 Task: Find a house in St Helens, United Kingdom, for 8 guests from 12th to 16th July, with a price range of ₹10,000 to ₹16,000, including Wifi, TV, and Gym.
Action: Mouse moved to (439, 186)
Screenshot: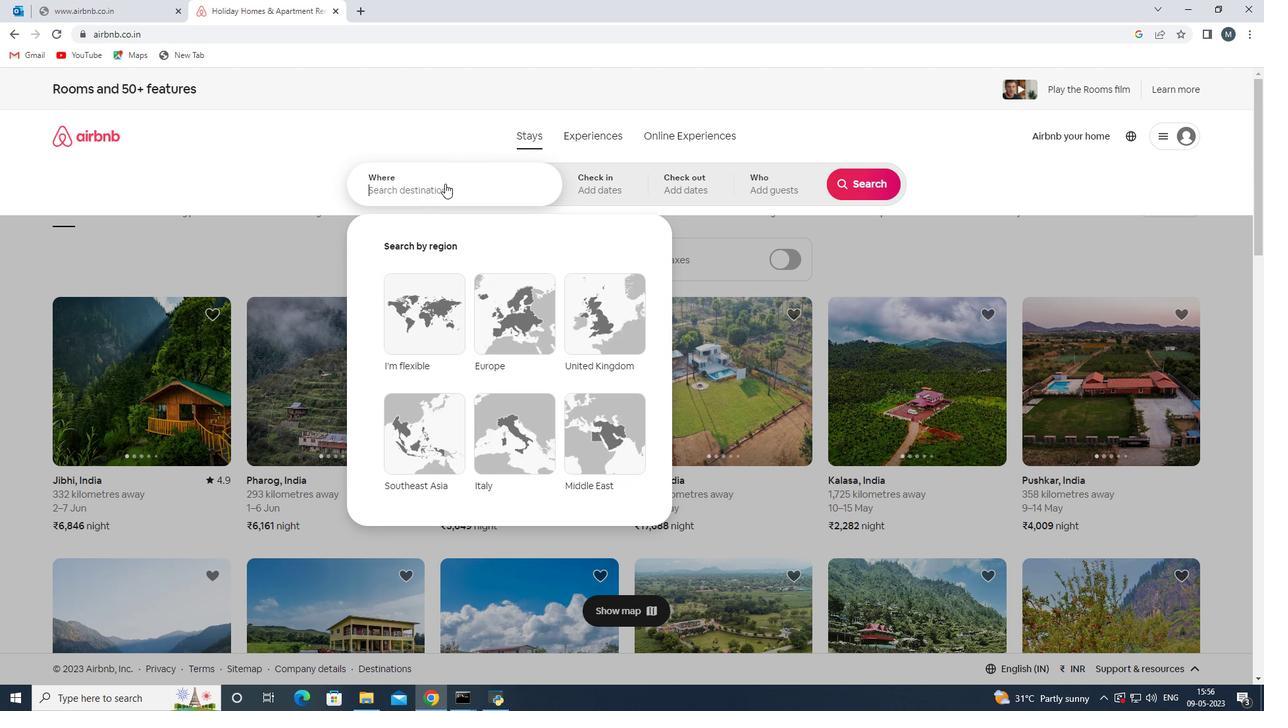 
Action: Mouse pressed left at (439, 186)
Screenshot: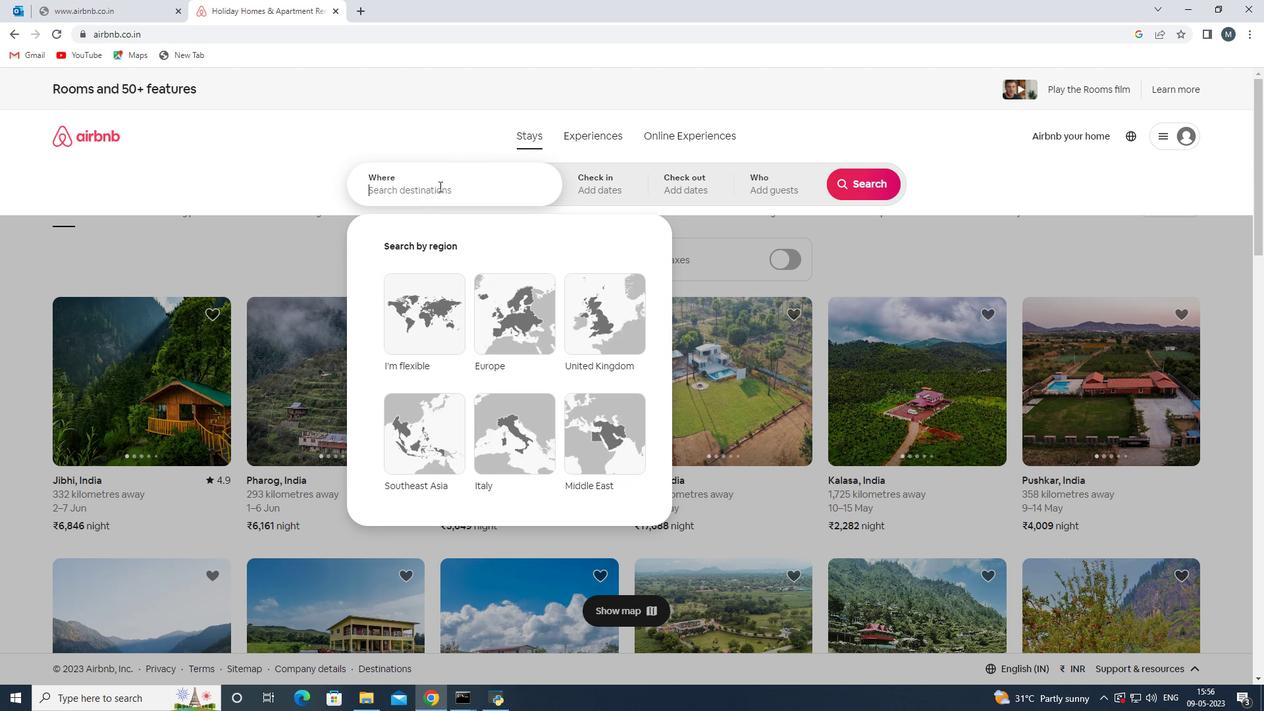 
Action: Mouse moved to (439, 185)
Screenshot: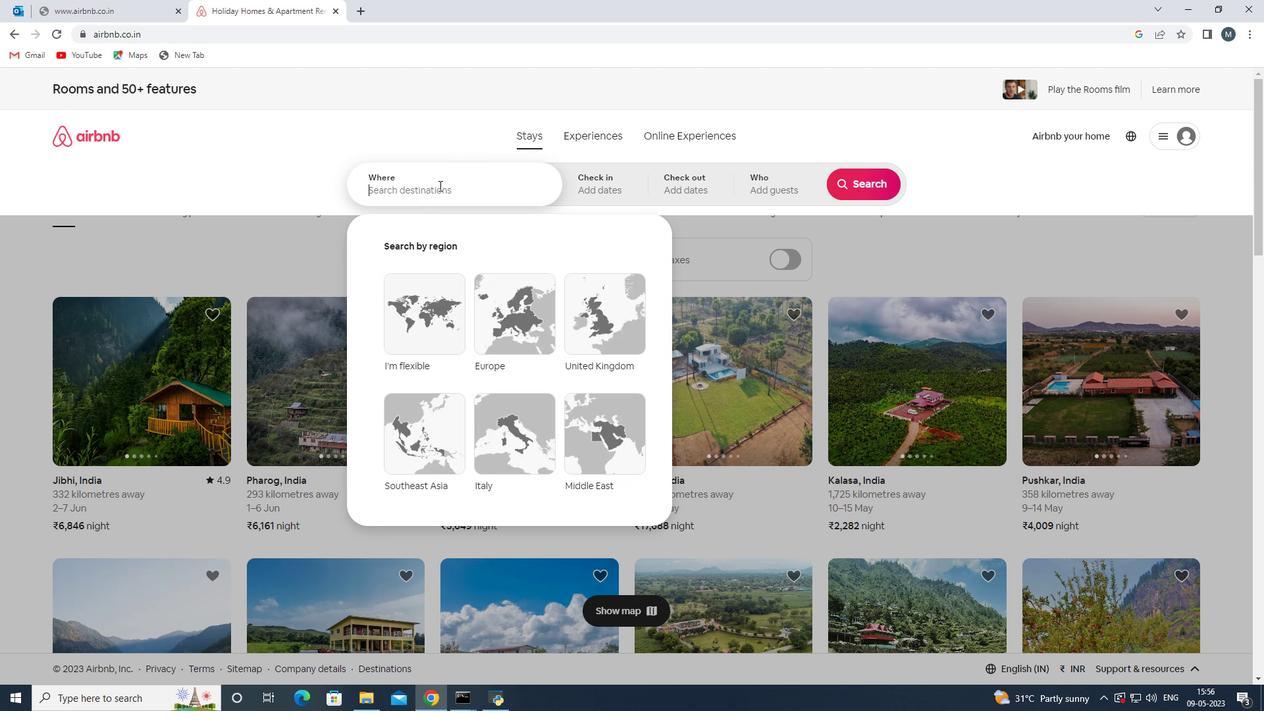 
Action: Key pressed <Key.shift><Key.shift><Key.shift><Key.shift><Key.shift><Key.shift><Key.shift><Key.shift><Key.shift><Key.shift><Key.shift><Key.shift><Key.shift><Key.shift><Key.shift><Key.shift><Key.shift><Key.shift><Key.shift><Key.shift><Key.shift><Key.shift><Key.shift><Key.shift><Key.shift><Key.shift><Key.shift><Key.shift><Key.shift><Key.shift><Key.shift><Key.shift><Key.shift><Key.shift><Key.shift>St<Key.space><Key.shift>Helens,<Key.space><Key.shift>United<Key.space>
Screenshot: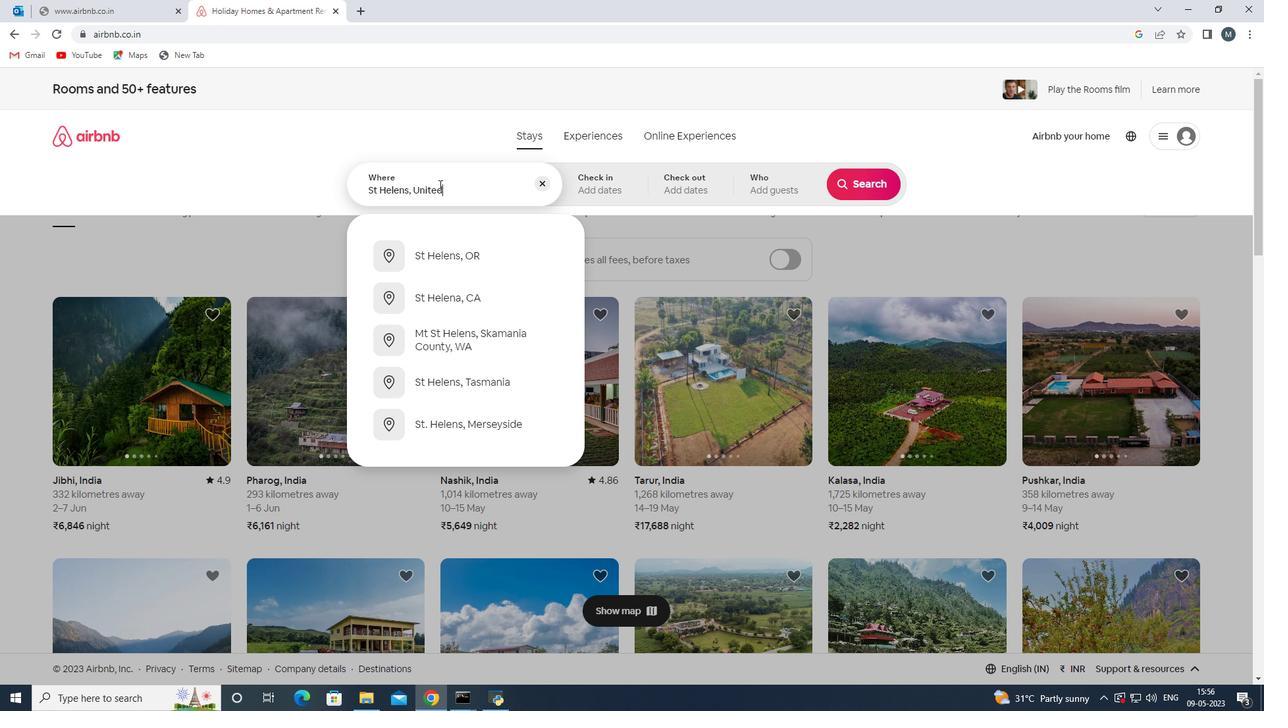 
Action: Mouse moved to (471, 254)
Screenshot: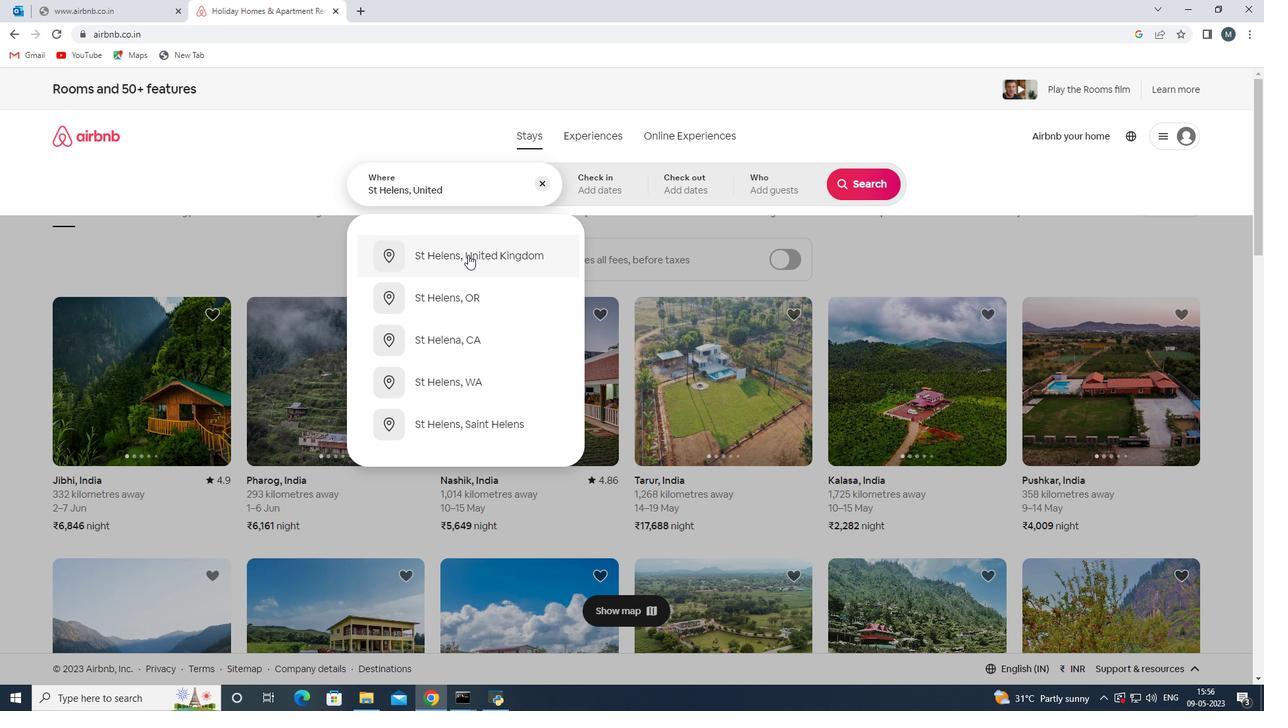 
Action: Mouse pressed left at (471, 254)
Screenshot: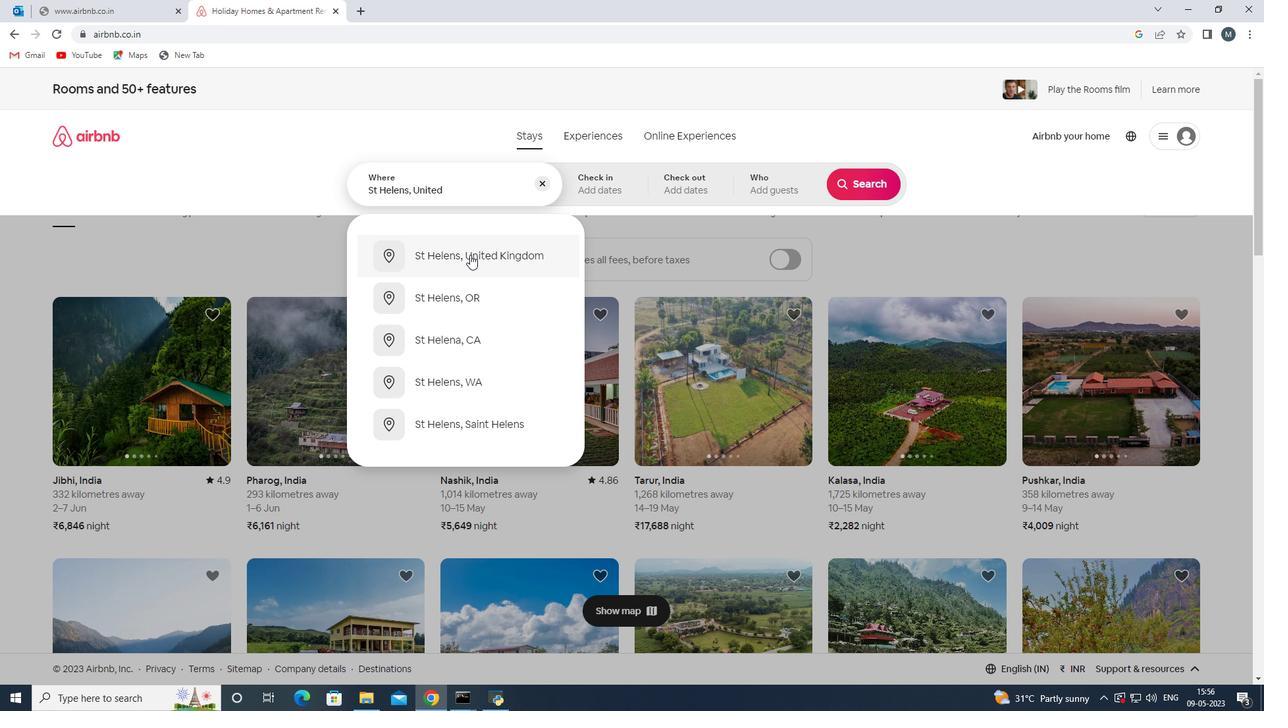 
Action: Mouse moved to (870, 292)
Screenshot: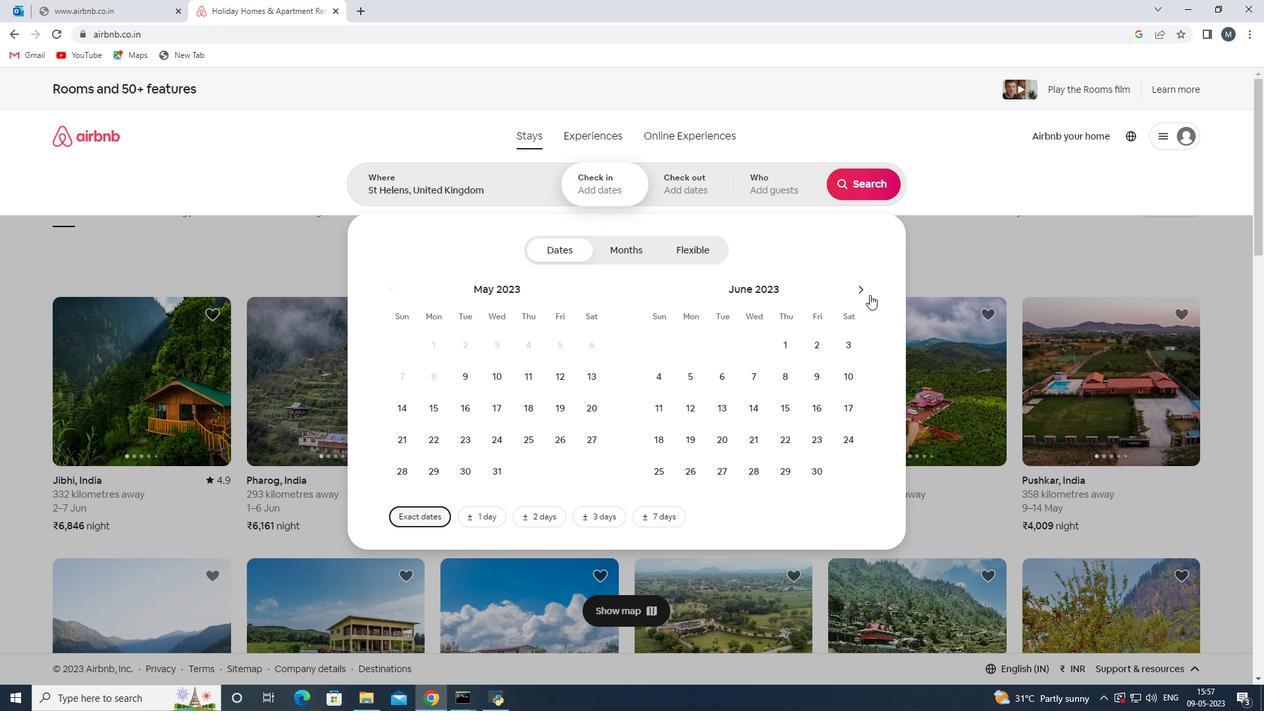 
Action: Mouse pressed left at (870, 292)
Screenshot: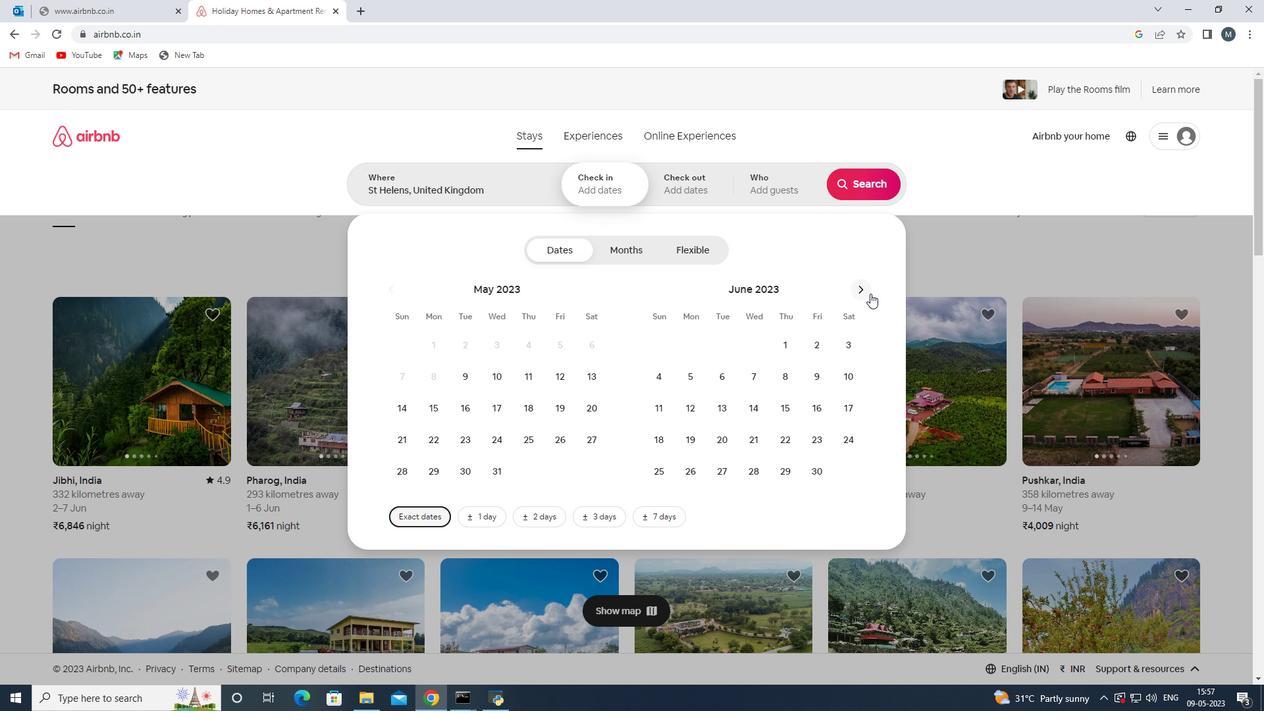 
Action: Mouse moved to (765, 409)
Screenshot: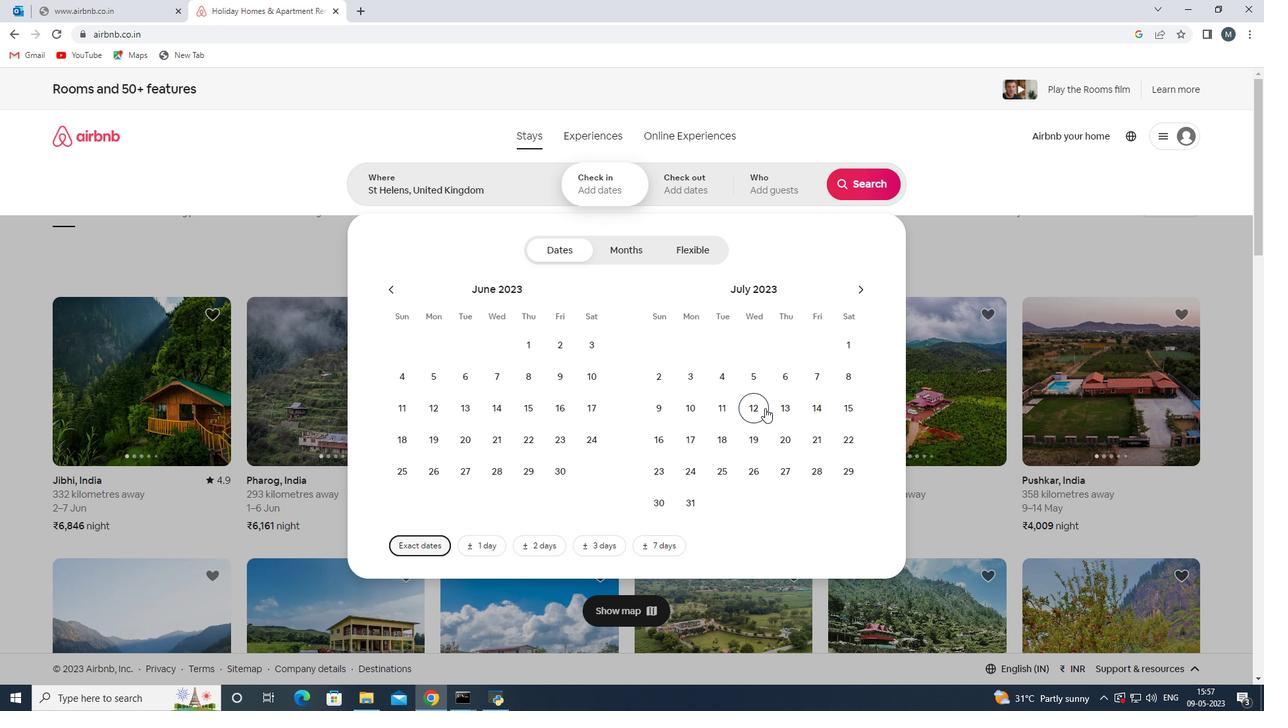 
Action: Mouse pressed left at (765, 409)
Screenshot: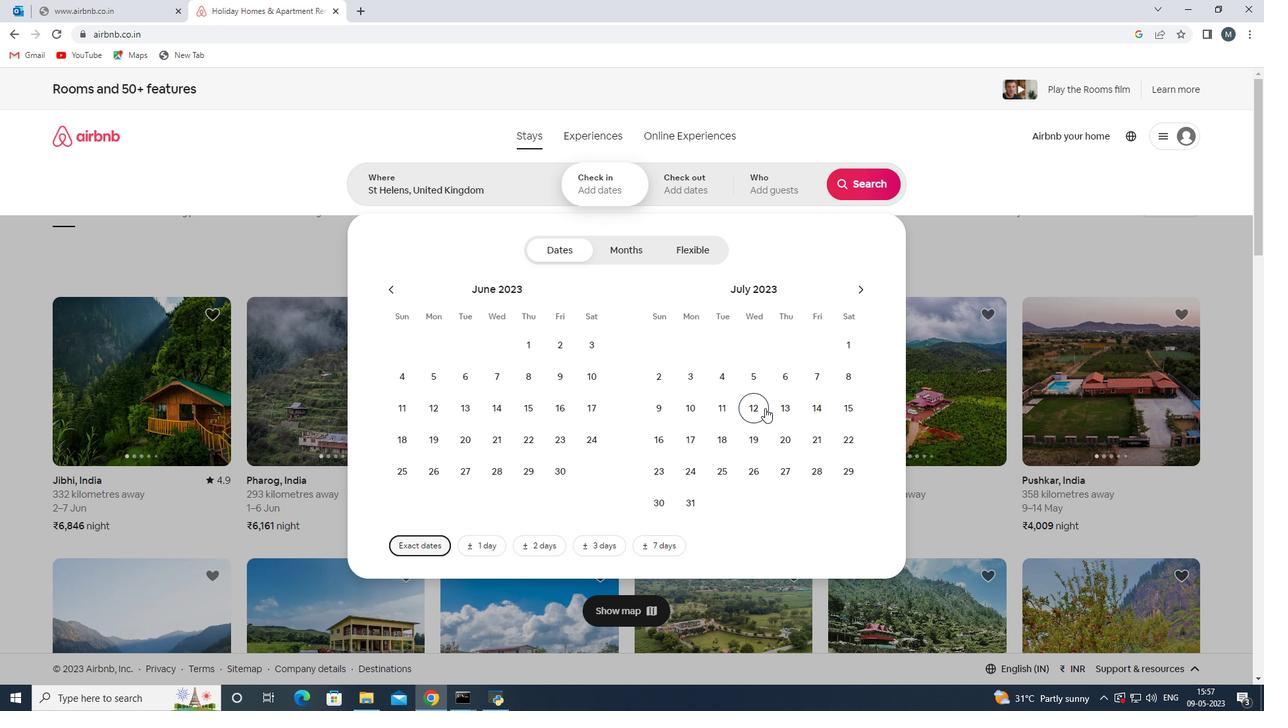 
Action: Mouse moved to (650, 442)
Screenshot: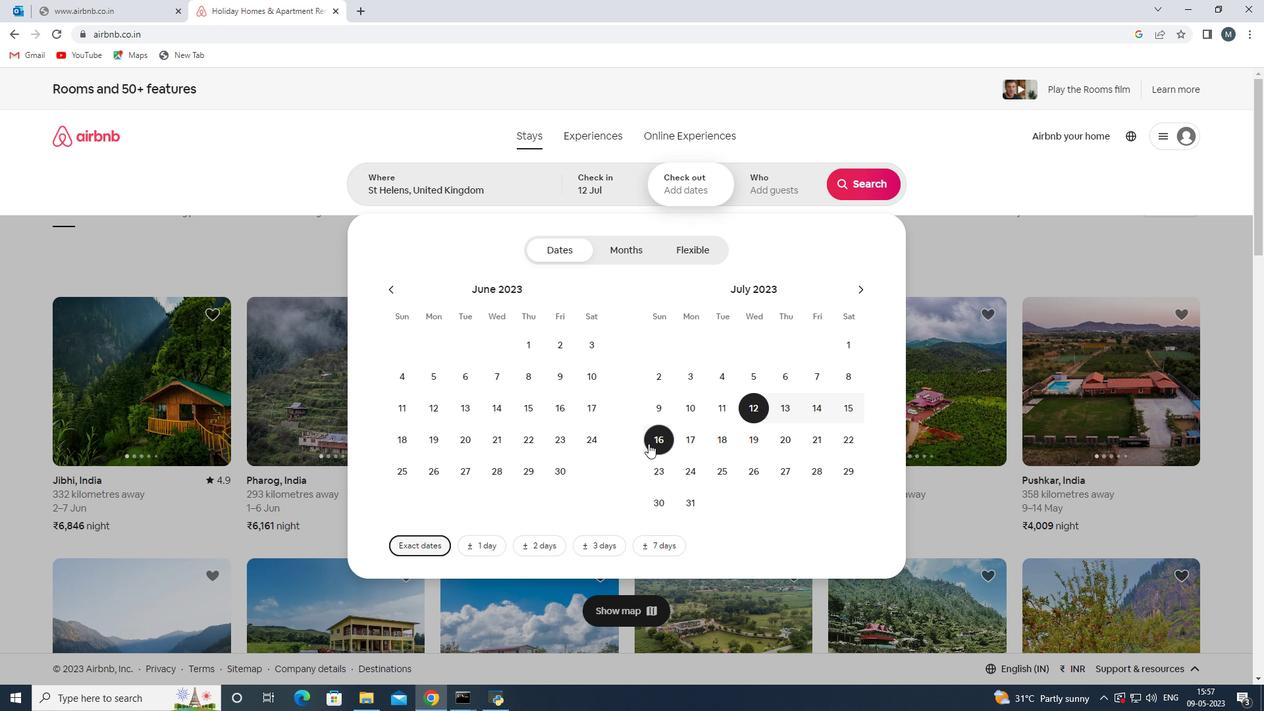 
Action: Mouse pressed left at (650, 442)
Screenshot: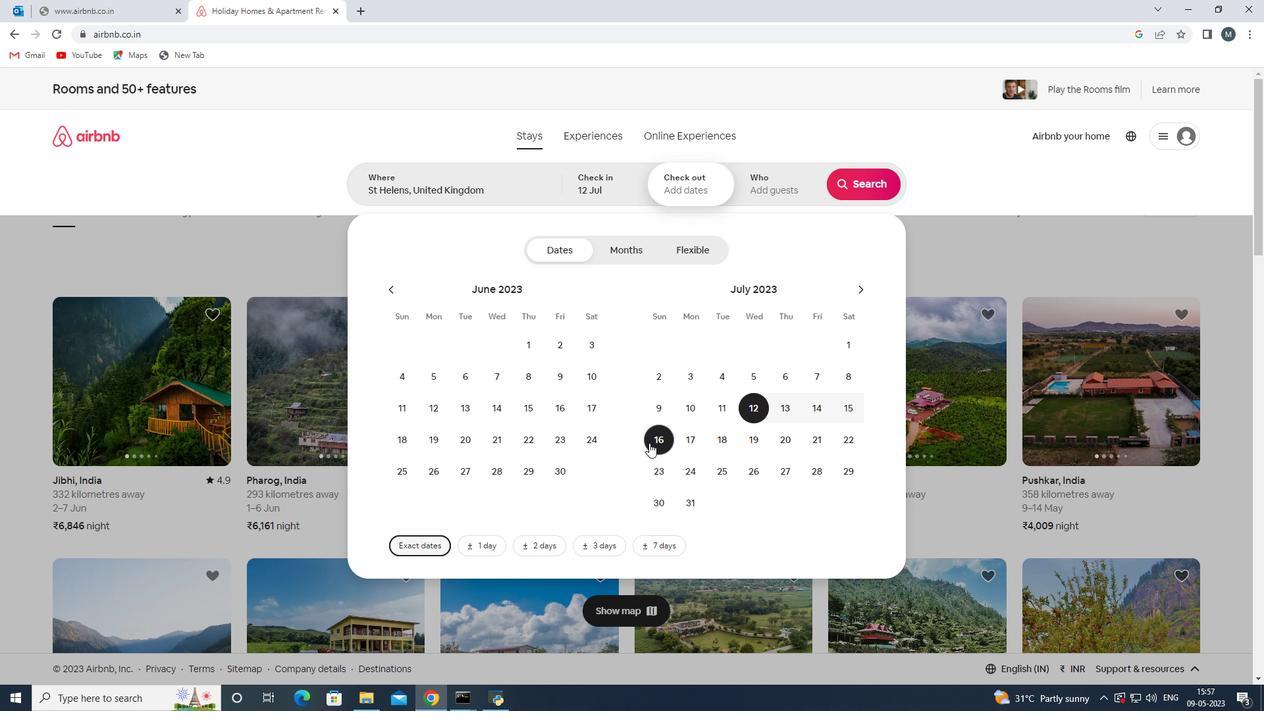 
Action: Mouse moved to (783, 181)
Screenshot: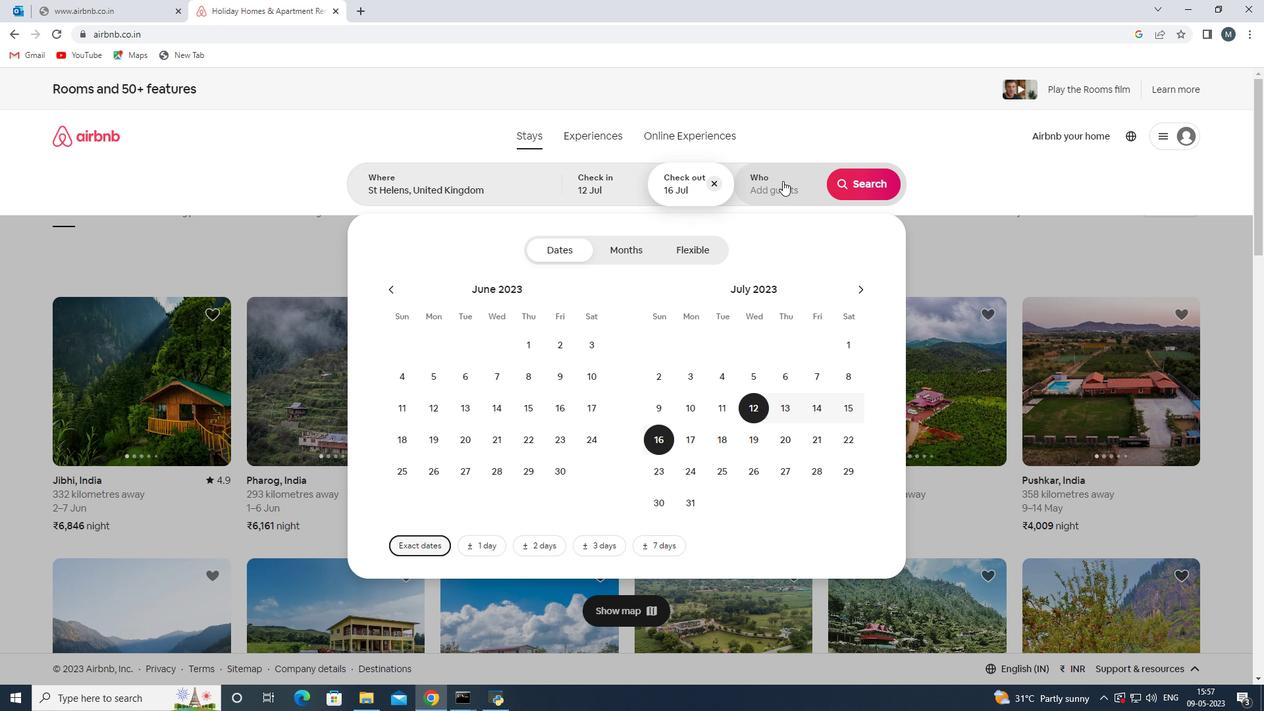 
Action: Mouse pressed left at (783, 181)
Screenshot: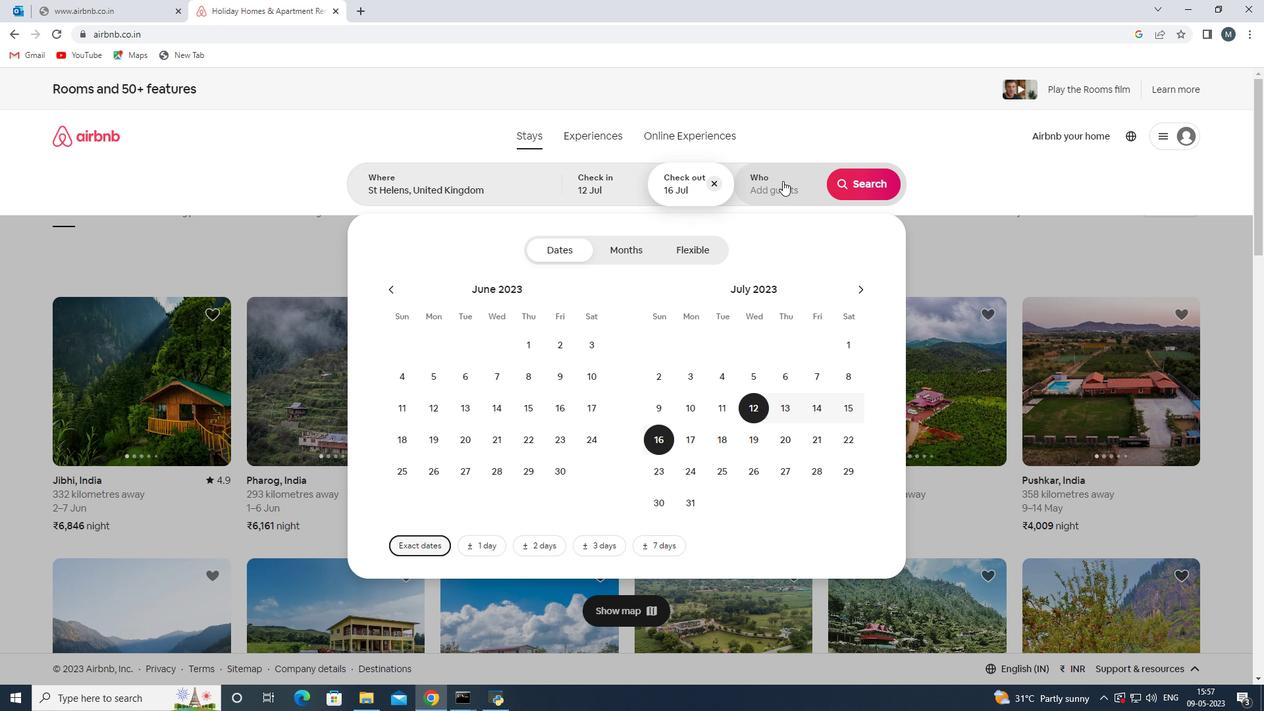 
Action: Mouse moved to (866, 258)
Screenshot: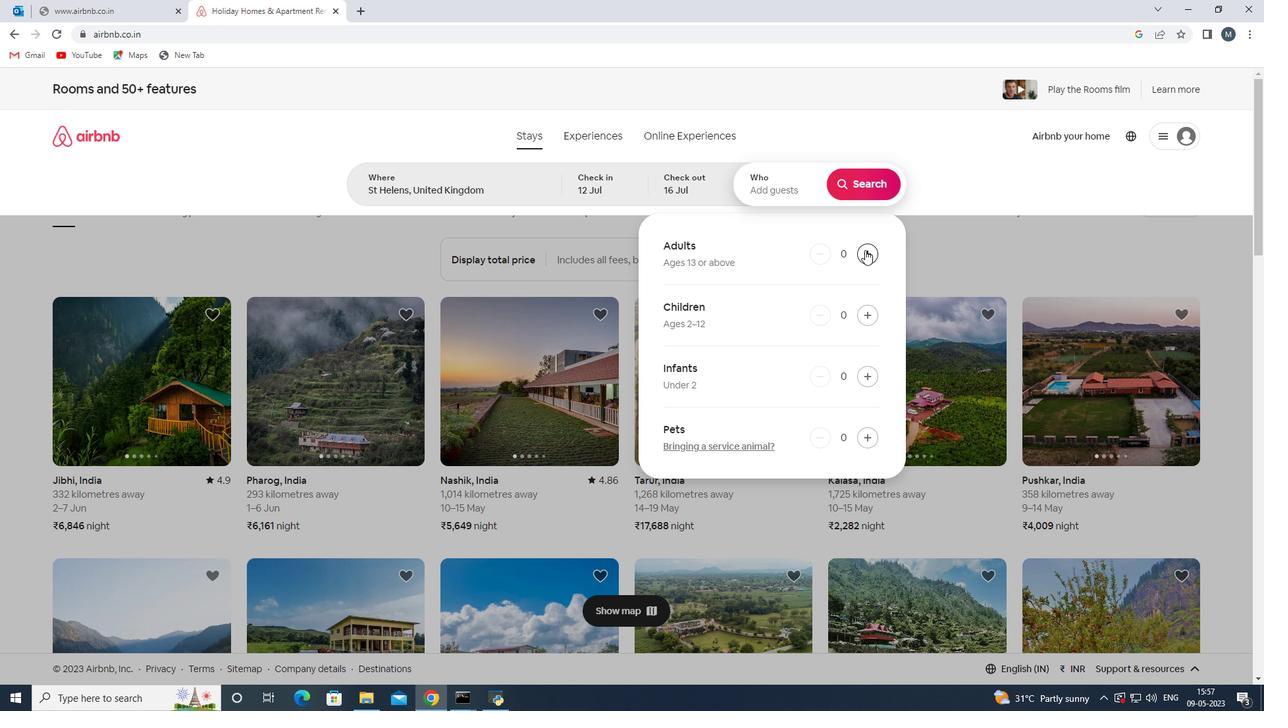 
Action: Mouse pressed left at (866, 258)
Screenshot: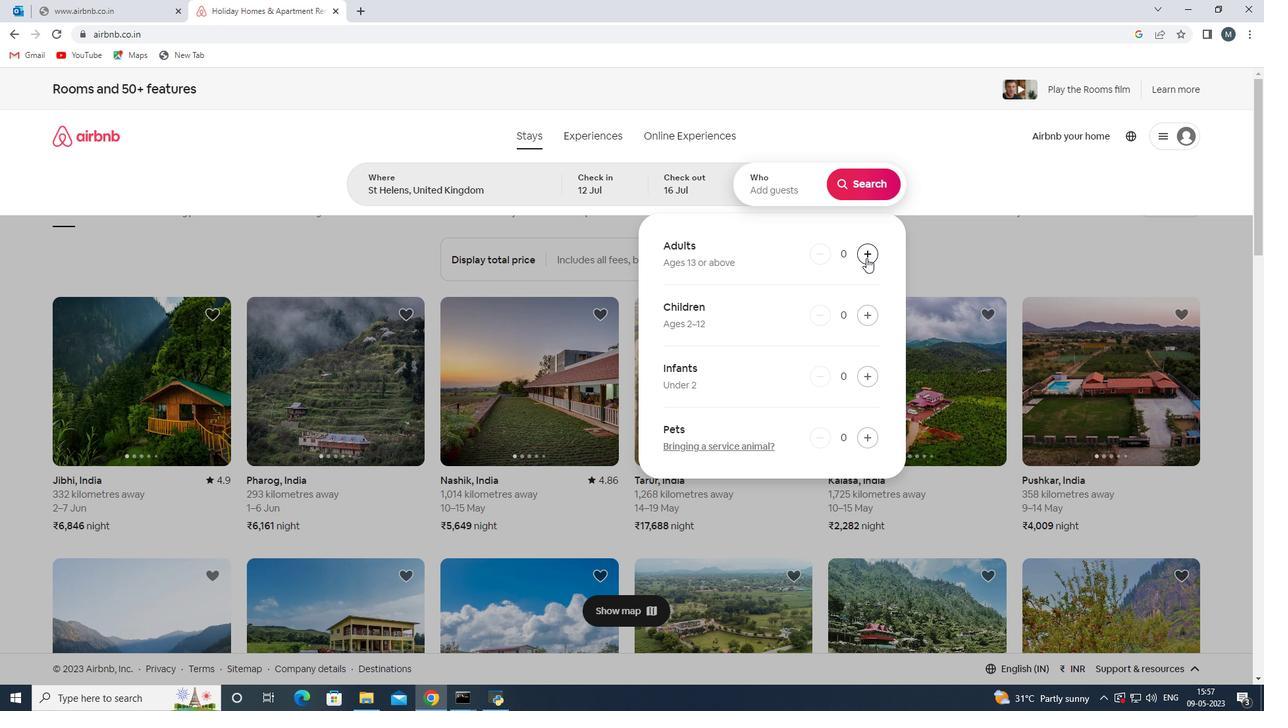
Action: Mouse pressed left at (866, 258)
Screenshot: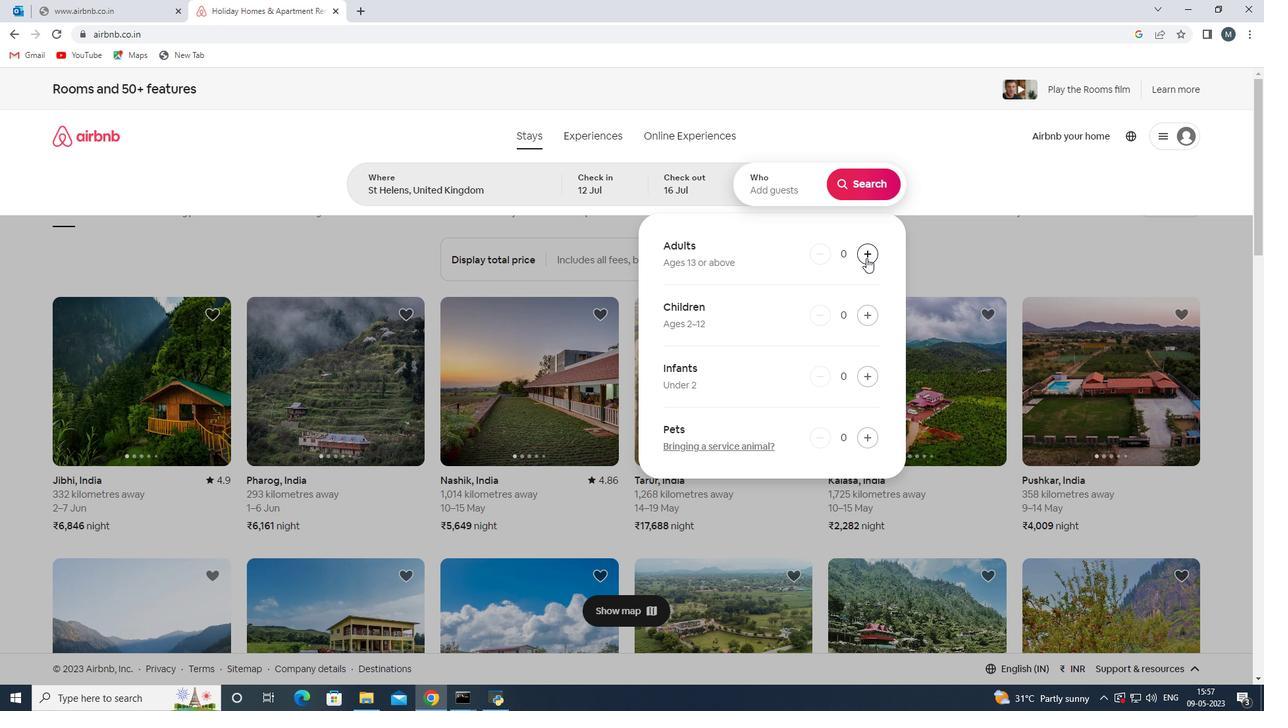 
Action: Mouse moved to (866, 258)
Screenshot: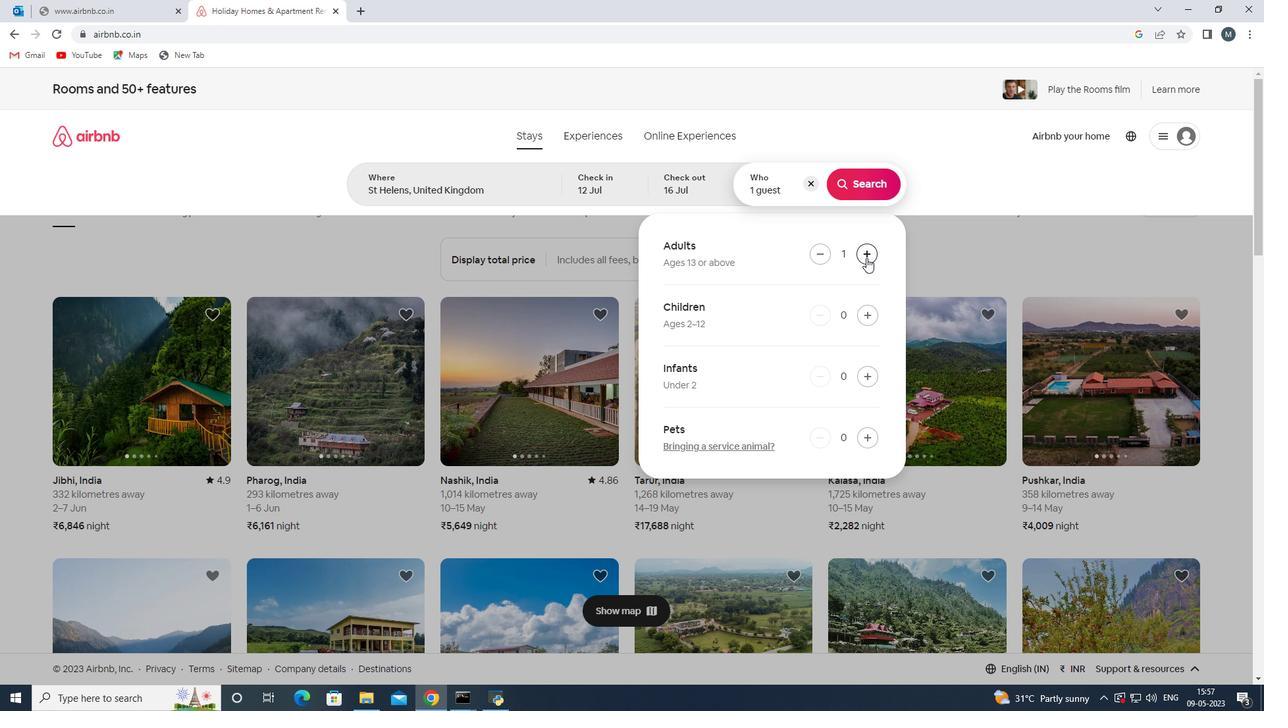 
Action: Mouse pressed left at (866, 258)
Screenshot: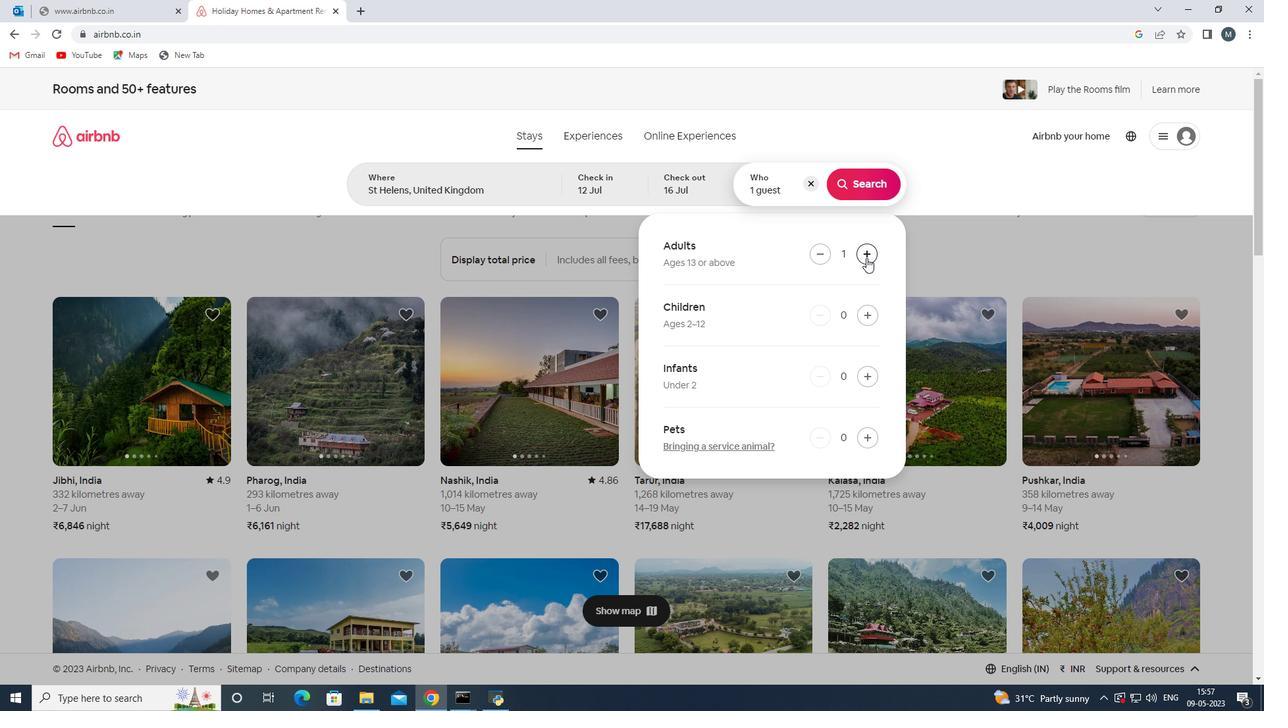 
Action: Mouse moved to (867, 258)
Screenshot: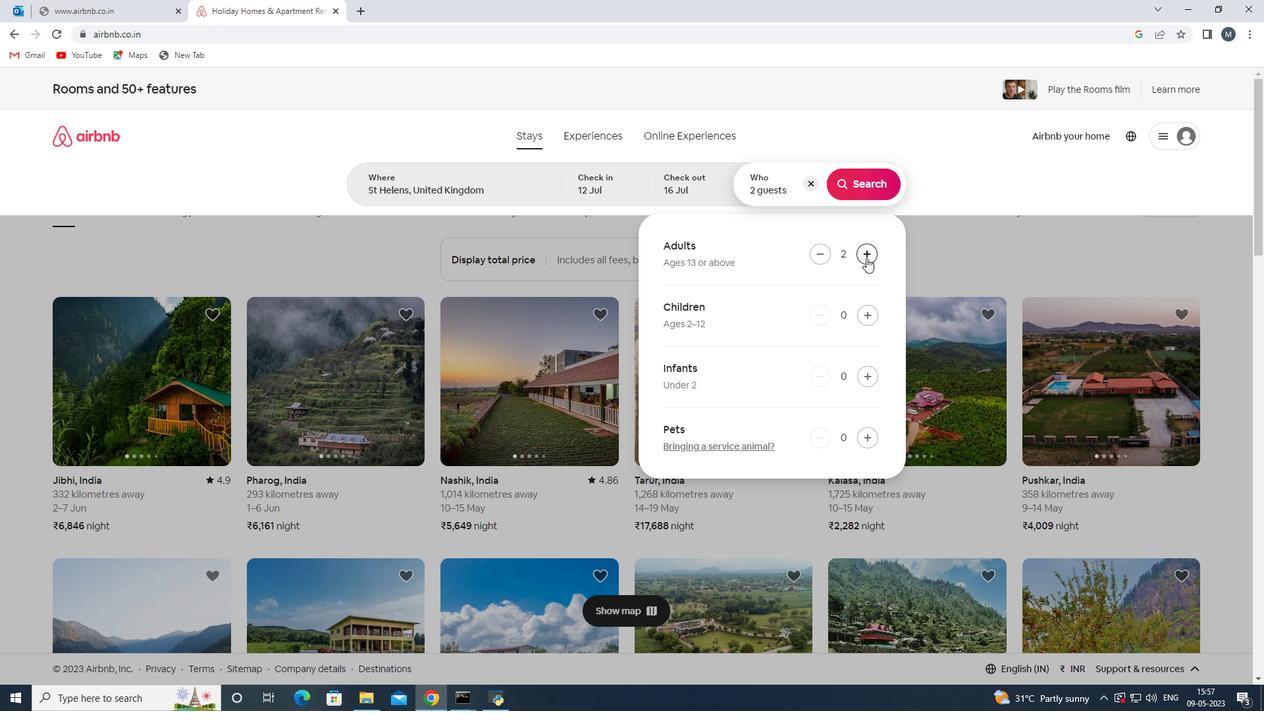 
Action: Mouse pressed left at (867, 258)
Screenshot: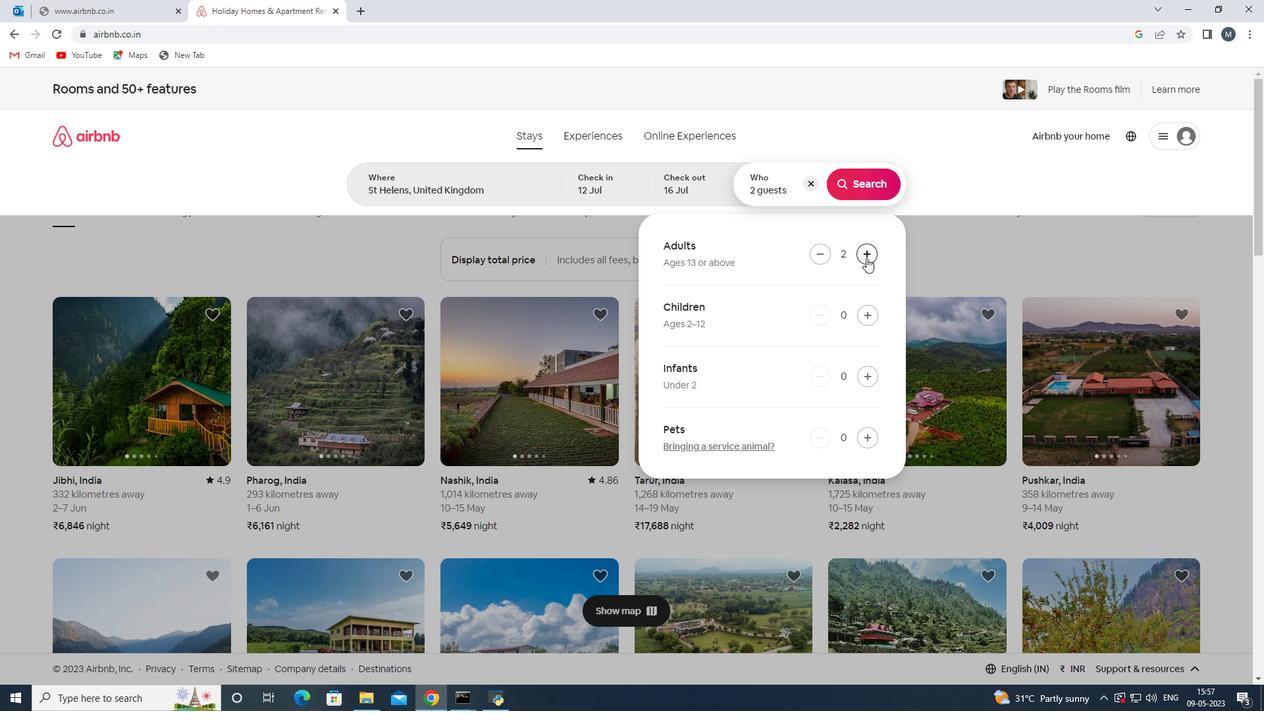 
Action: Mouse pressed left at (867, 258)
Screenshot: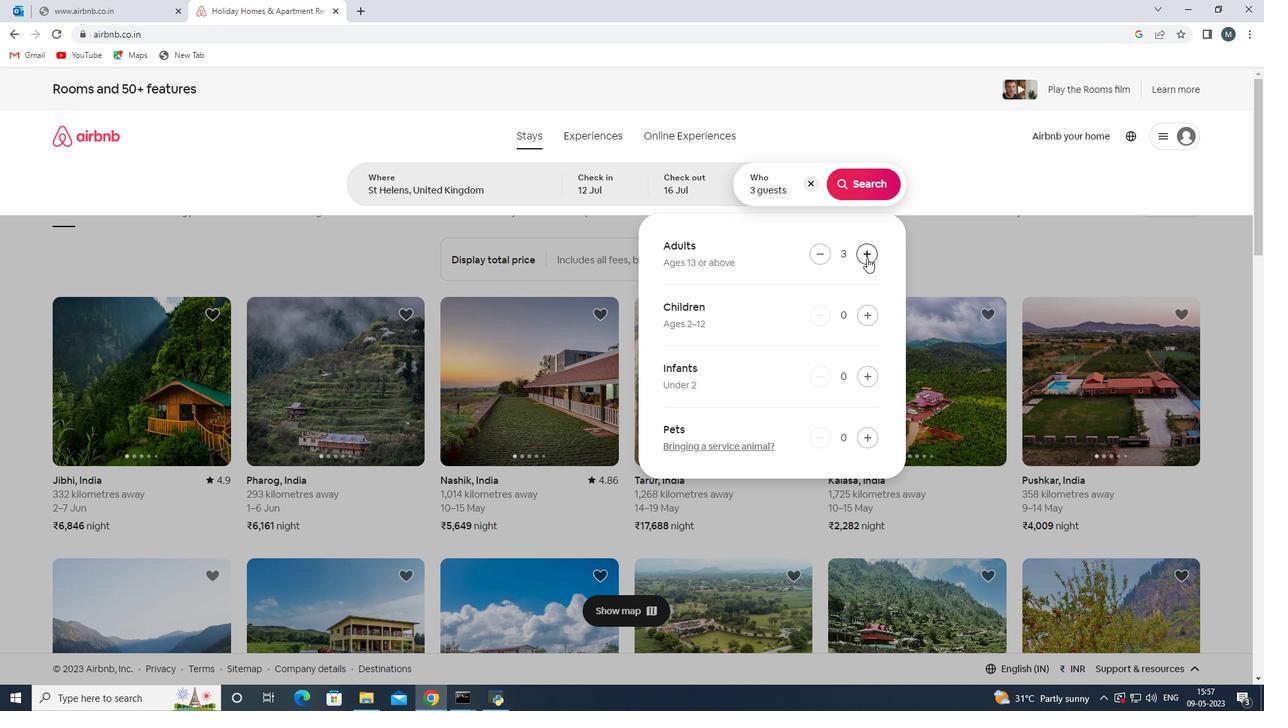 
Action: Mouse moved to (868, 258)
Screenshot: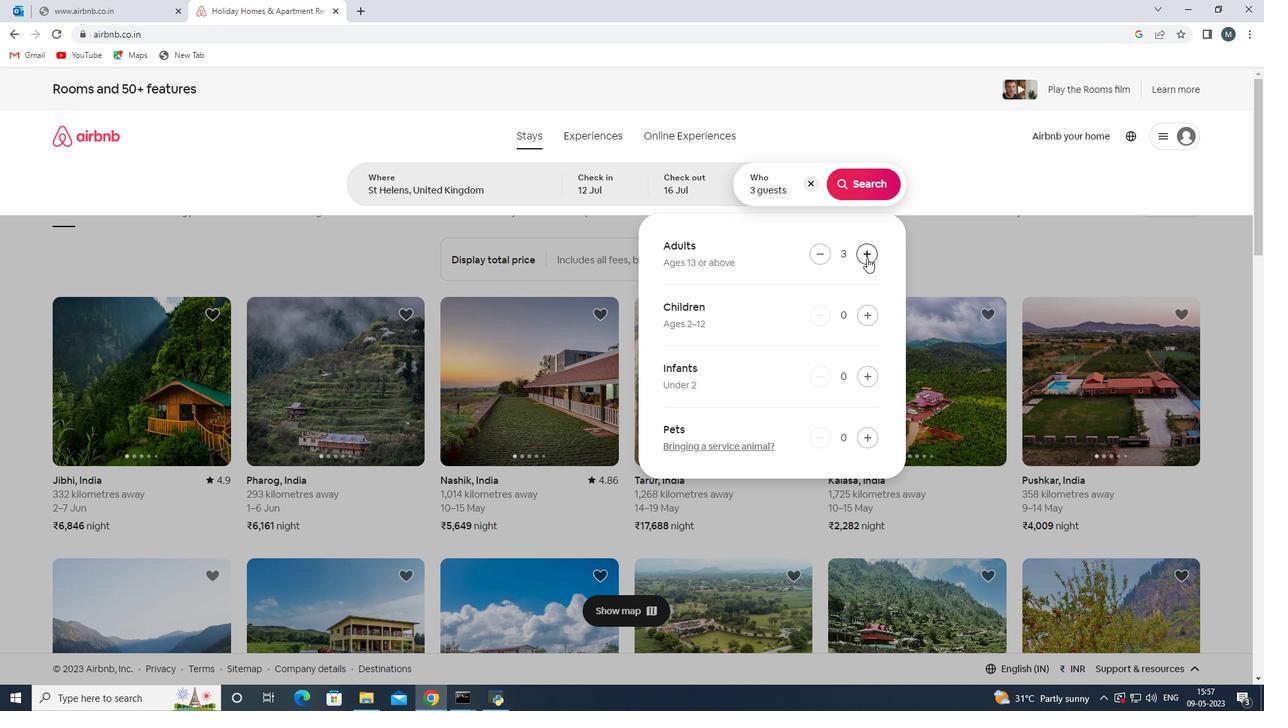 
Action: Mouse pressed left at (868, 258)
Screenshot: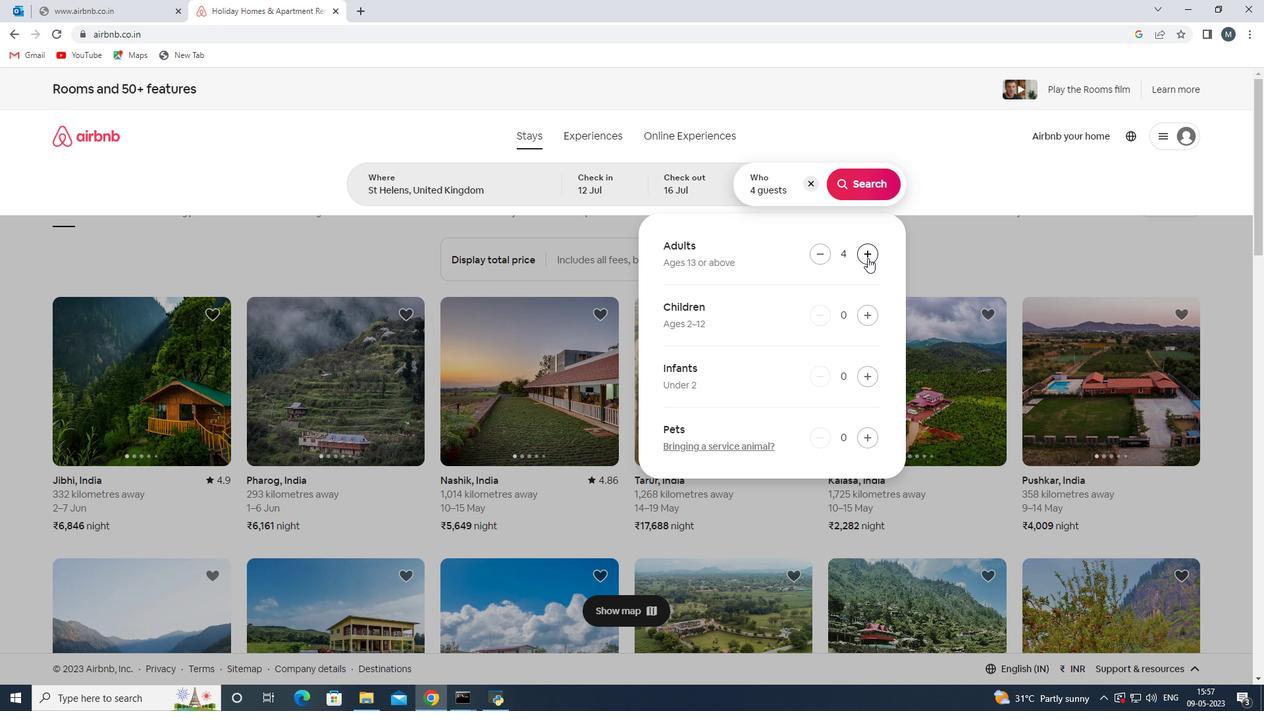 
Action: Mouse pressed left at (868, 258)
Screenshot: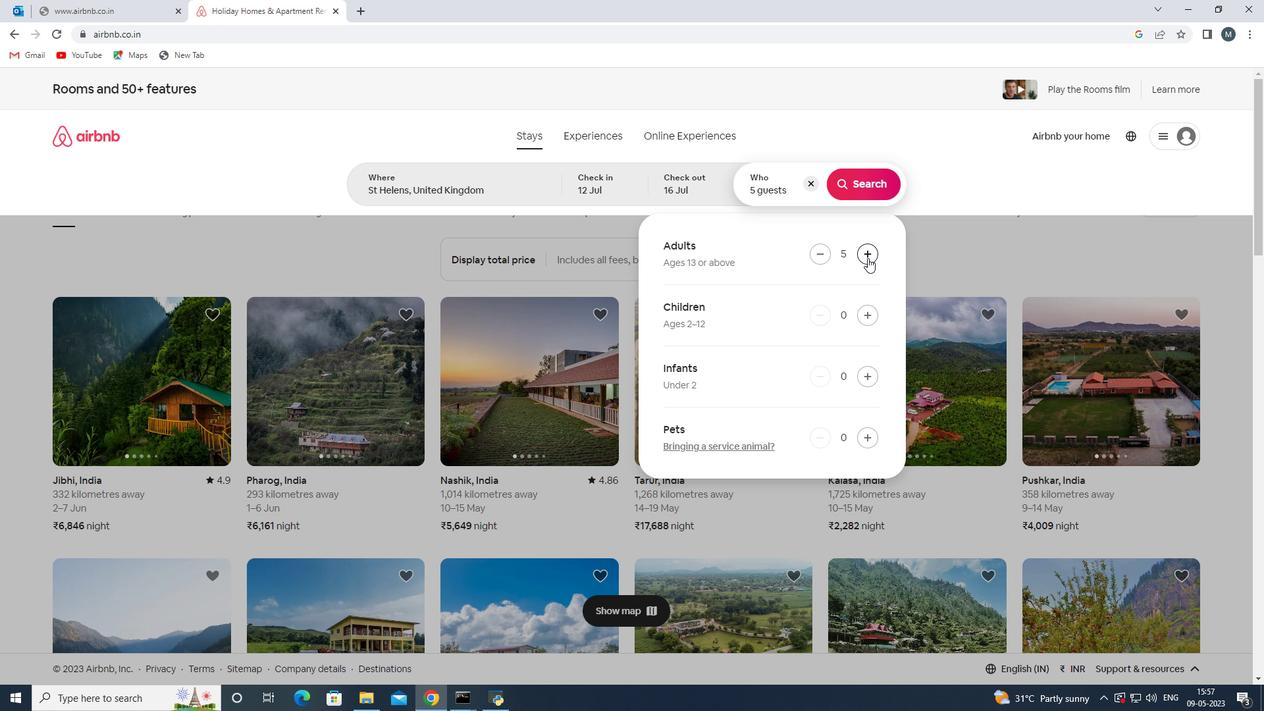 
Action: Mouse moved to (868, 258)
Screenshot: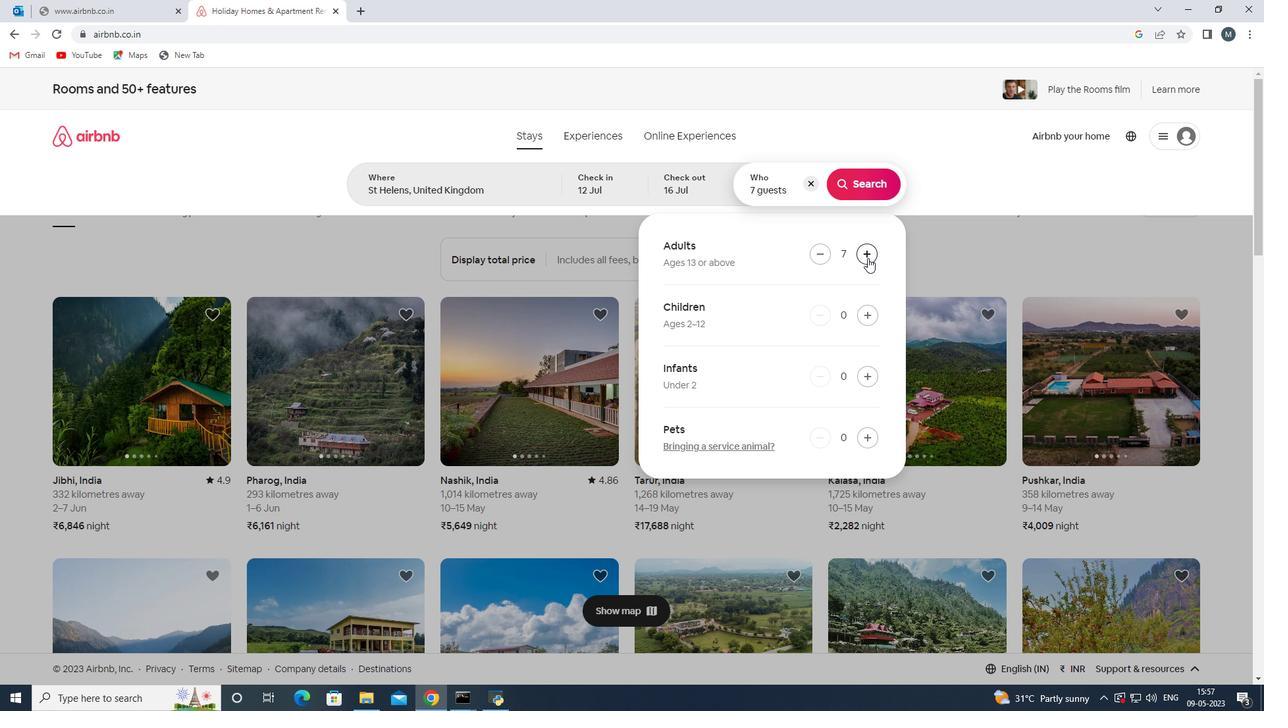
Action: Mouse pressed left at (868, 258)
Screenshot: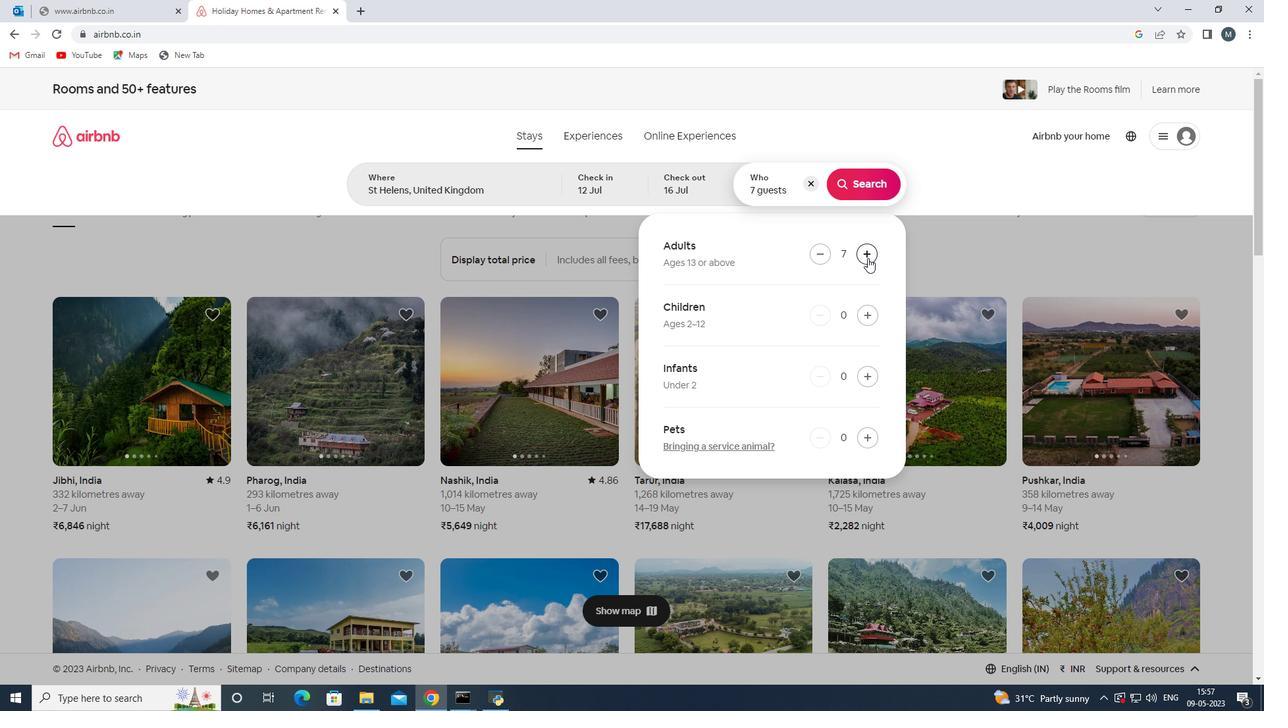 
Action: Mouse moved to (864, 189)
Screenshot: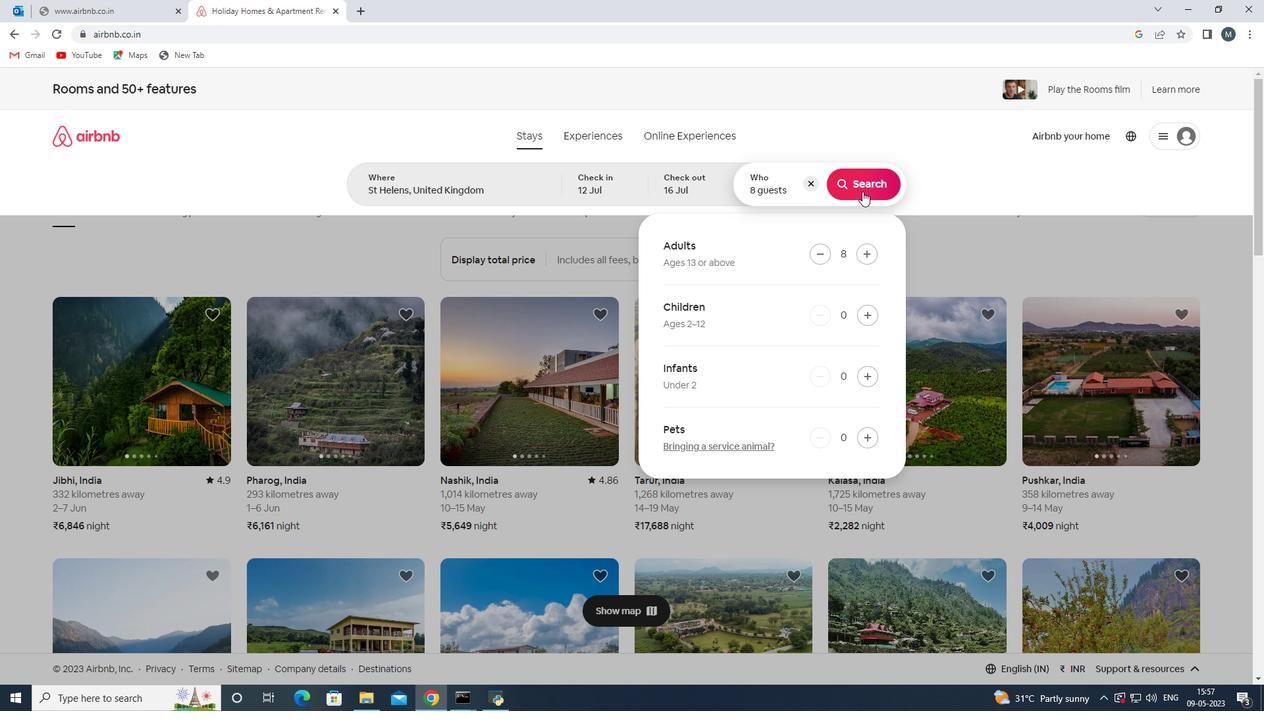 
Action: Mouse pressed left at (864, 189)
Screenshot: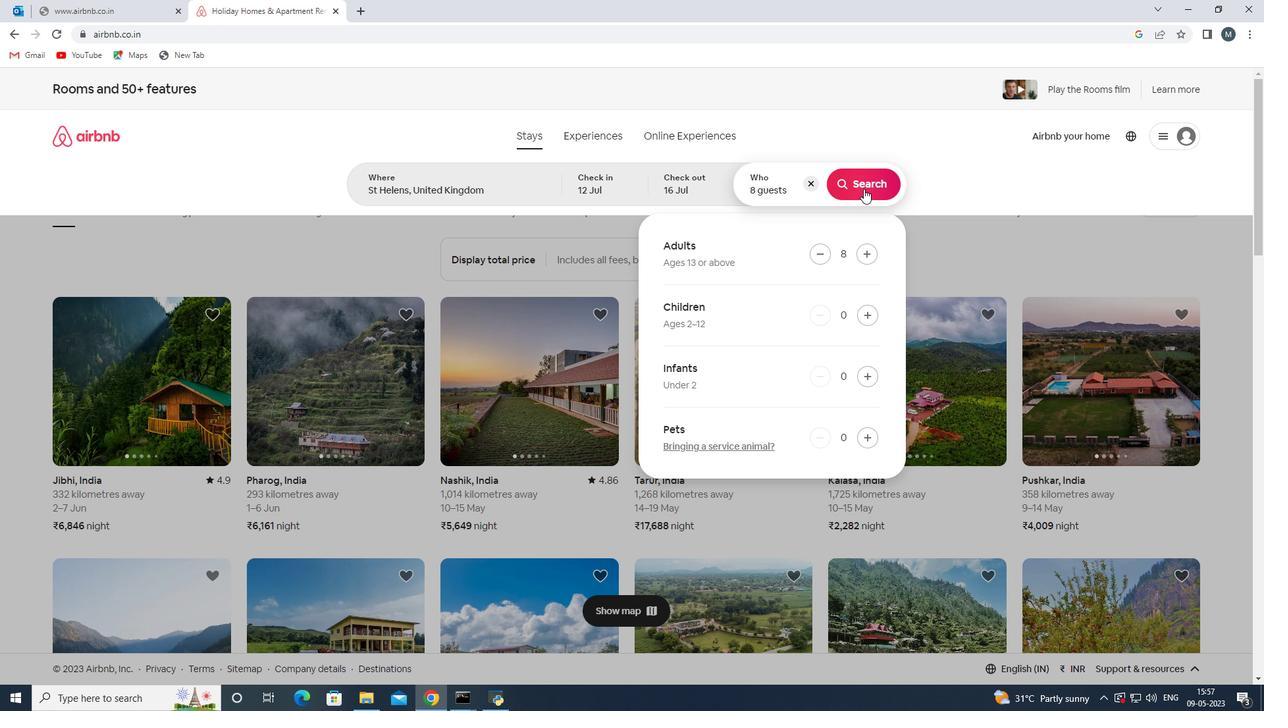 
Action: Mouse moved to (1205, 148)
Screenshot: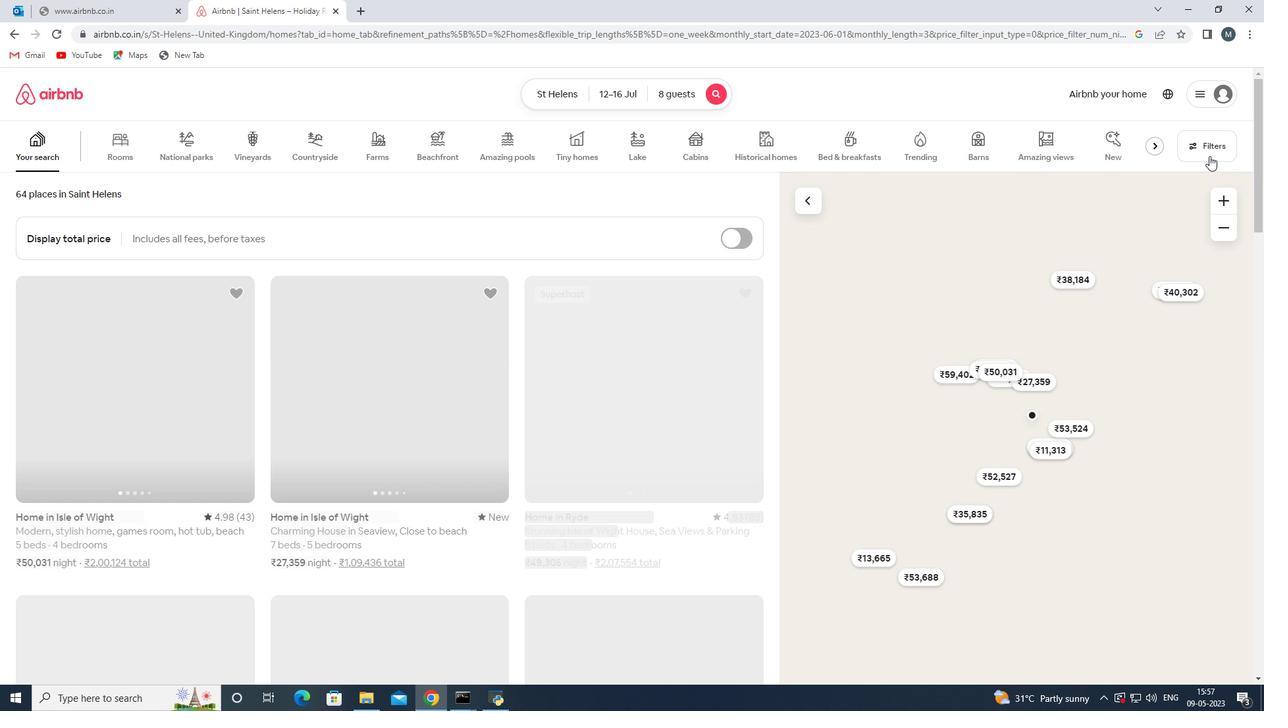 
Action: Mouse pressed left at (1205, 148)
Screenshot: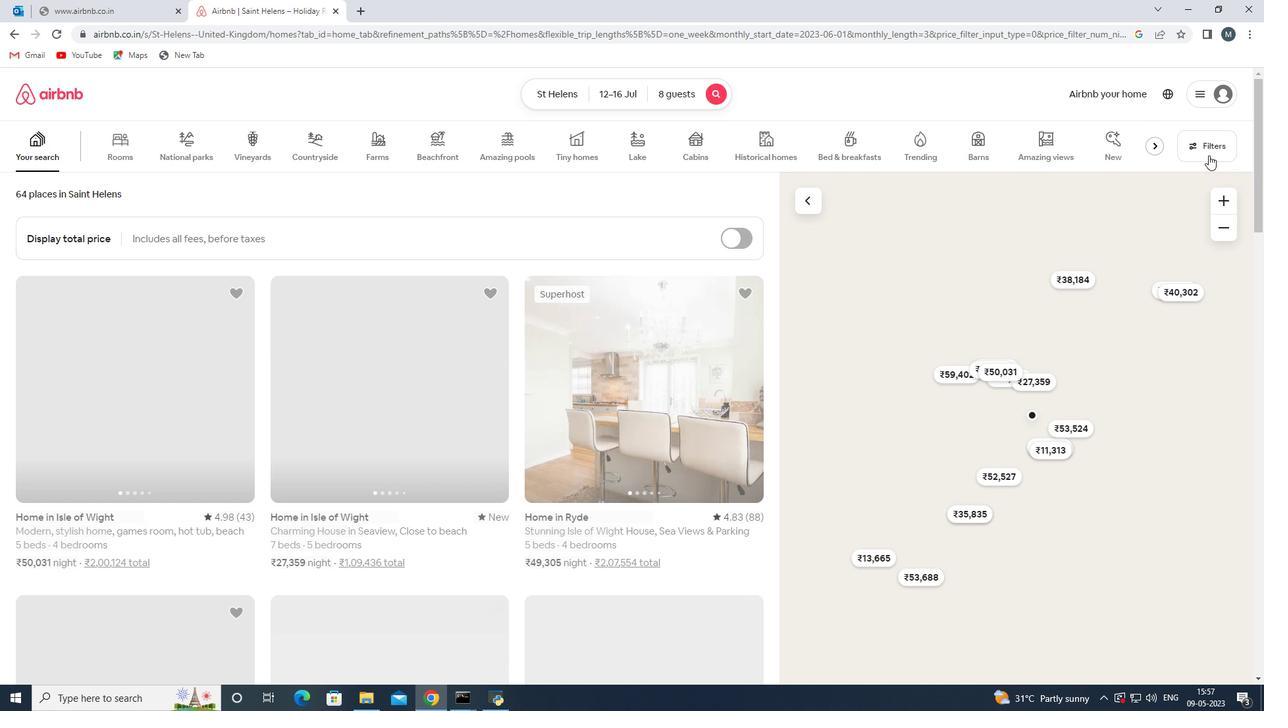 
Action: Mouse moved to (478, 467)
Screenshot: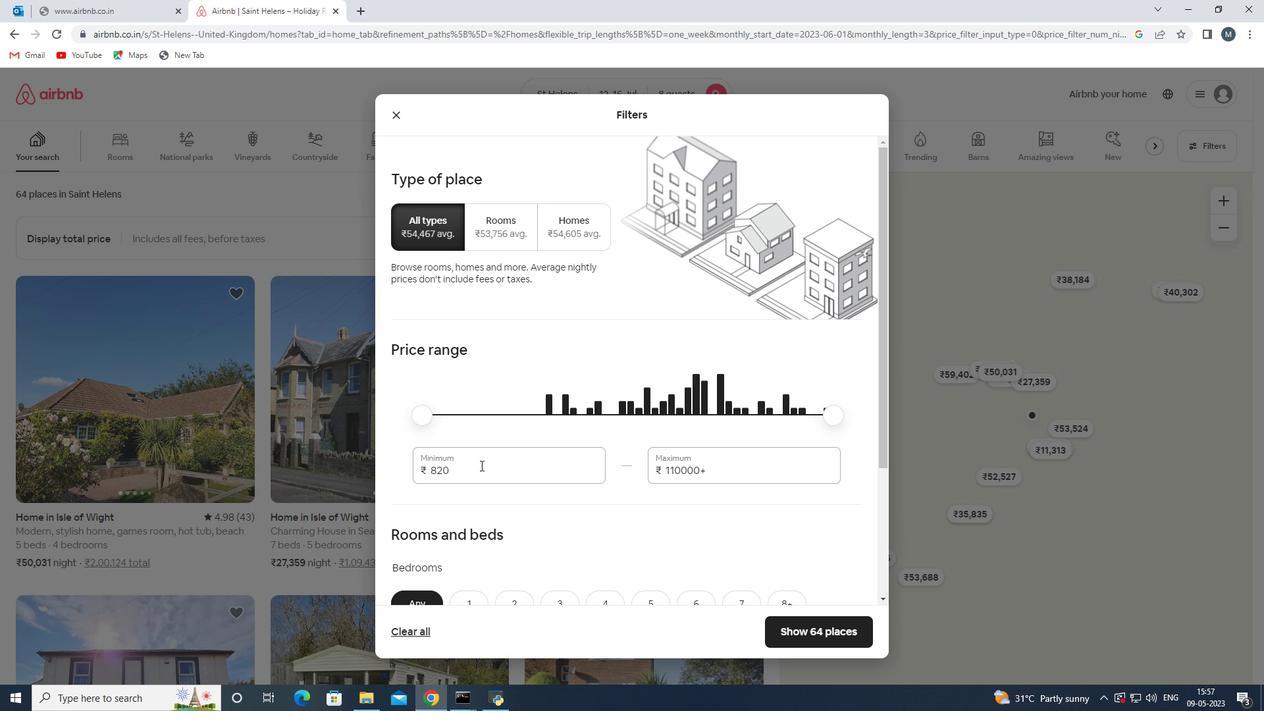 
Action: Mouse pressed left at (478, 467)
Screenshot: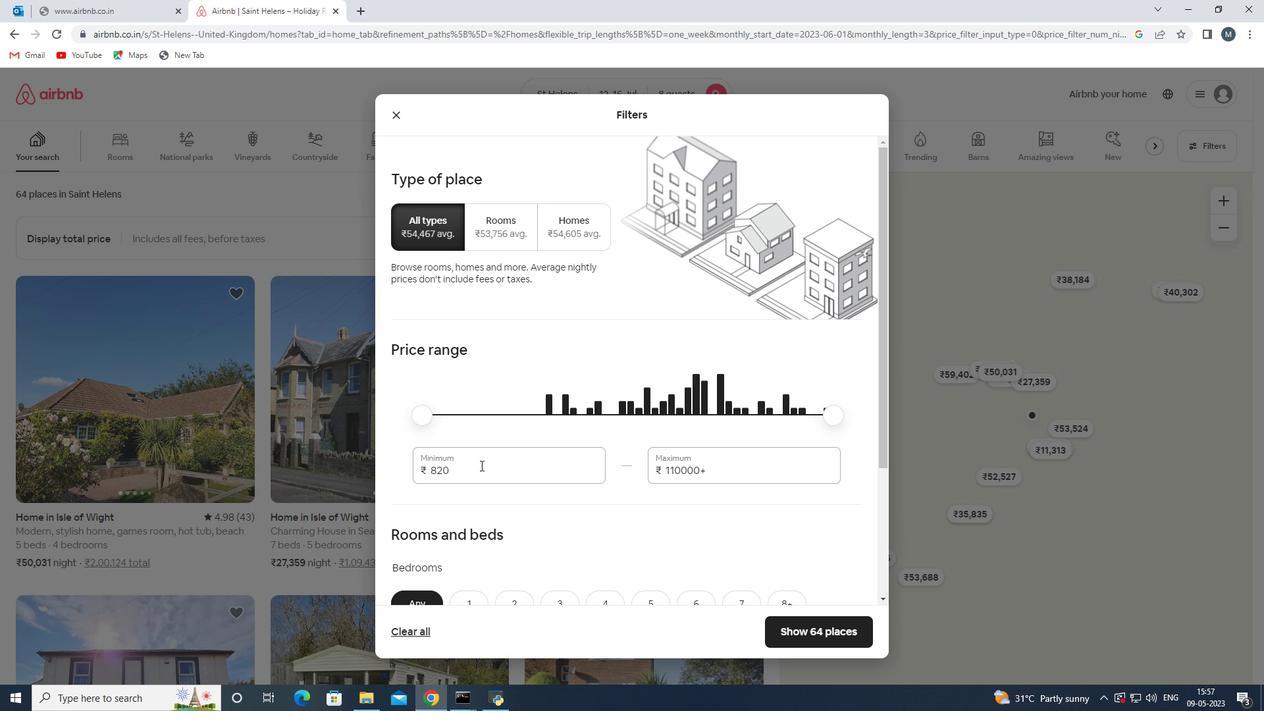 
Action: Mouse moved to (478, 469)
Screenshot: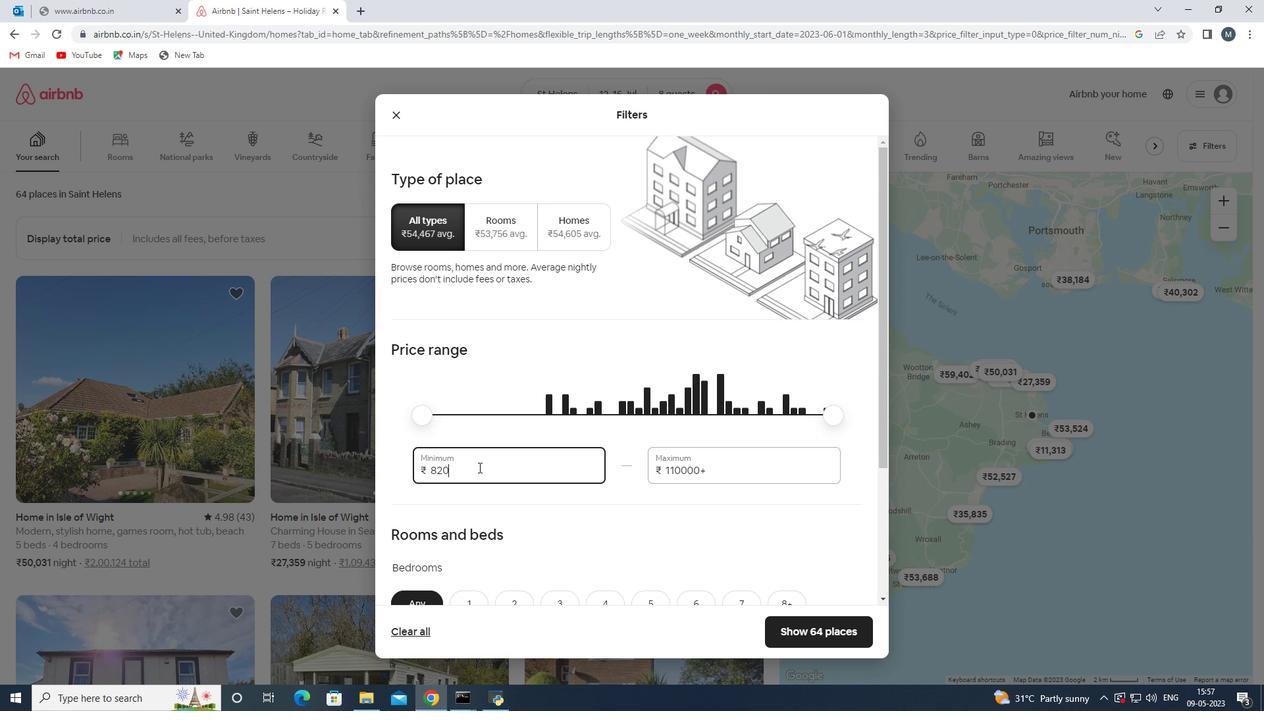 
Action: Mouse pressed left at (478, 469)
Screenshot: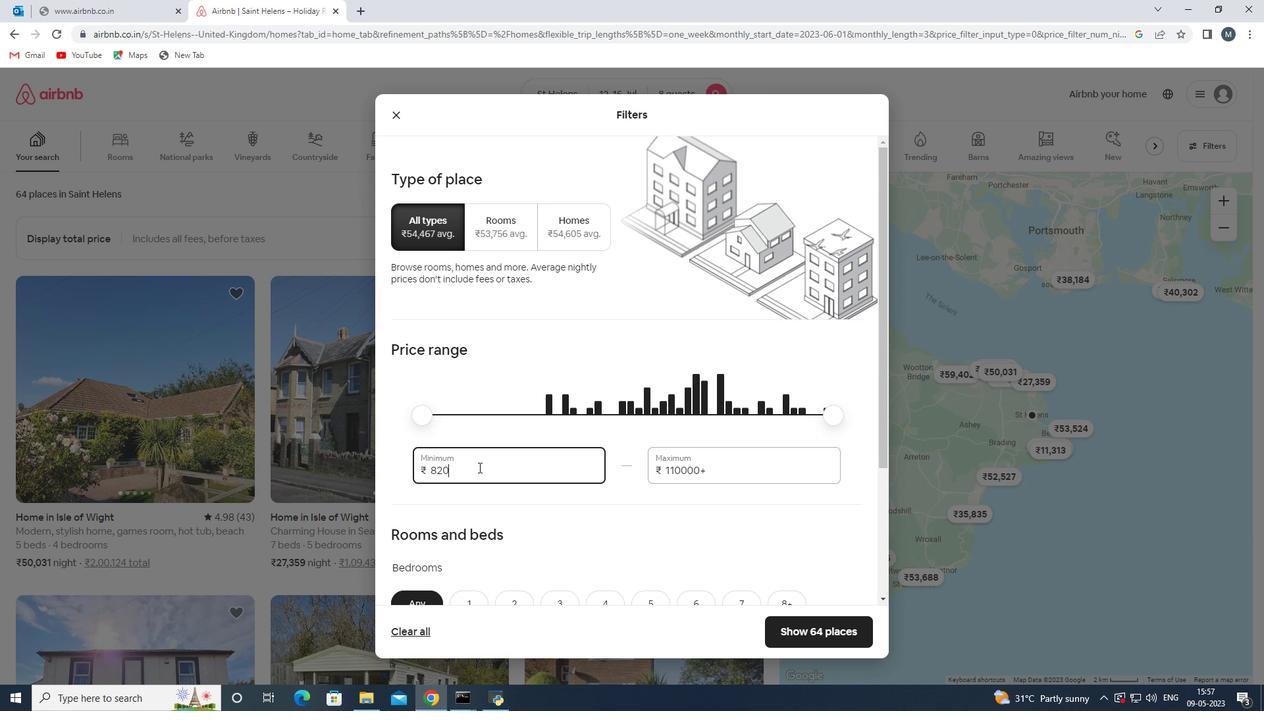 
Action: Mouse moved to (426, 470)
Screenshot: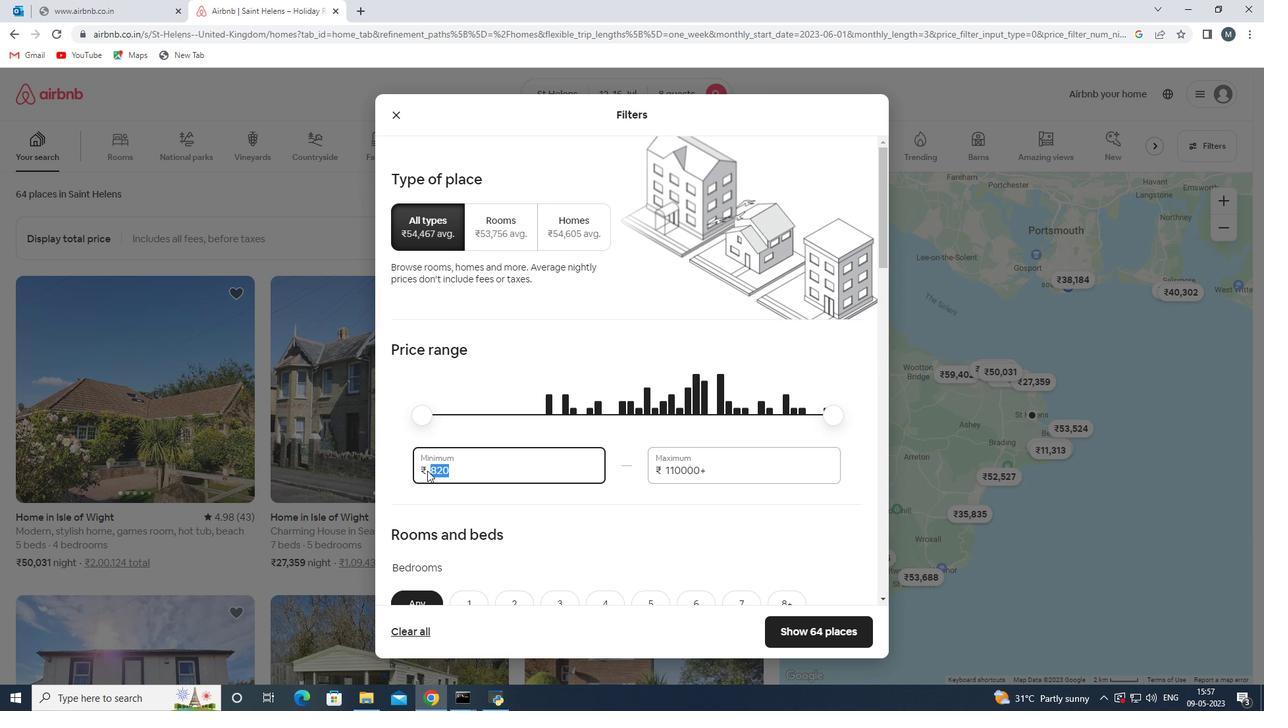 
Action: Key pressed 10000
Screenshot: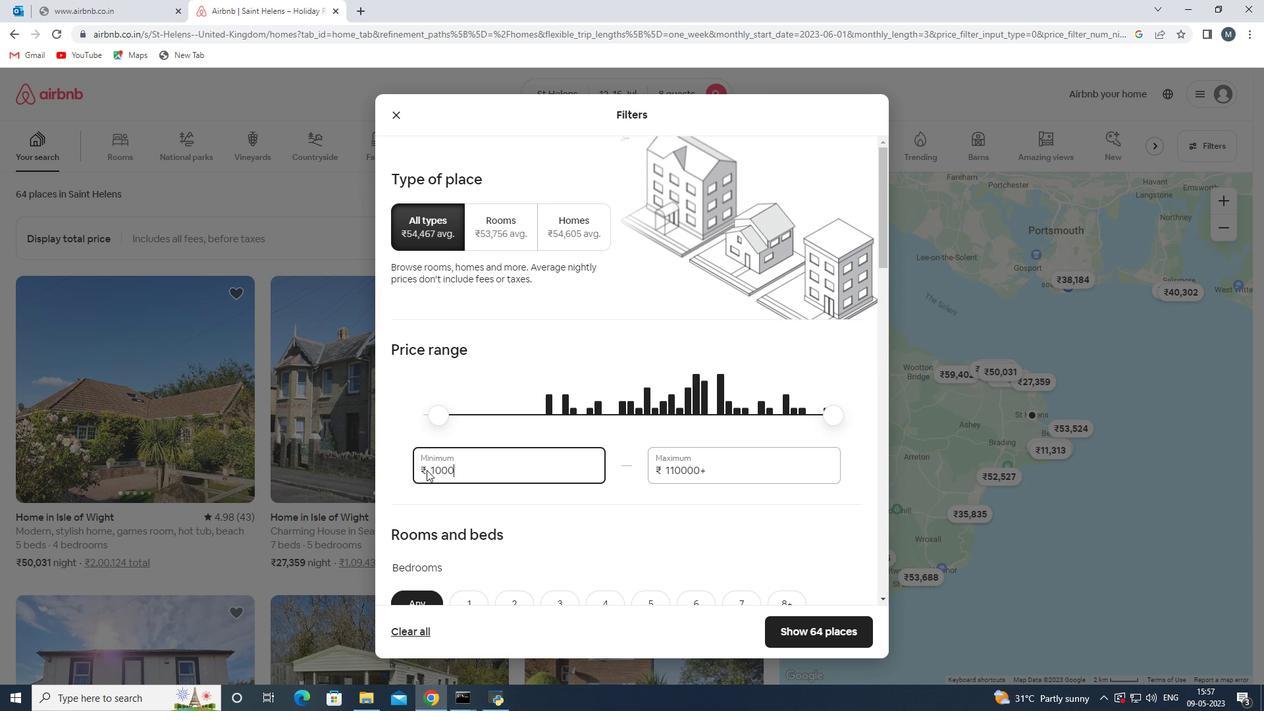 
Action: Mouse moved to (708, 467)
Screenshot: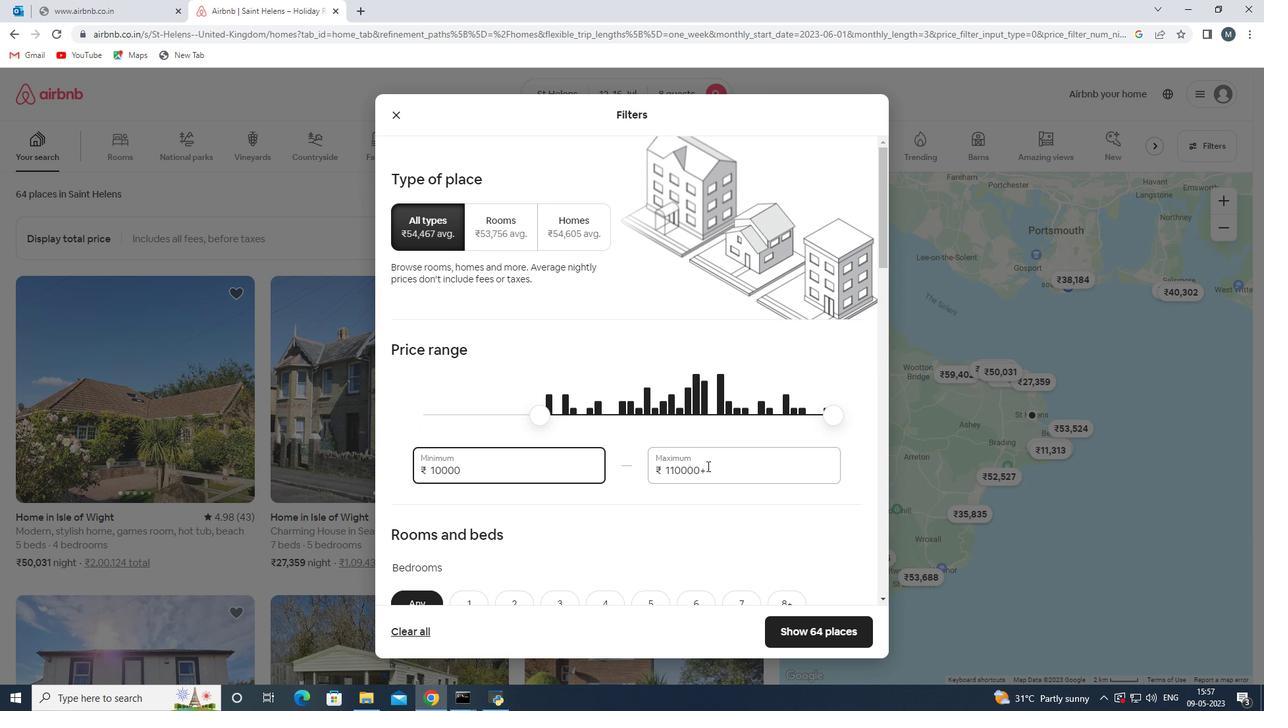 
Action: Mouse pressed left at (708, 467)
Screenshot: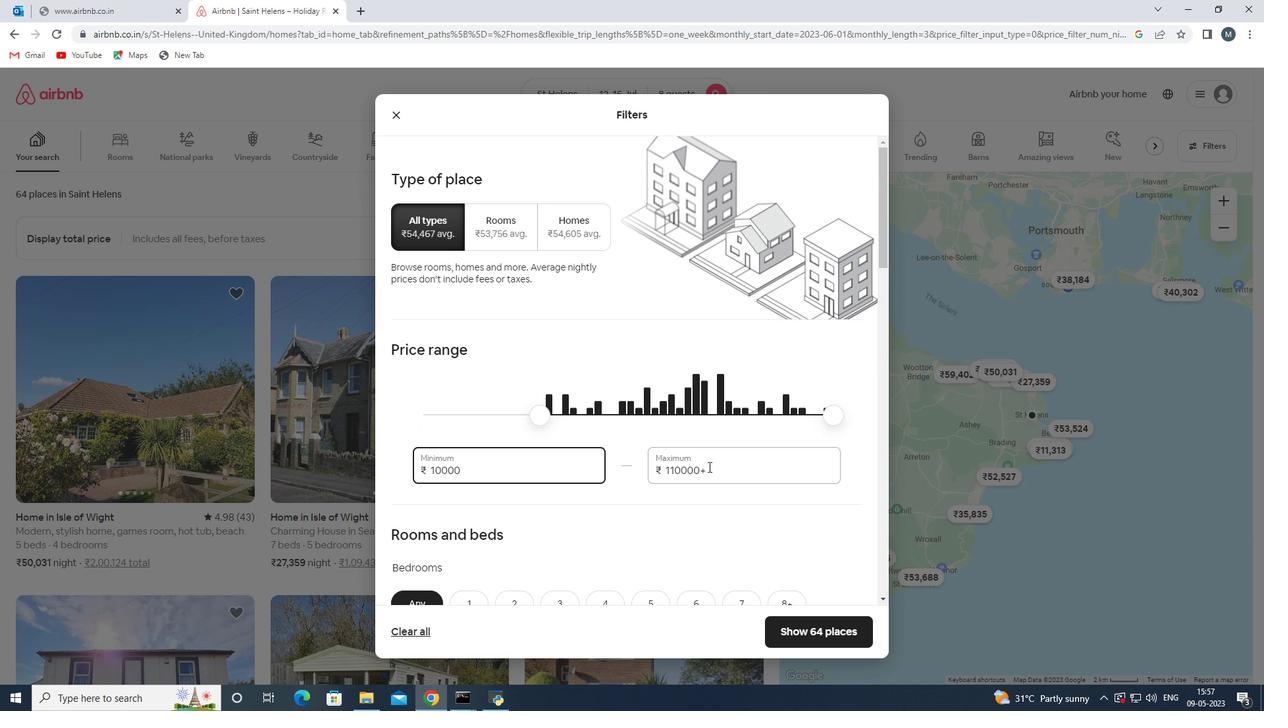 
Action: Mouse moved to (658, 479)
Screenshot: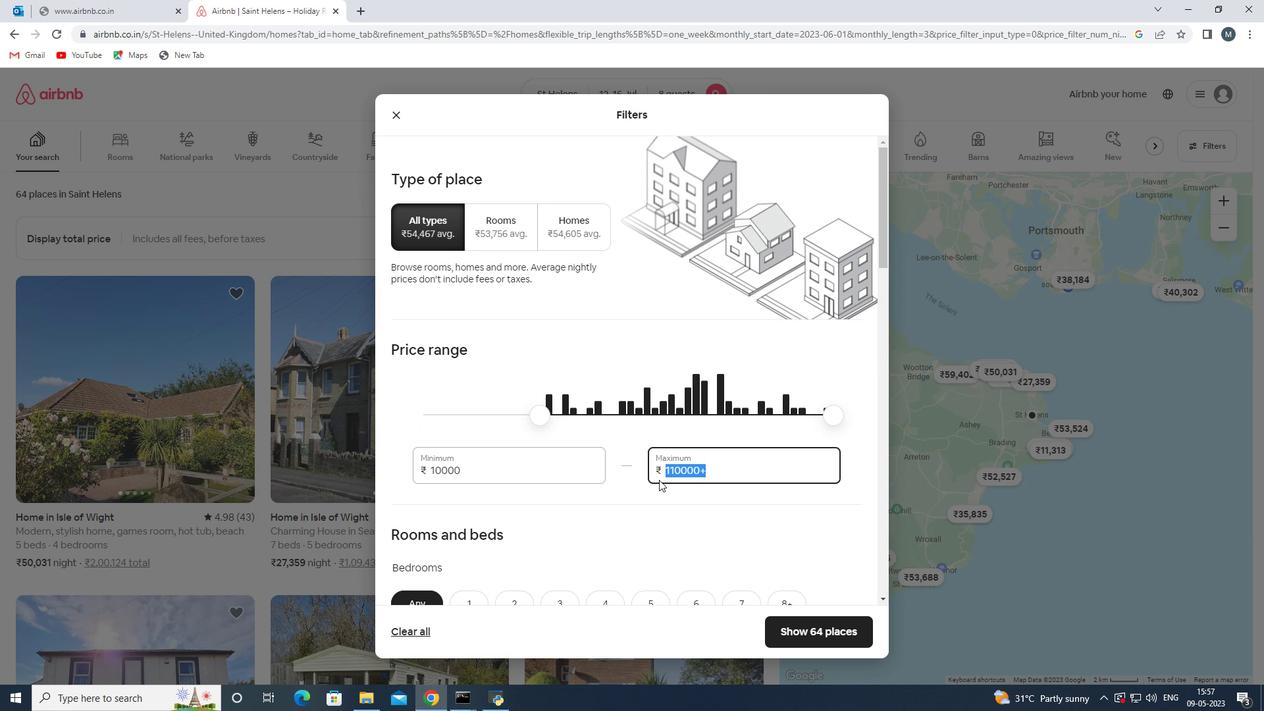 
Action: Key pressed 16000
Screenshot: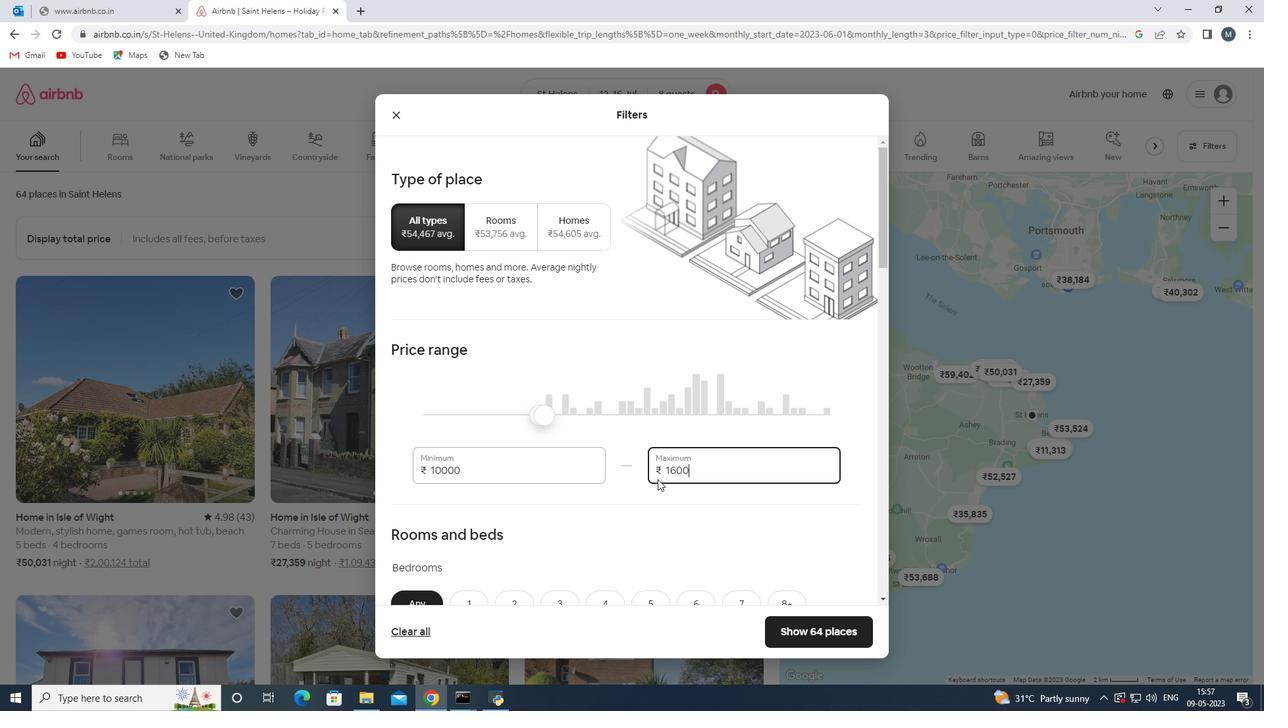 
Action: Mouse moved to (618, 442)
Screenshot: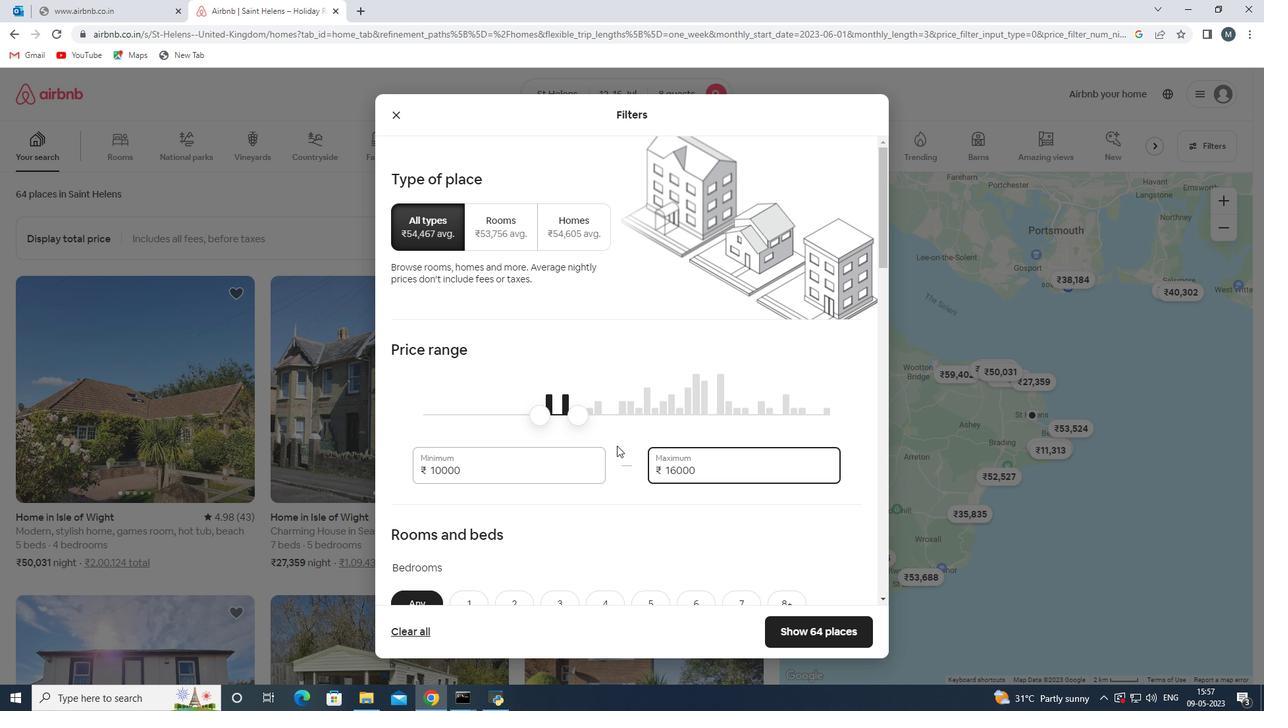 
Action: Mouse scrolled (618, 442) with delta (0, 0)
Screenshot: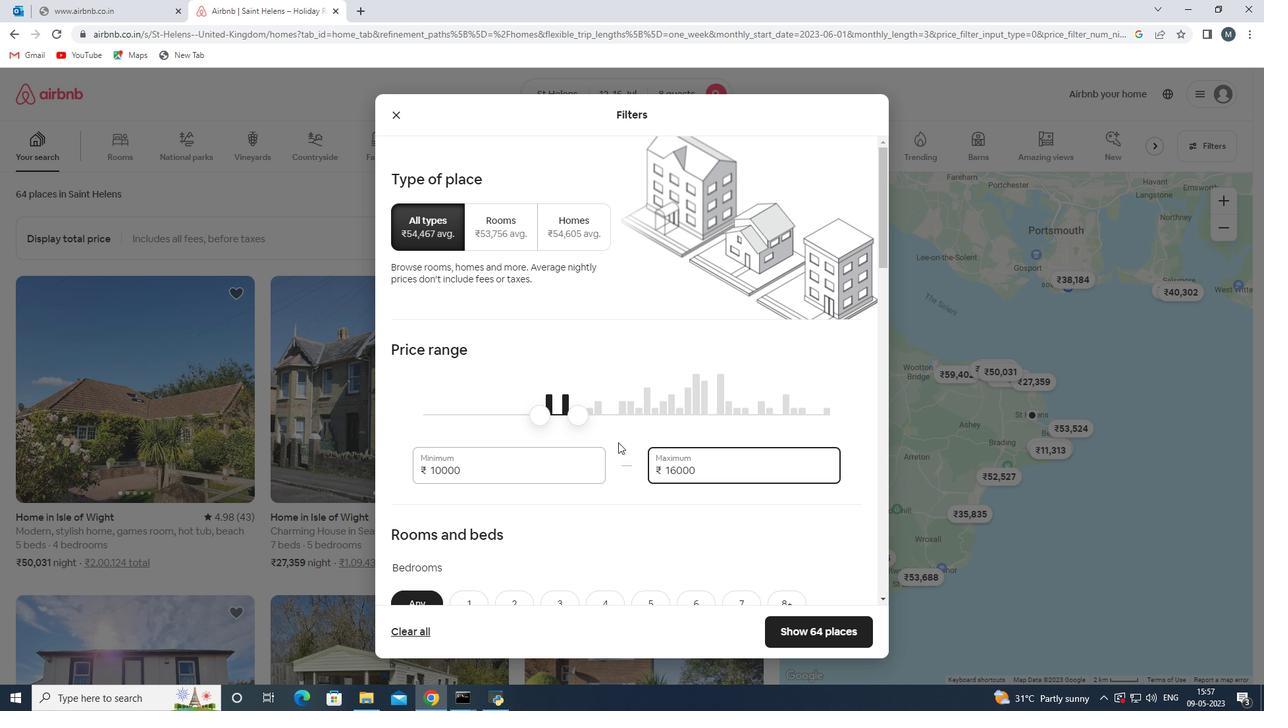 
Action: Mouse moved to (621, 432)
Screenshot: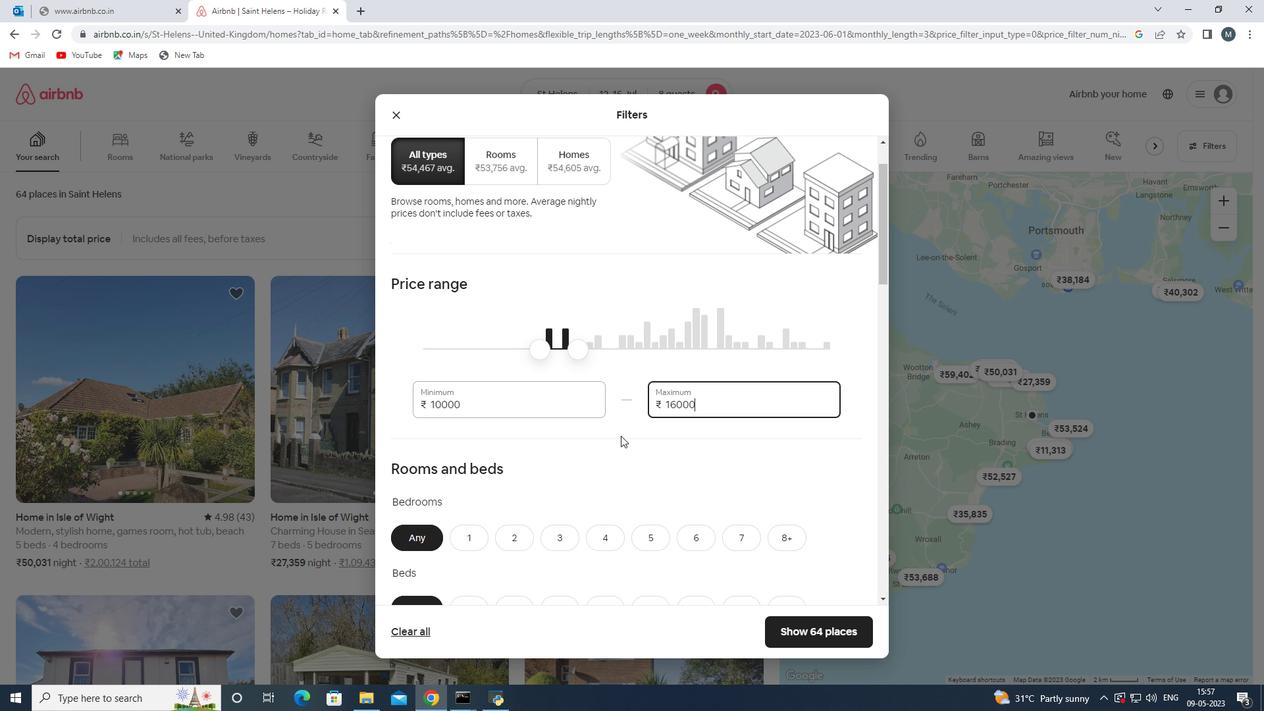 
Action: Mouse scrolled (621, 432) with delta (0, 0)
Screenshot: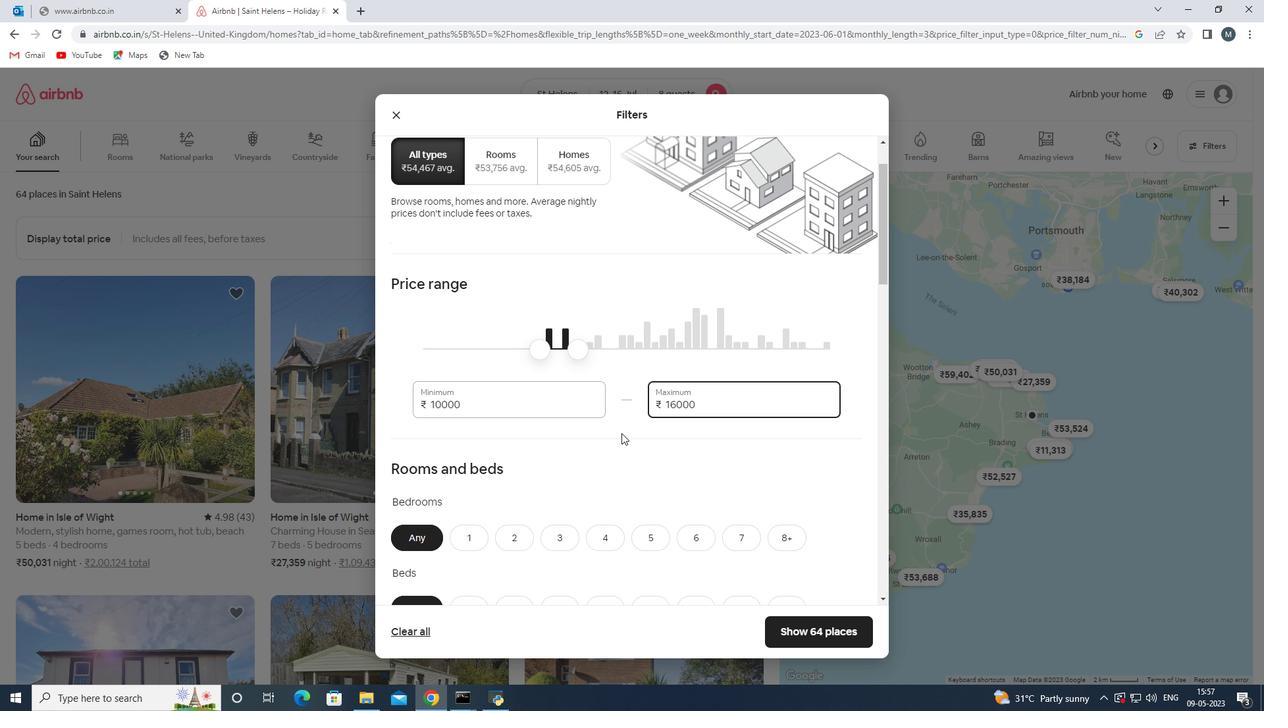 
Action: Mouse moved to (621, 432)
Screenshot: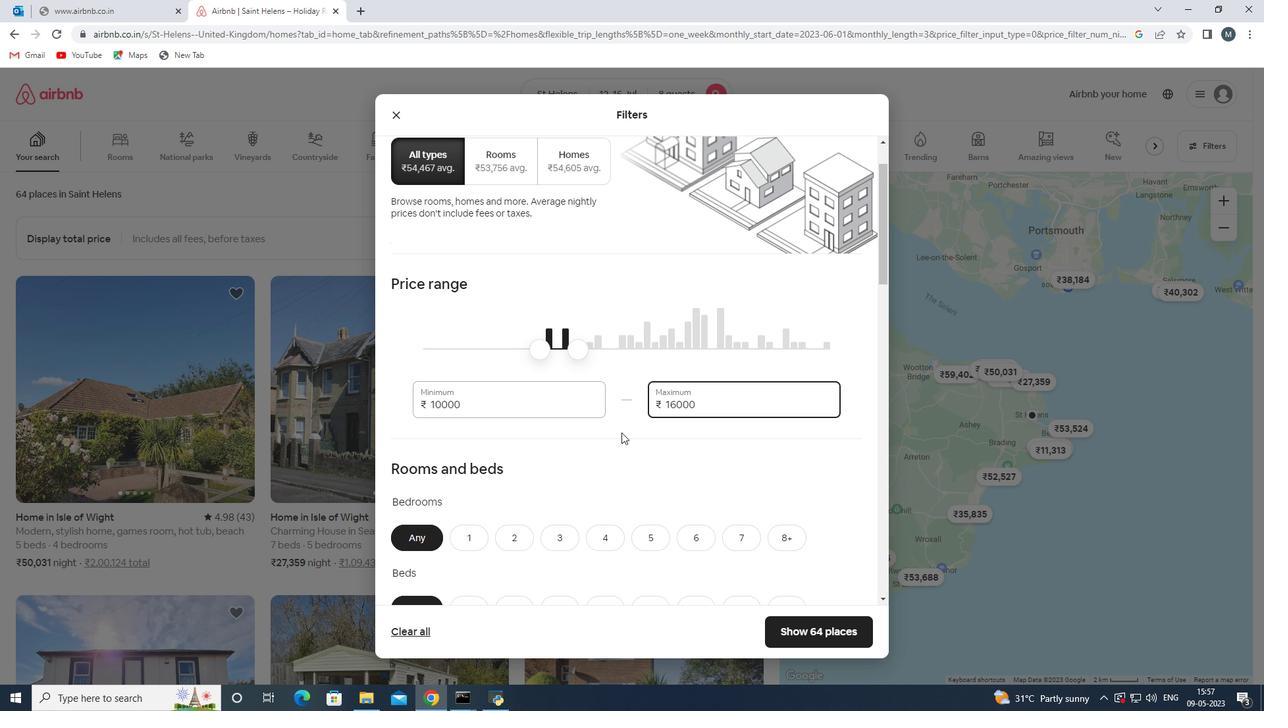 
Action: Mouse scrolled (621, 432) with delta (0, 0)
Screenshot: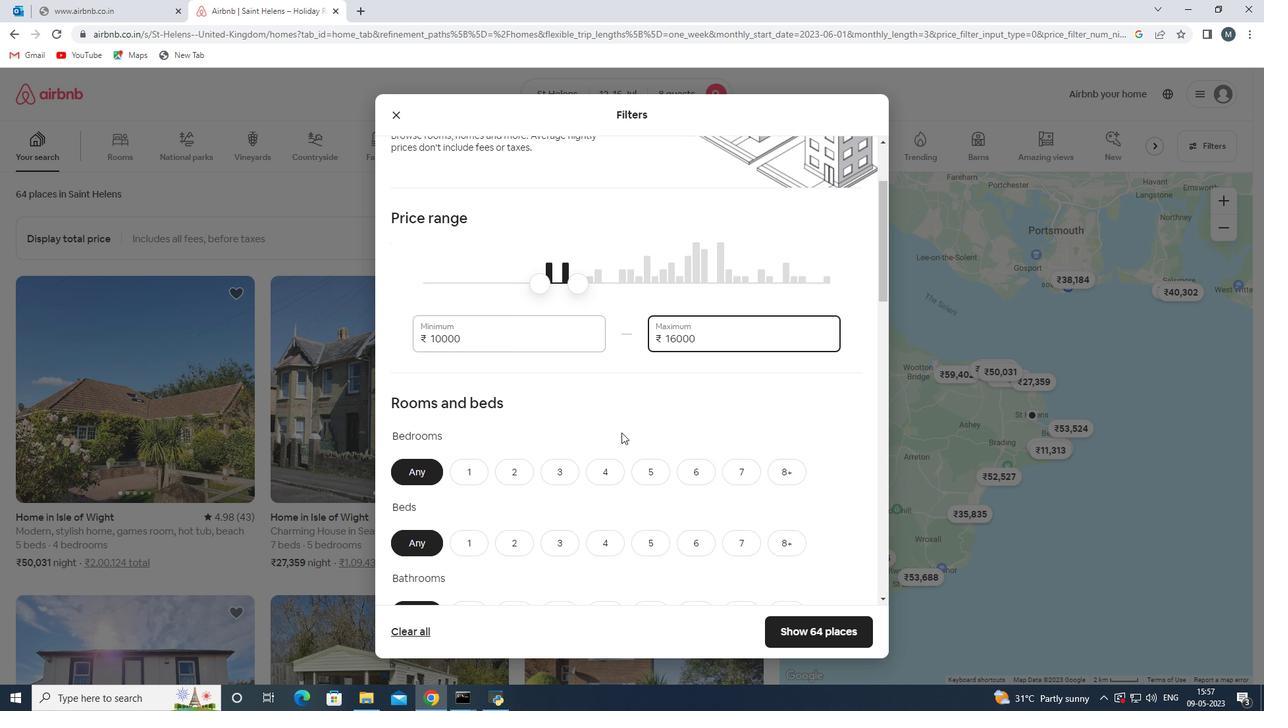 
Action: Mouse moved to (789, 402)
Screenshot: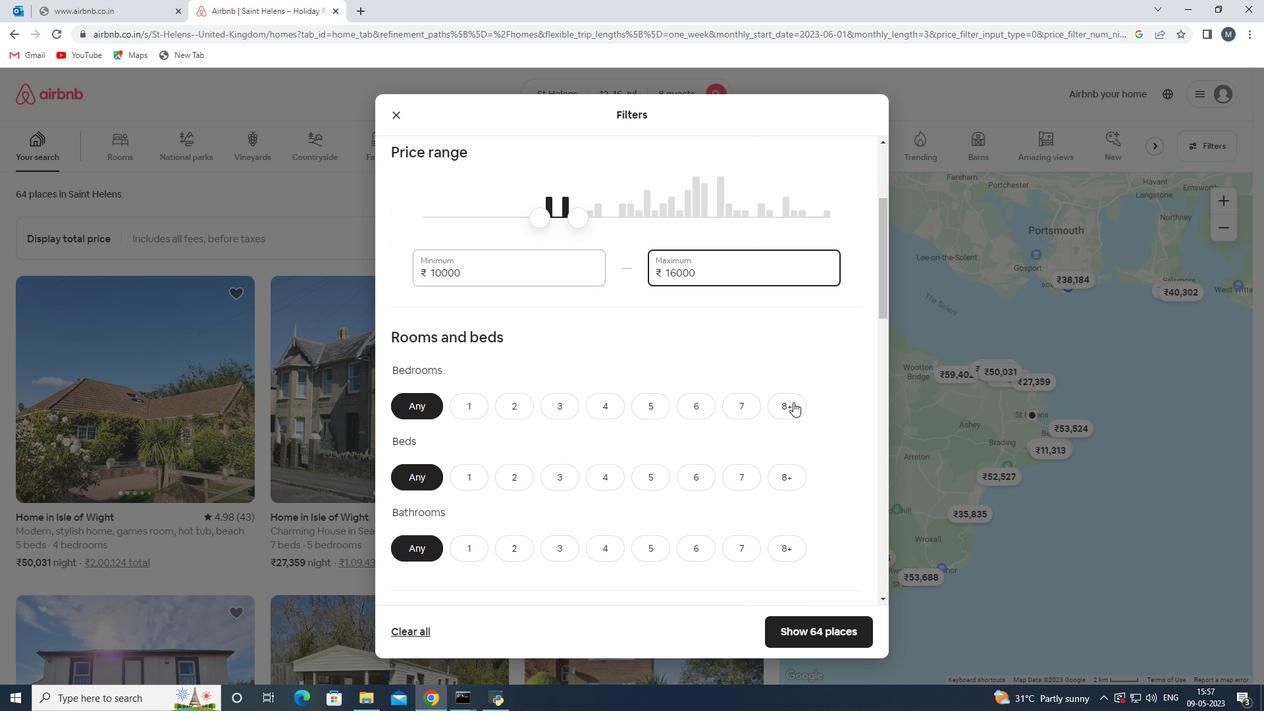 
Action: Mouse pressed left at (789, 402)
Screenshot: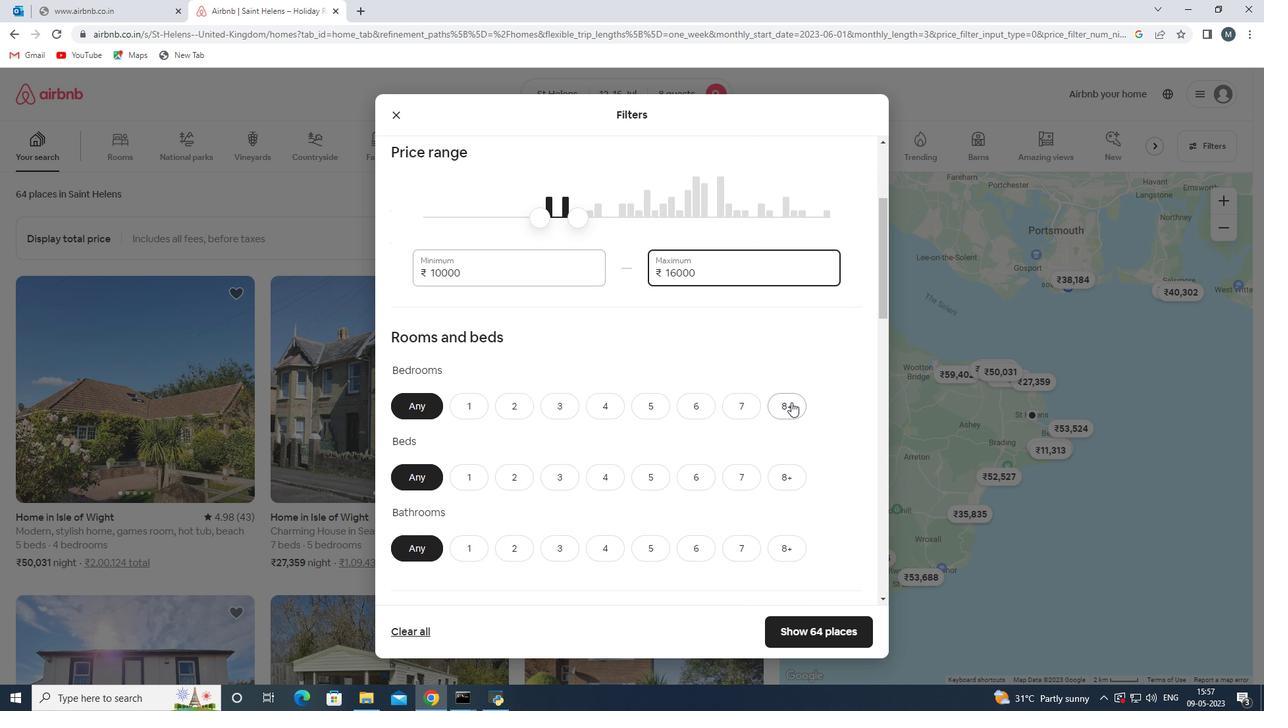 
Action: Mouse moved to (791, 474)
Screenshot: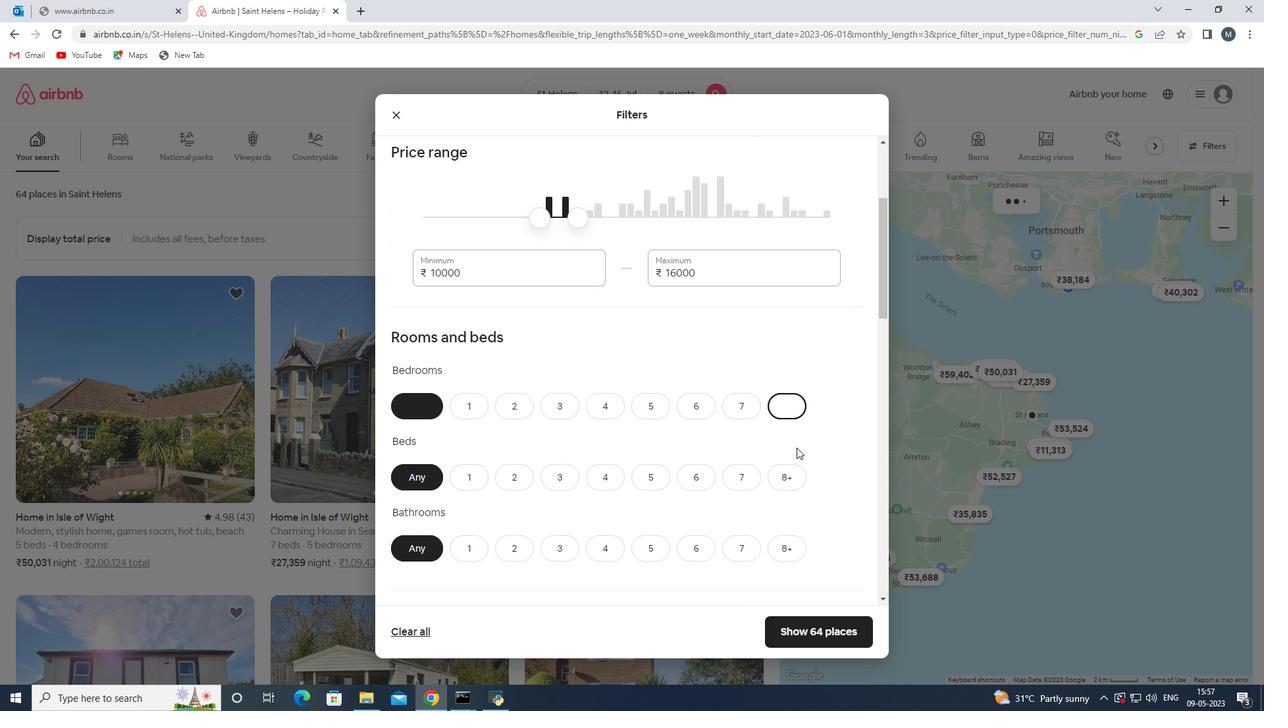 
Action: Mouse pressed left at (791, 474)
Screenshot: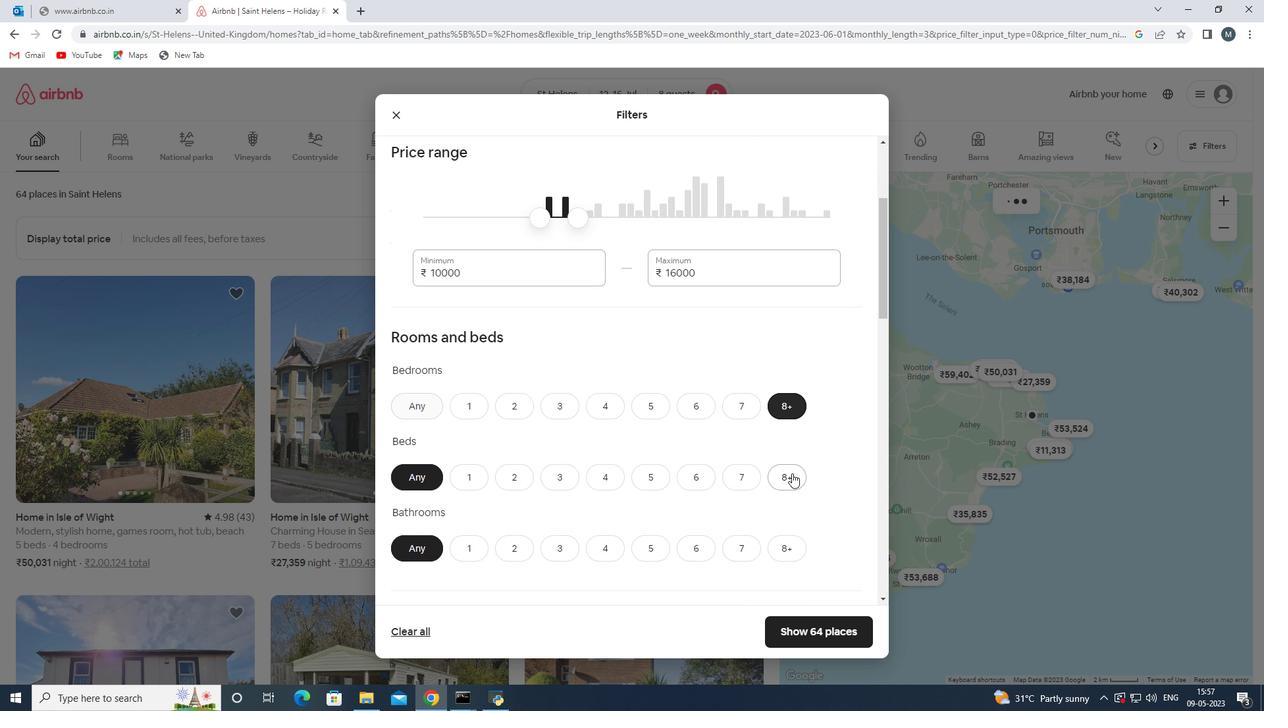 
Action: Mouse moved to (756, 447)
Screenshot: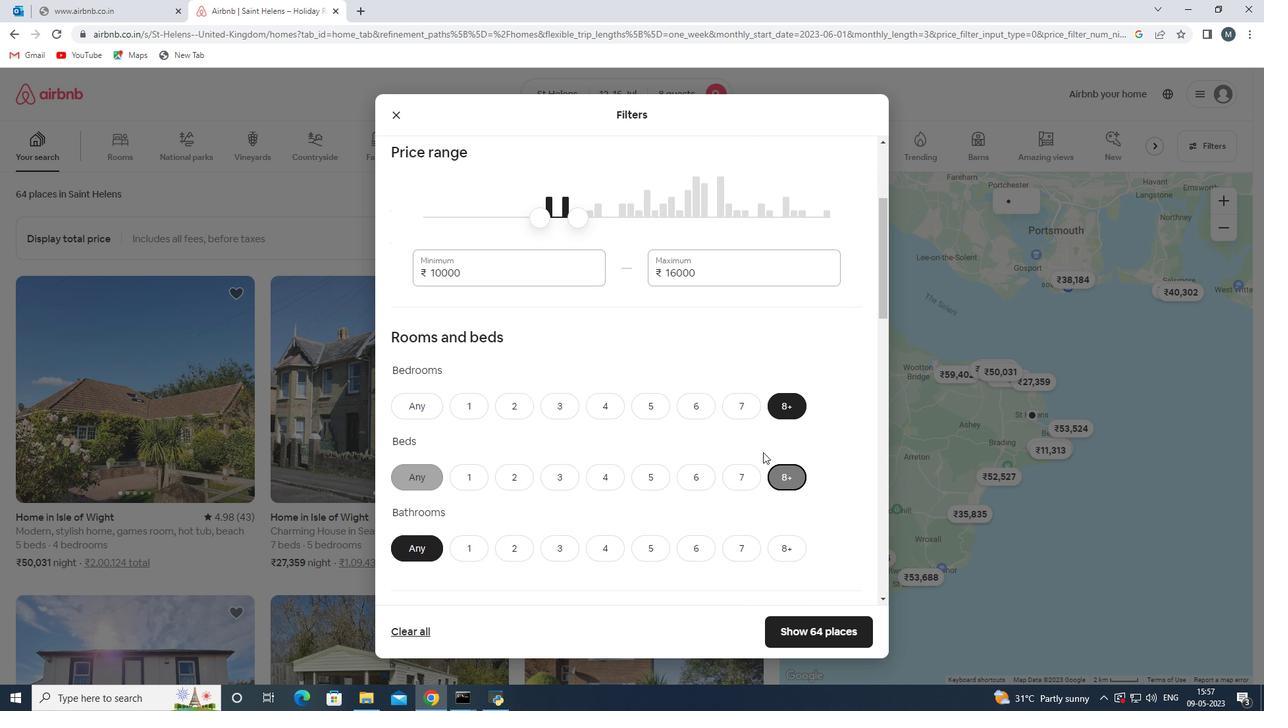 
Action: Mouse scrolled (756, 447) with delta (0, 0)
Screenshot: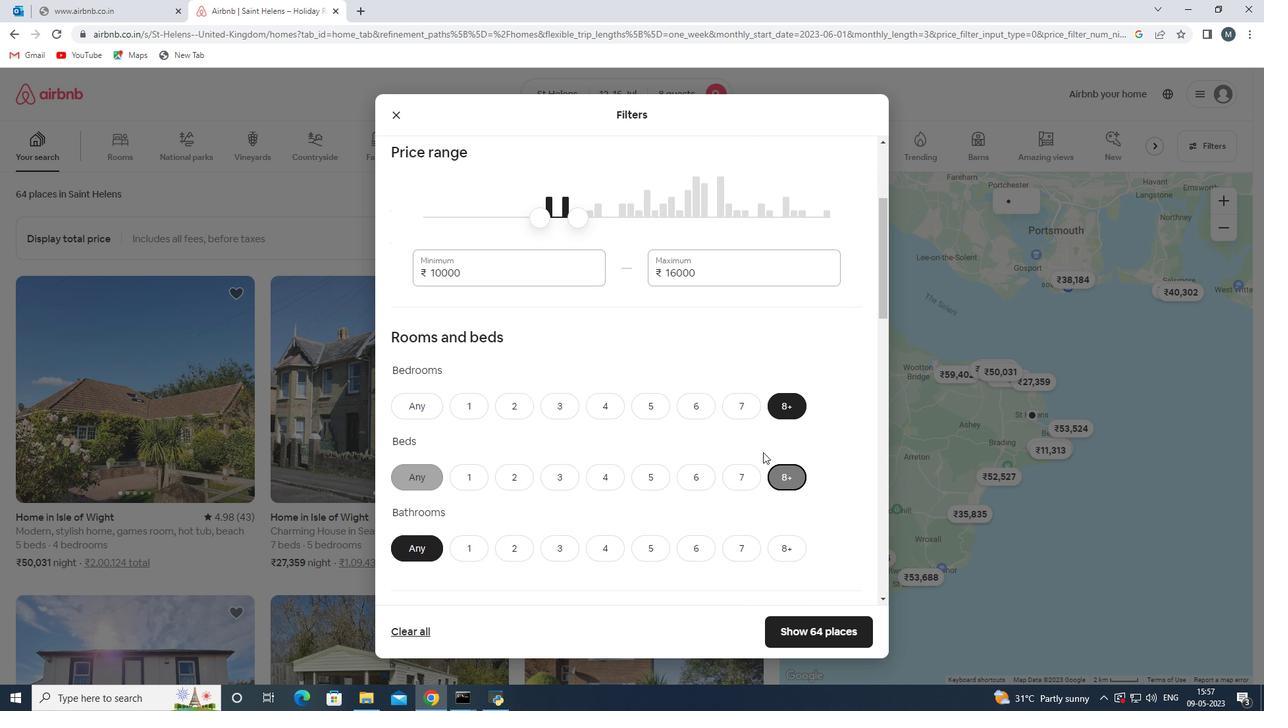 
Action: Mouse moved to (784, 472)
Screenshot: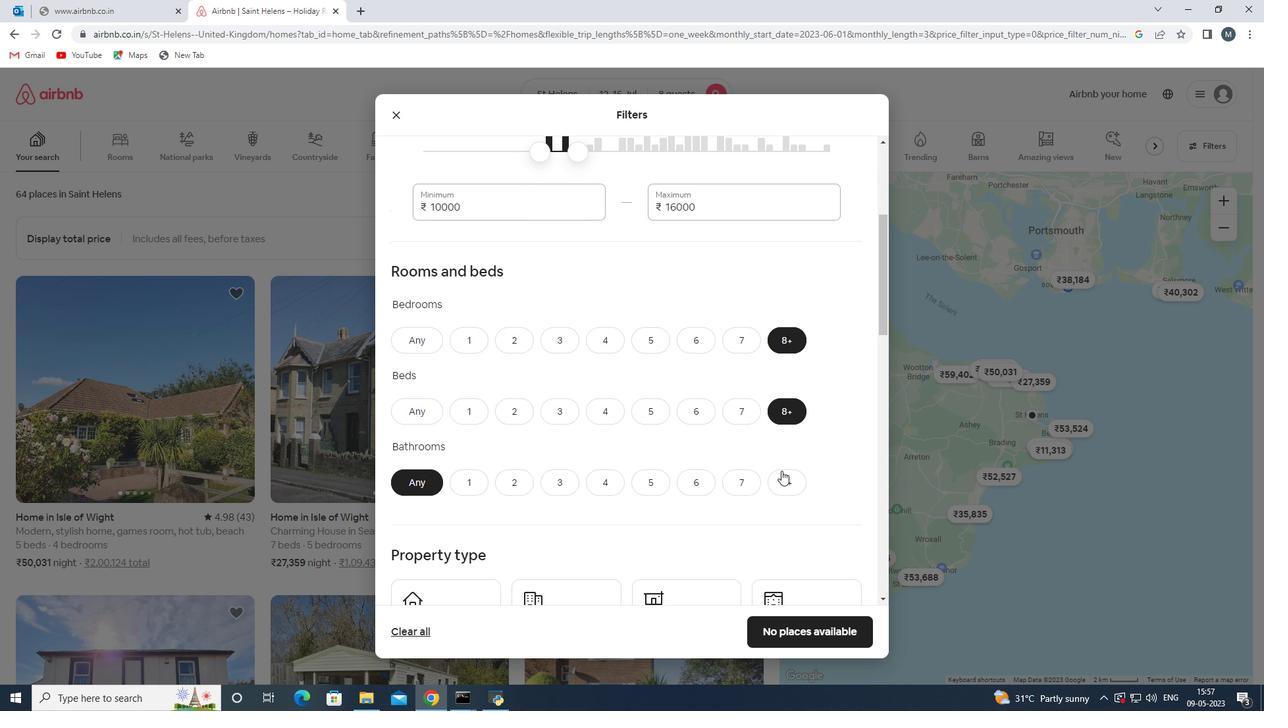 
Action: Mouse pressed left at (784, 472)
Screenshot: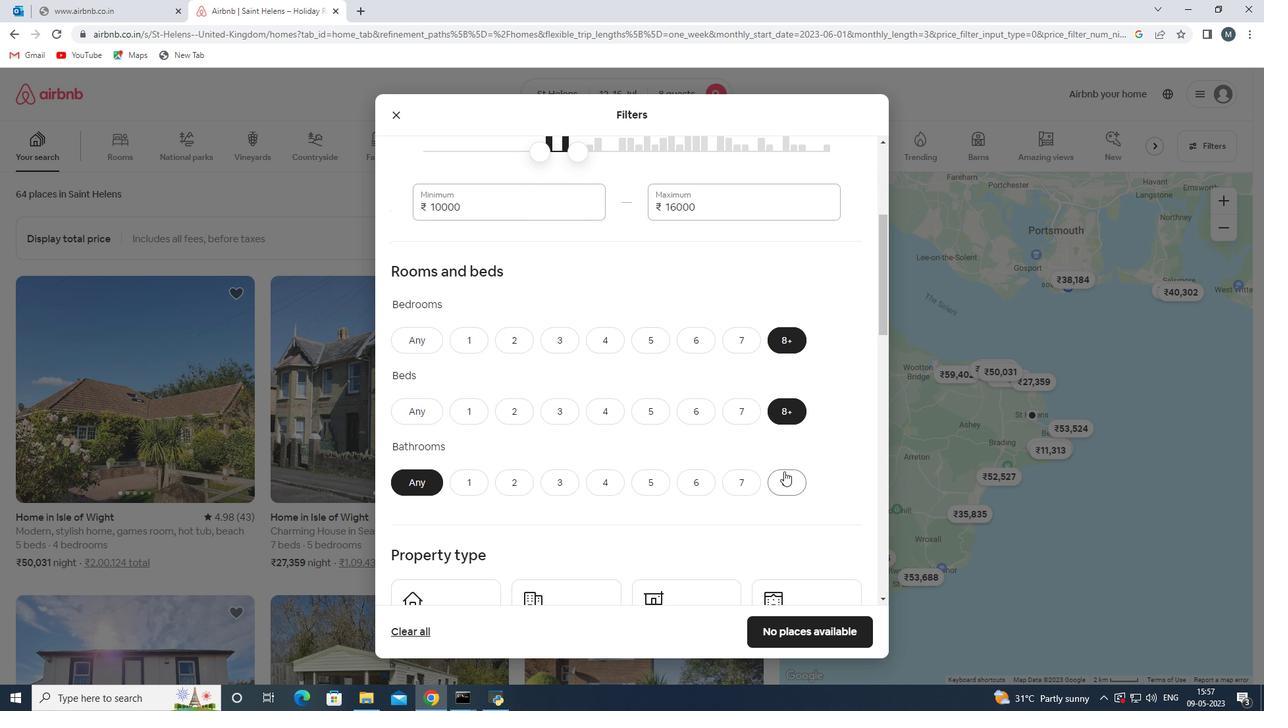 
Action: Mouse moved to (678, 436)
Screenshot: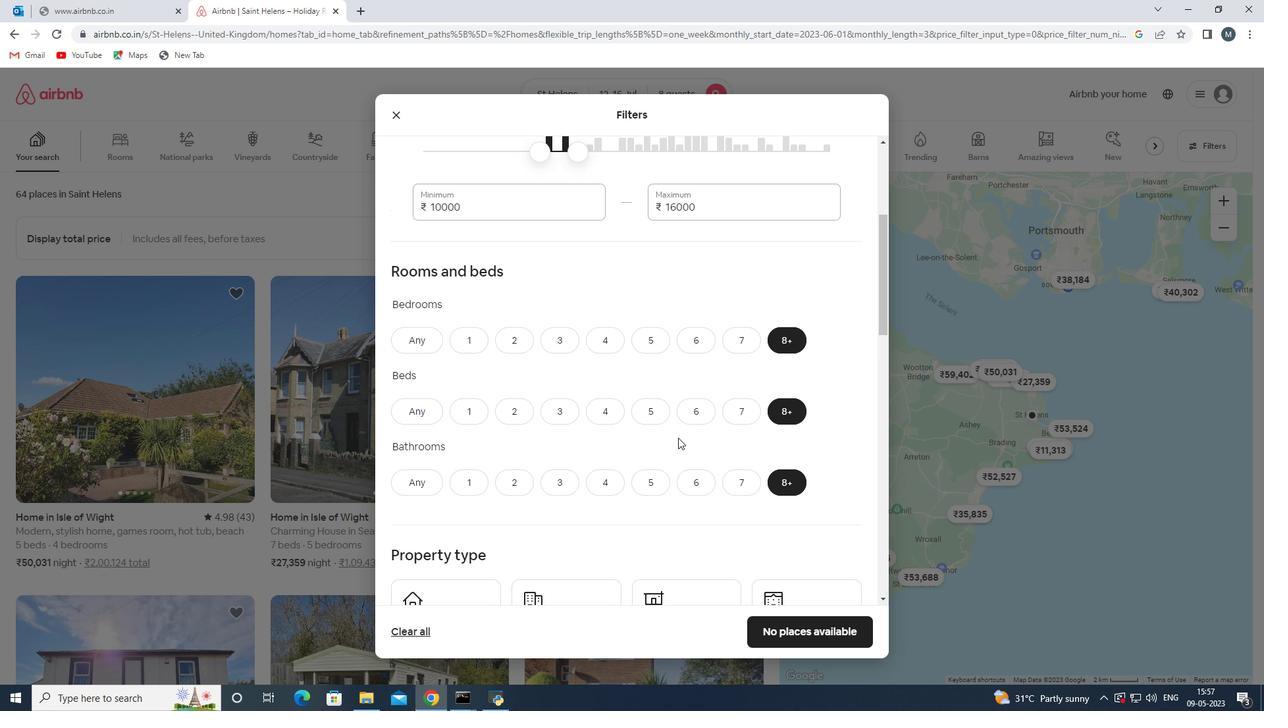 
Action: Mouse scrolled (678, 435) with delta (0, 0)
Screenshot: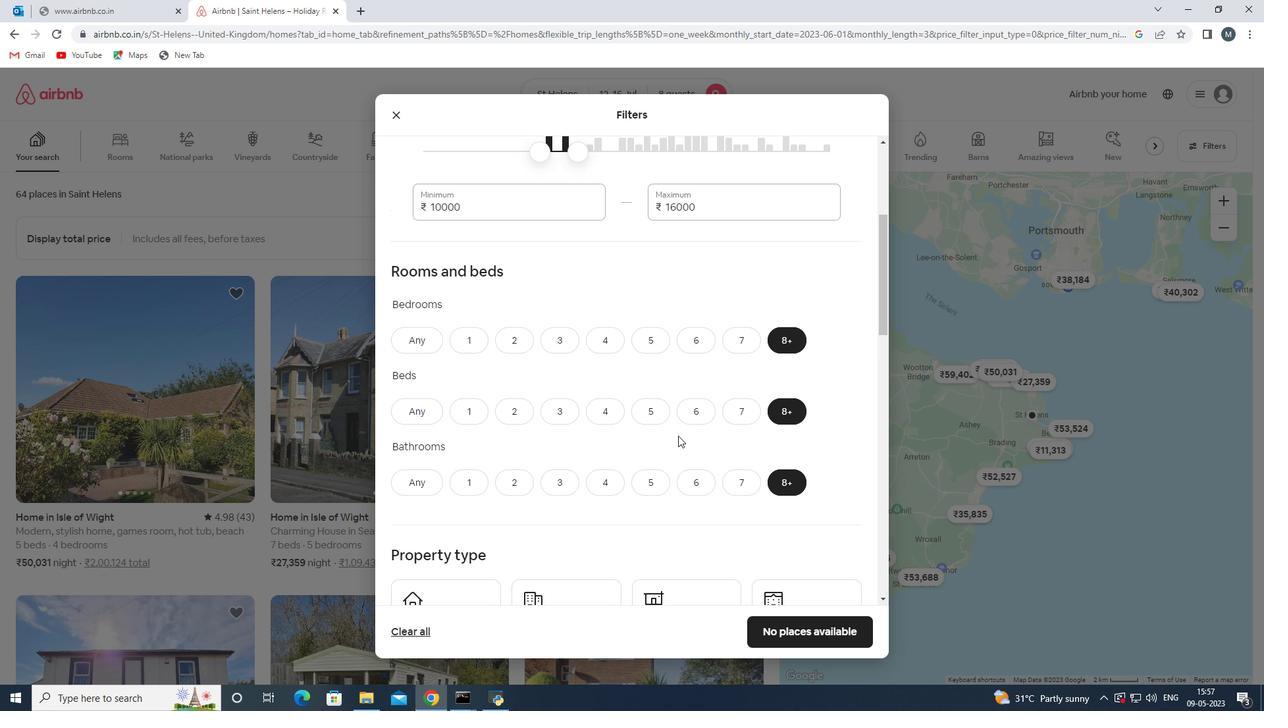 
Action: Mouse moved to (668, 432)
Screenshot: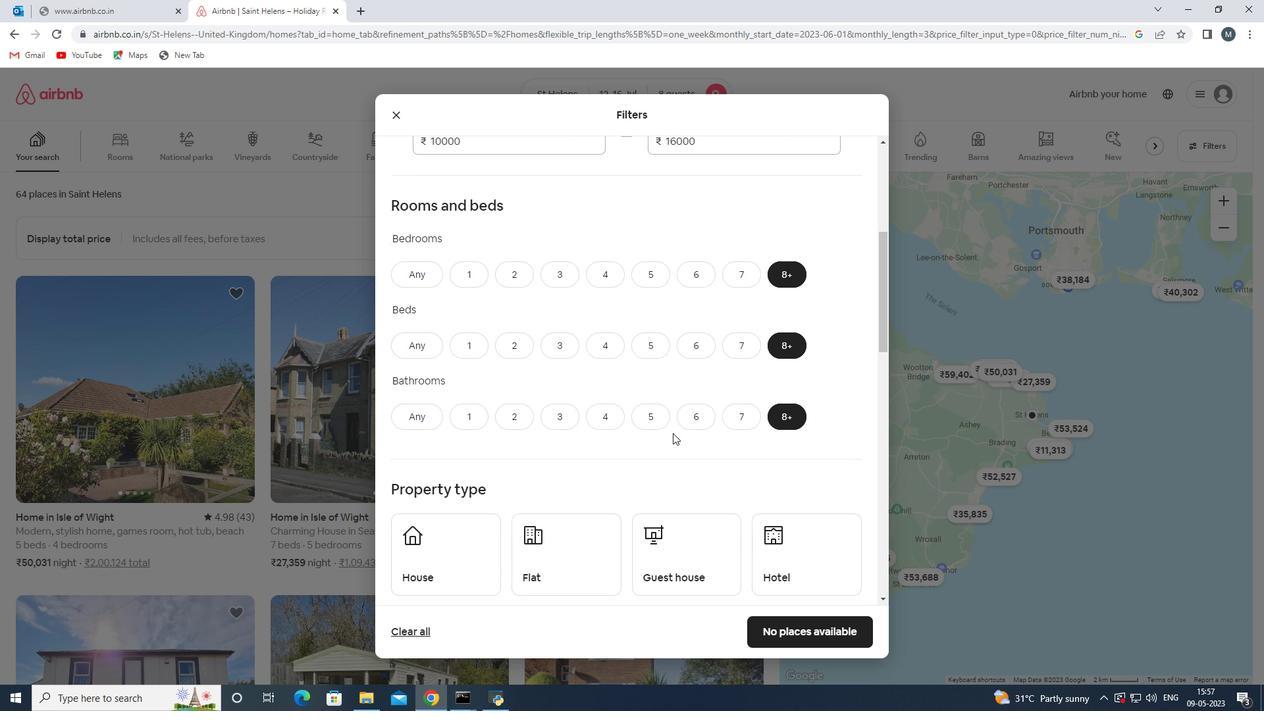 
Action: Mouse scrolled (668, 431) with delta (0, 0)
Screenshot: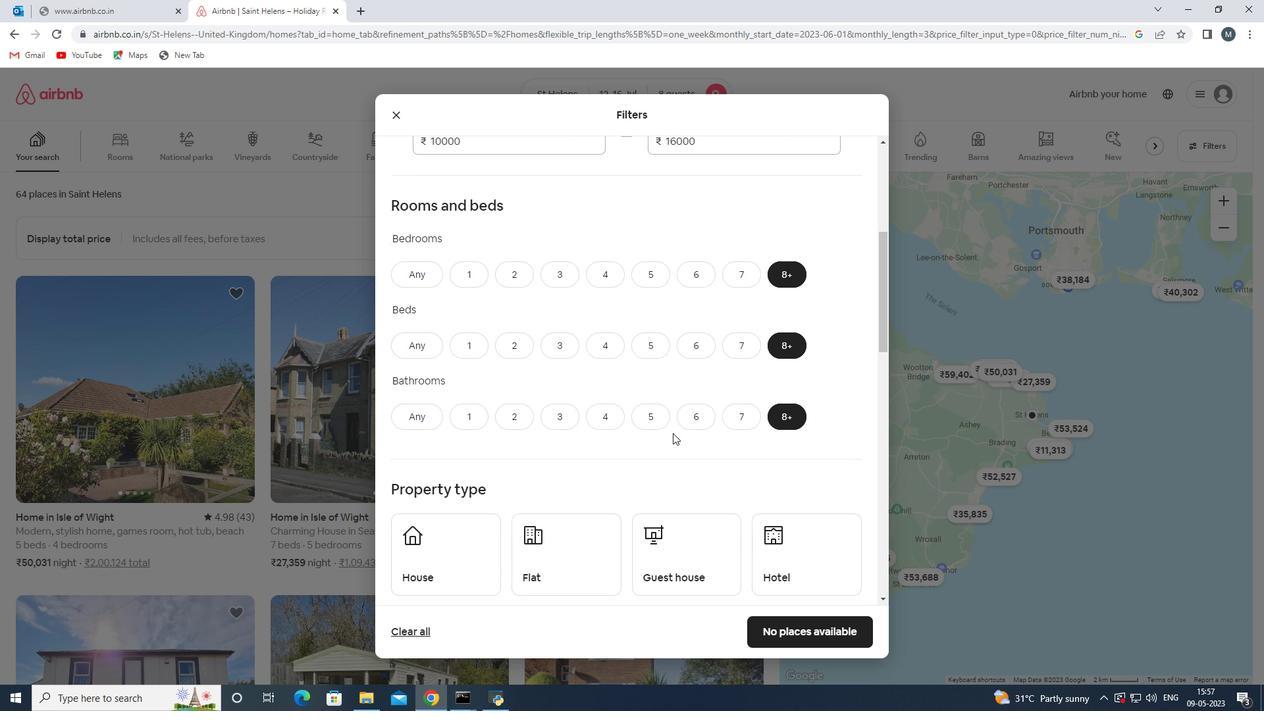 
Action: Mouse moved to (465, 488)
Screenshot: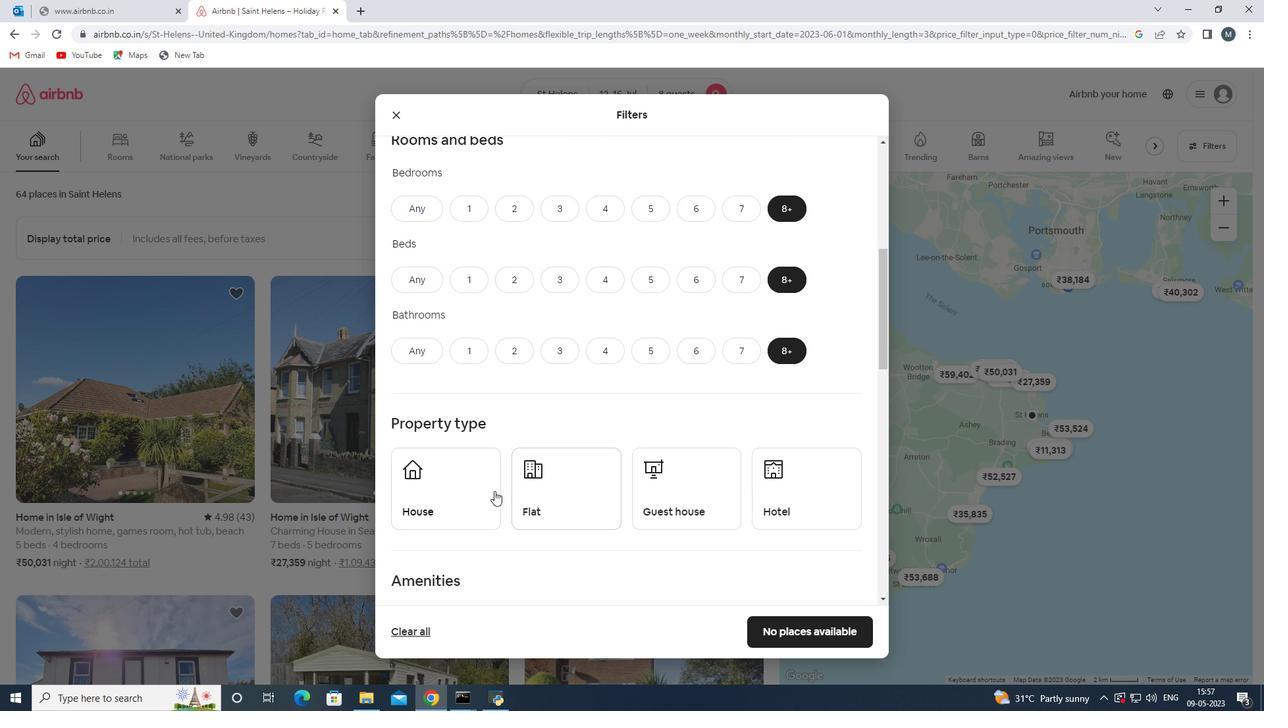 
Action: Mouse pressed left at (465, 488)
Screenshot: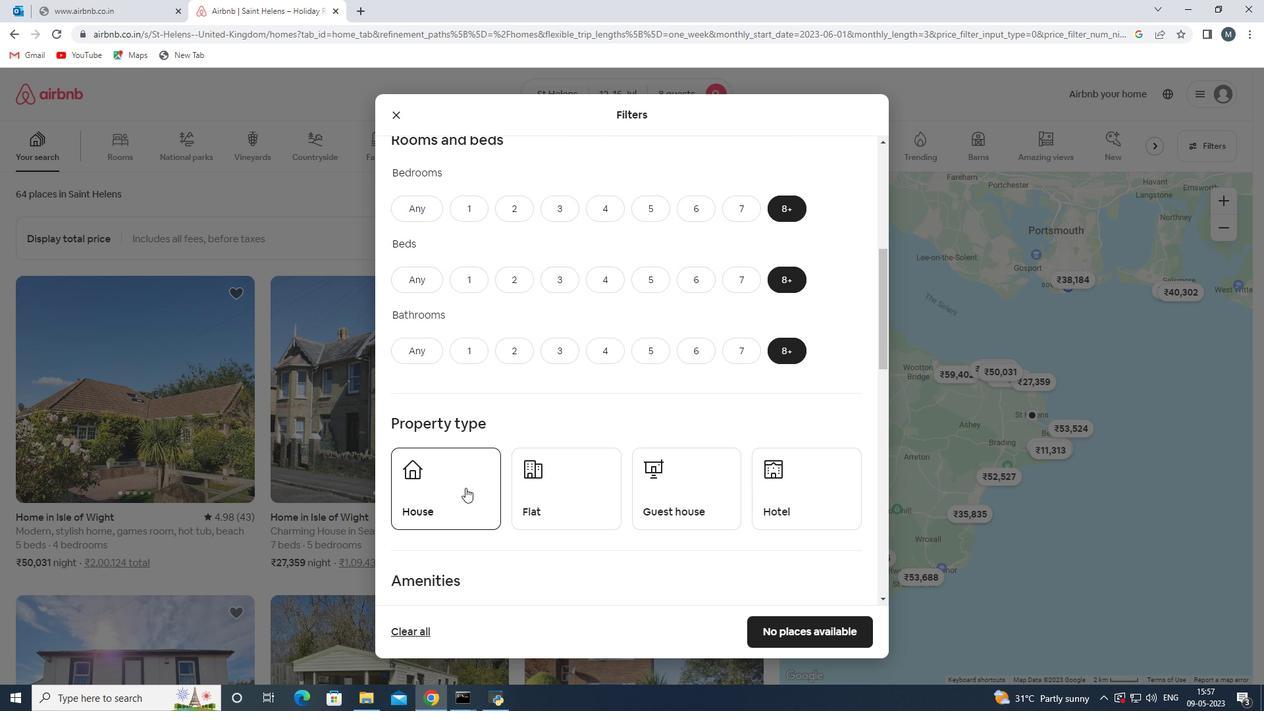 
Action: Mouse moved to (571, 488)
Screenshot: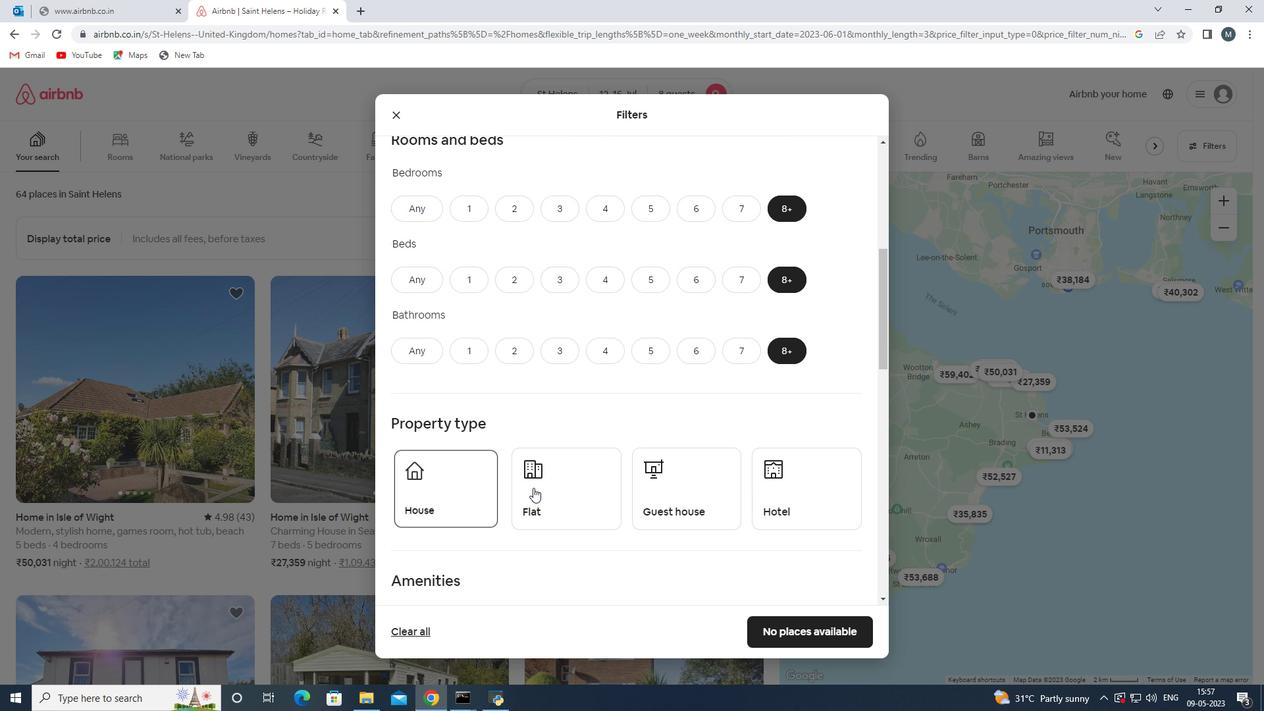 
Action: Mouse pressed left at (571, 488)
Screenshot: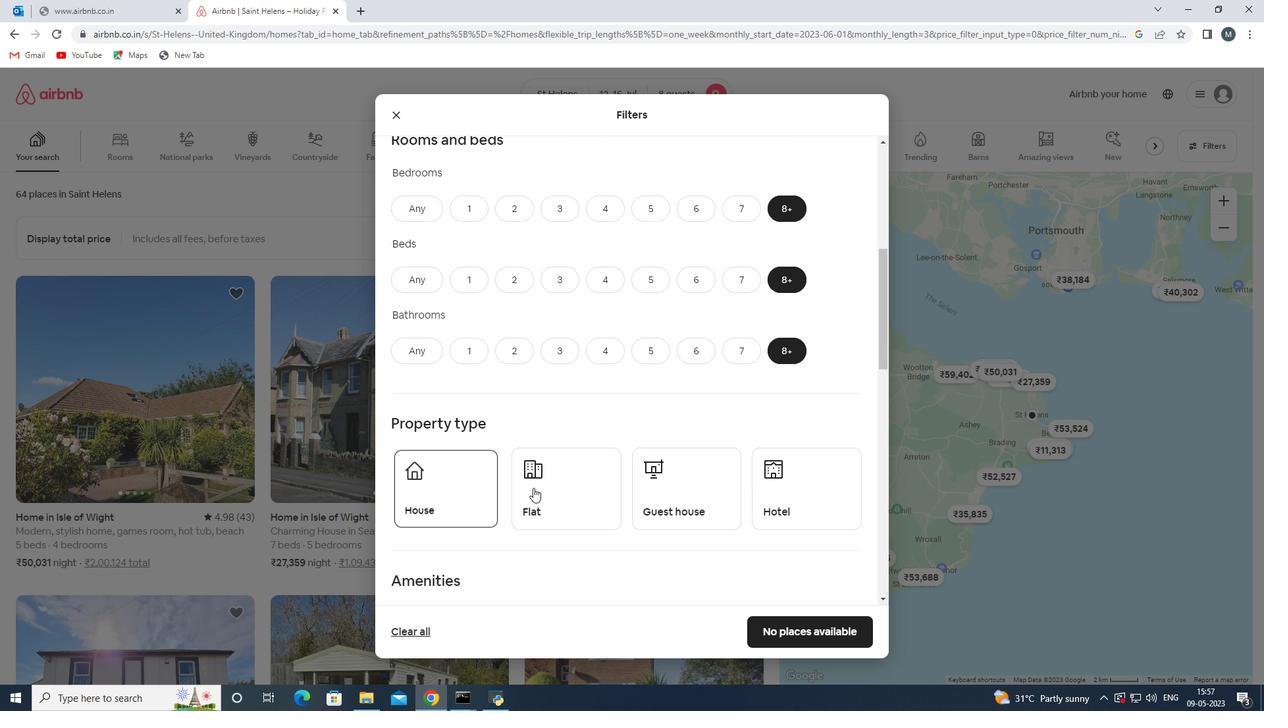 
Action: Mouse moved to (695, 494)
Screenshot: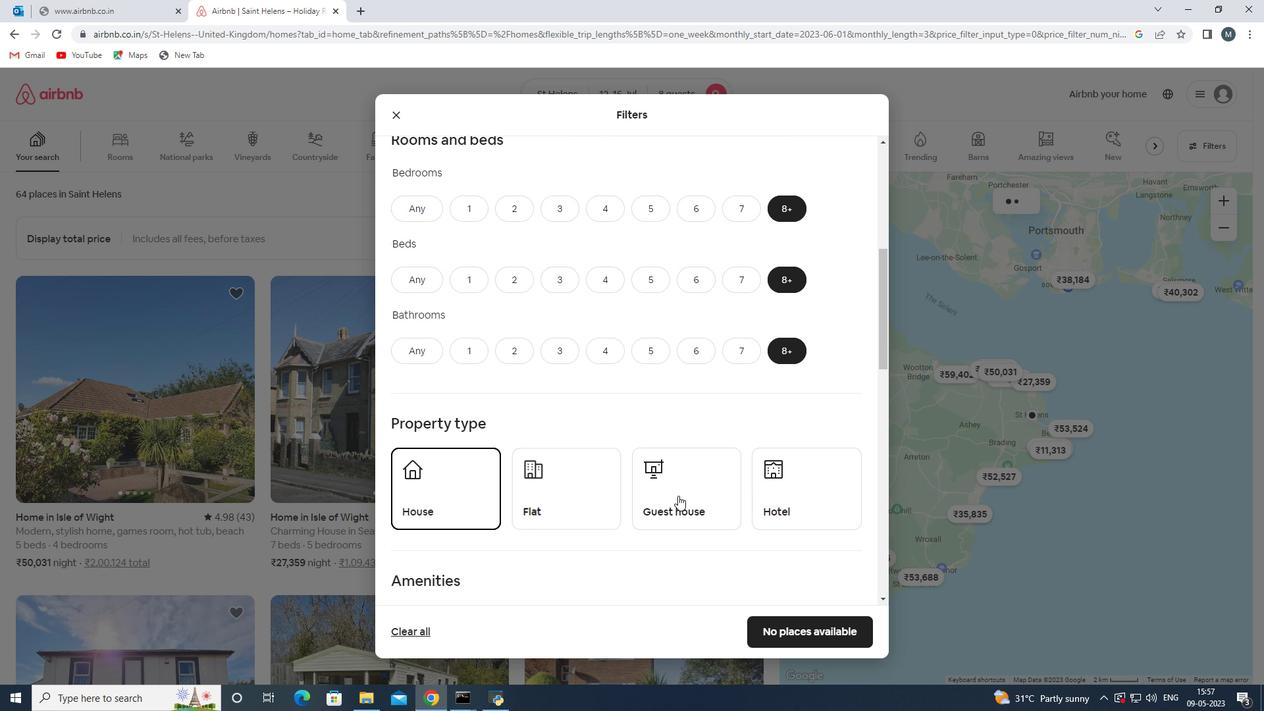 
Action: Mouse pressed left at (695, 494)
Screenshot: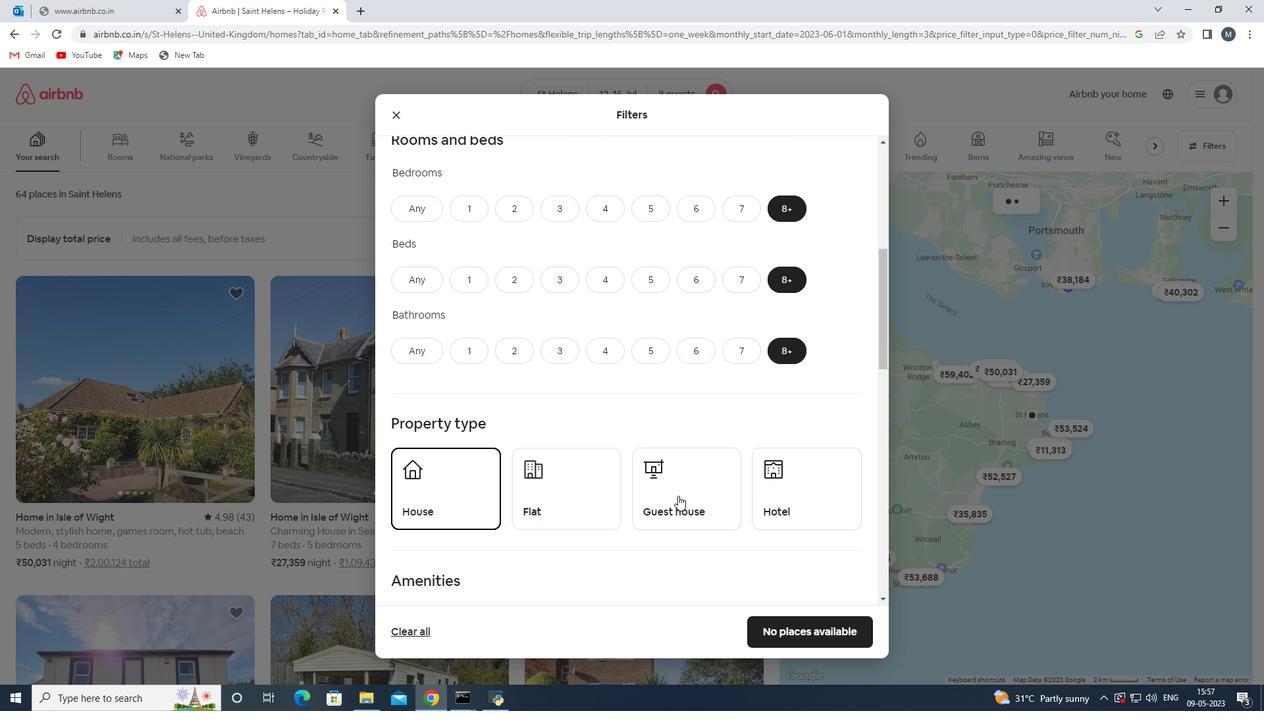 
Action: Mouse moved to (656, 481)
Screenshot: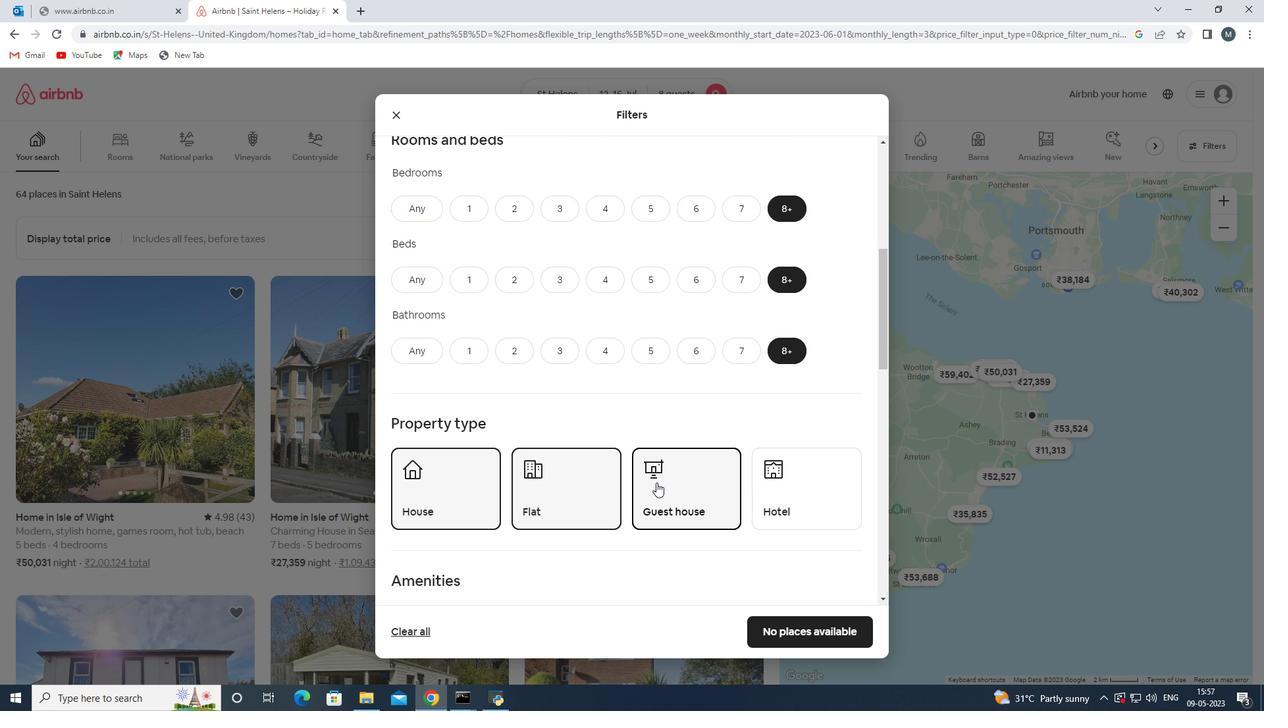 
Action: Mouse scrolled (656, 480) with delta (0, 0)
Screenshot: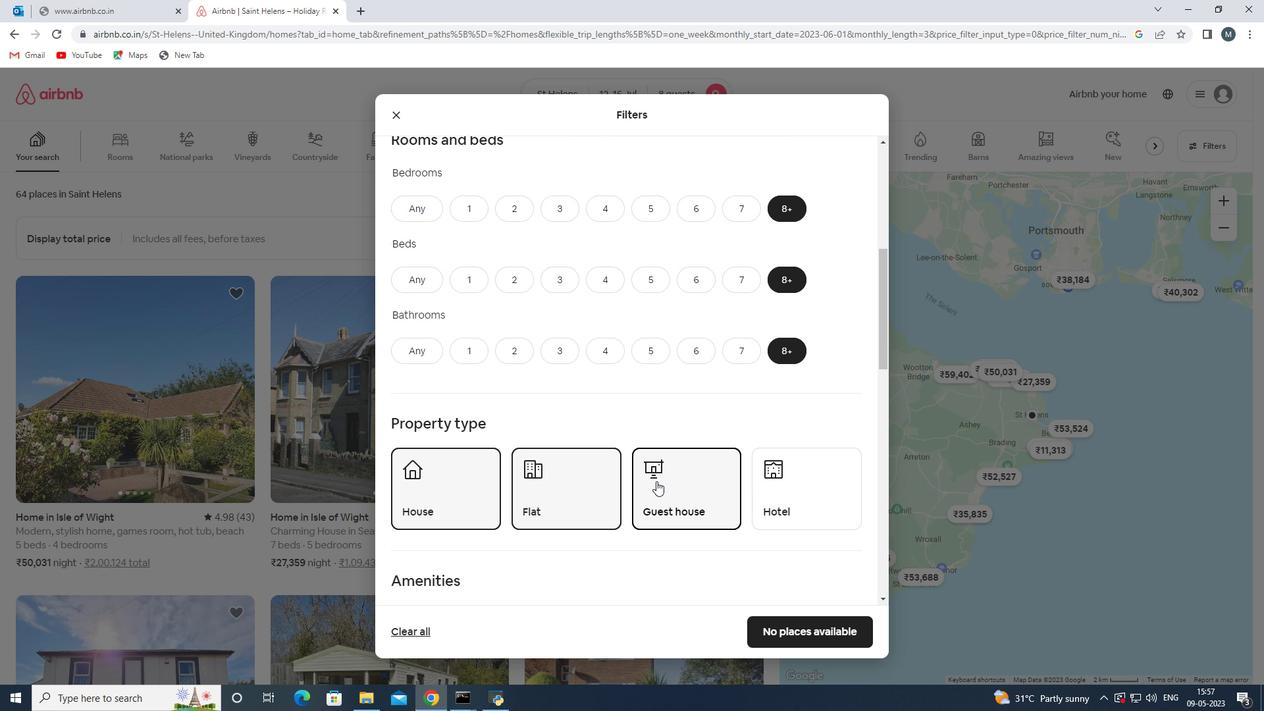 
Action: Mouse moved to (640, 481)
Screenshot: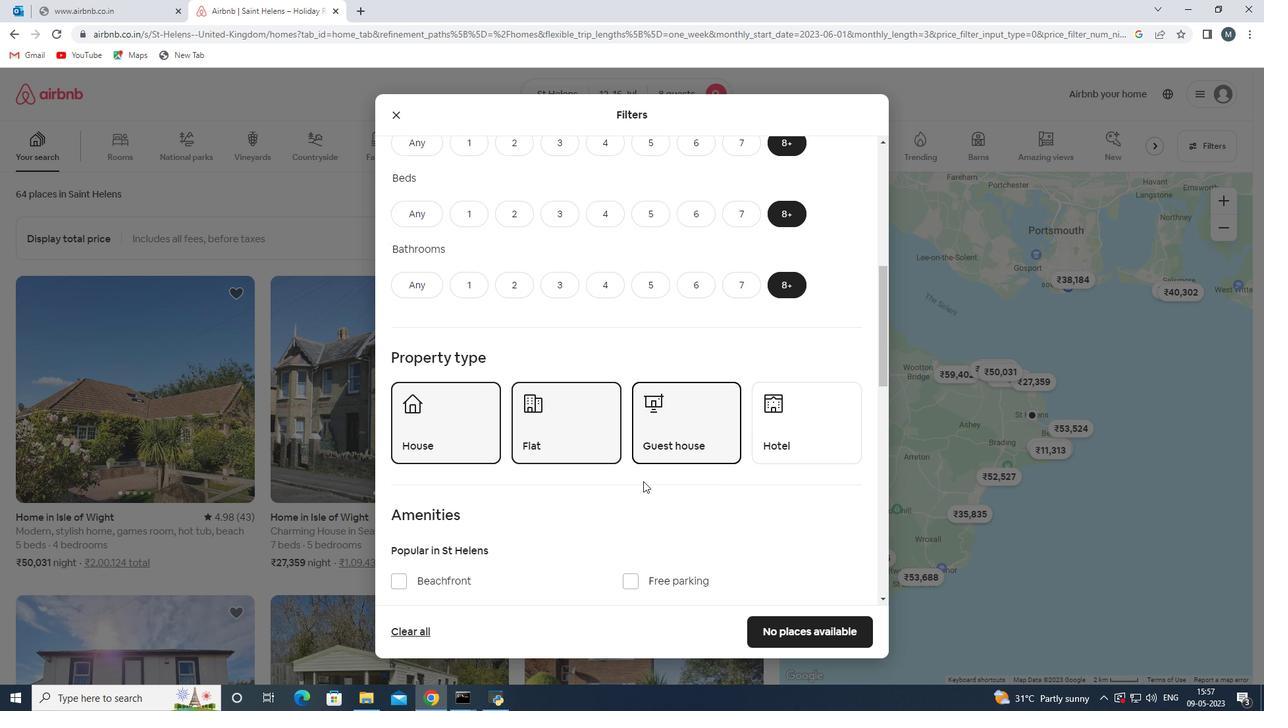 
Action: Mouse scrolled (640, 480) with delta (0, 0)
Screenshot: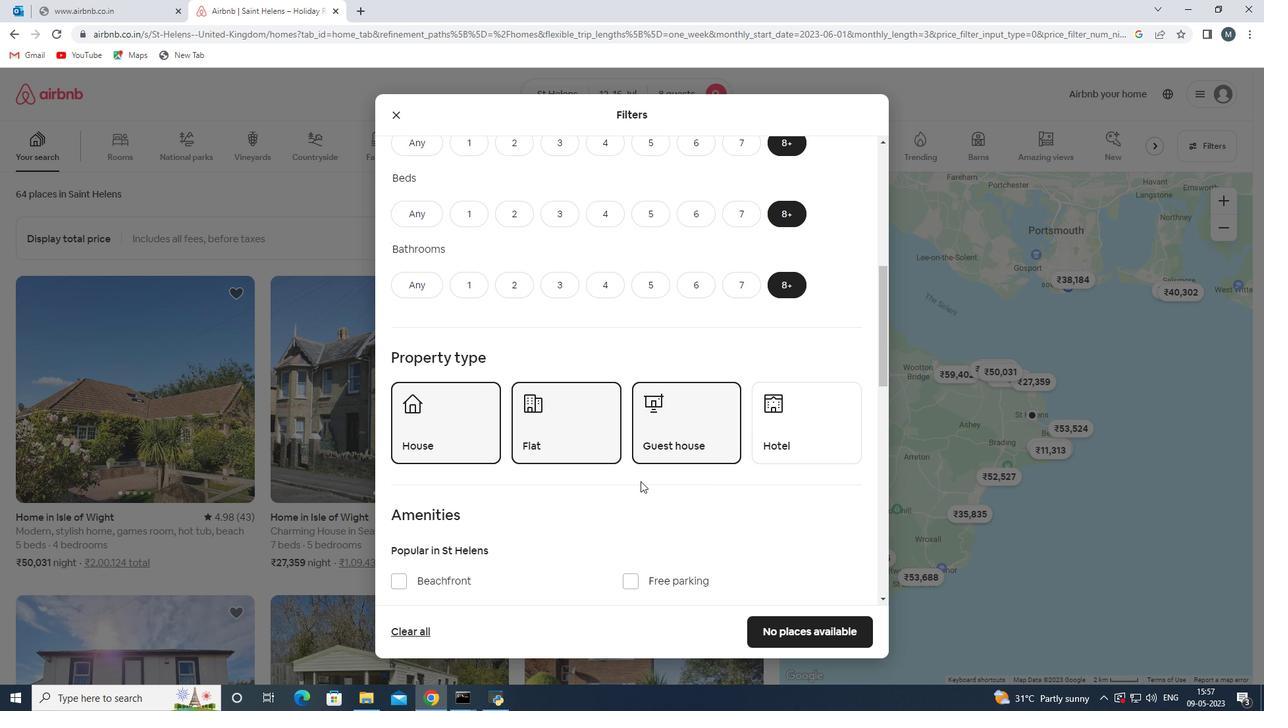 
Action: Mouse moved to (627, 480)
Screenshot: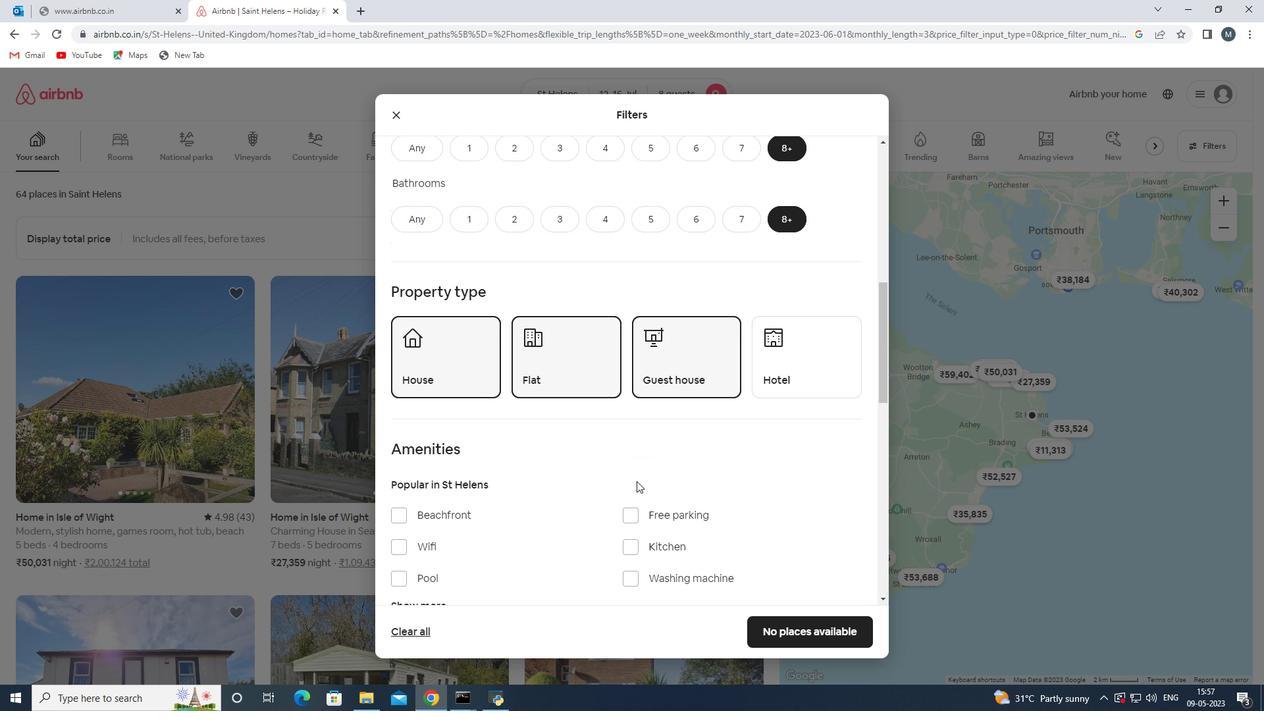 
Action: Mouse scrolled (627, 480) with delta (0, 0)
Screenshot: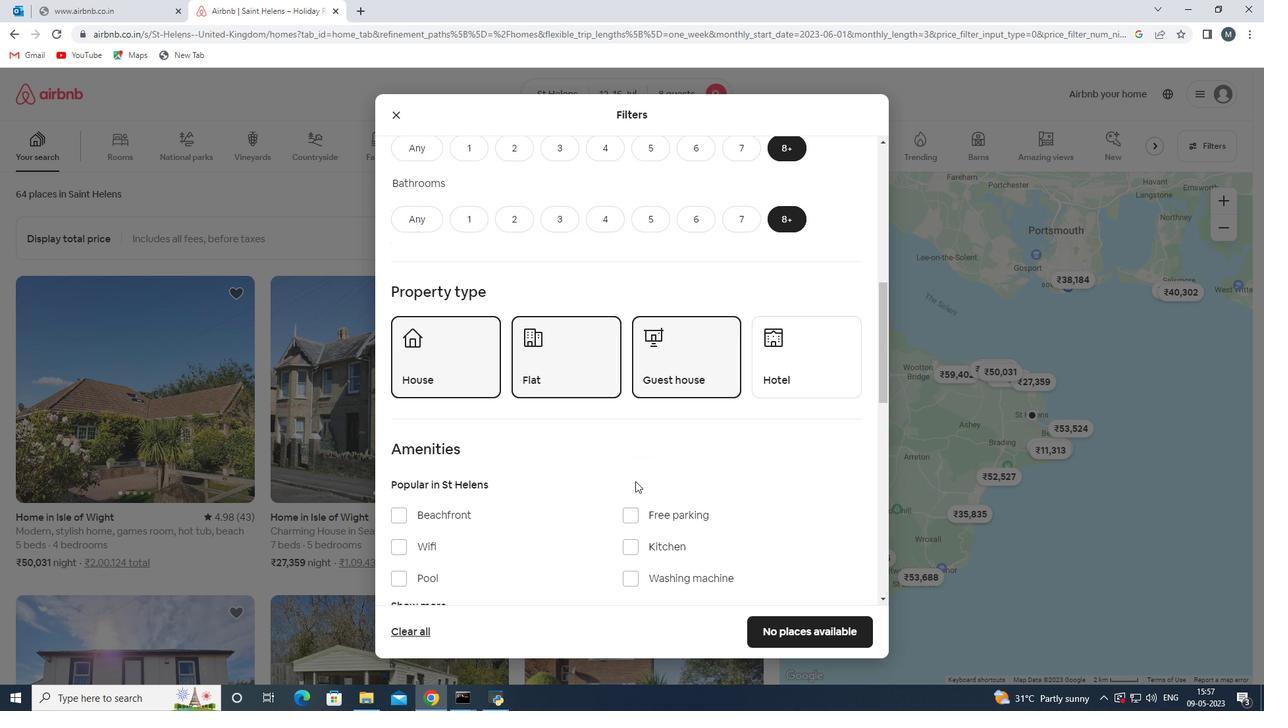 
Action: Mouse moved to (597, 482)
Screenshot: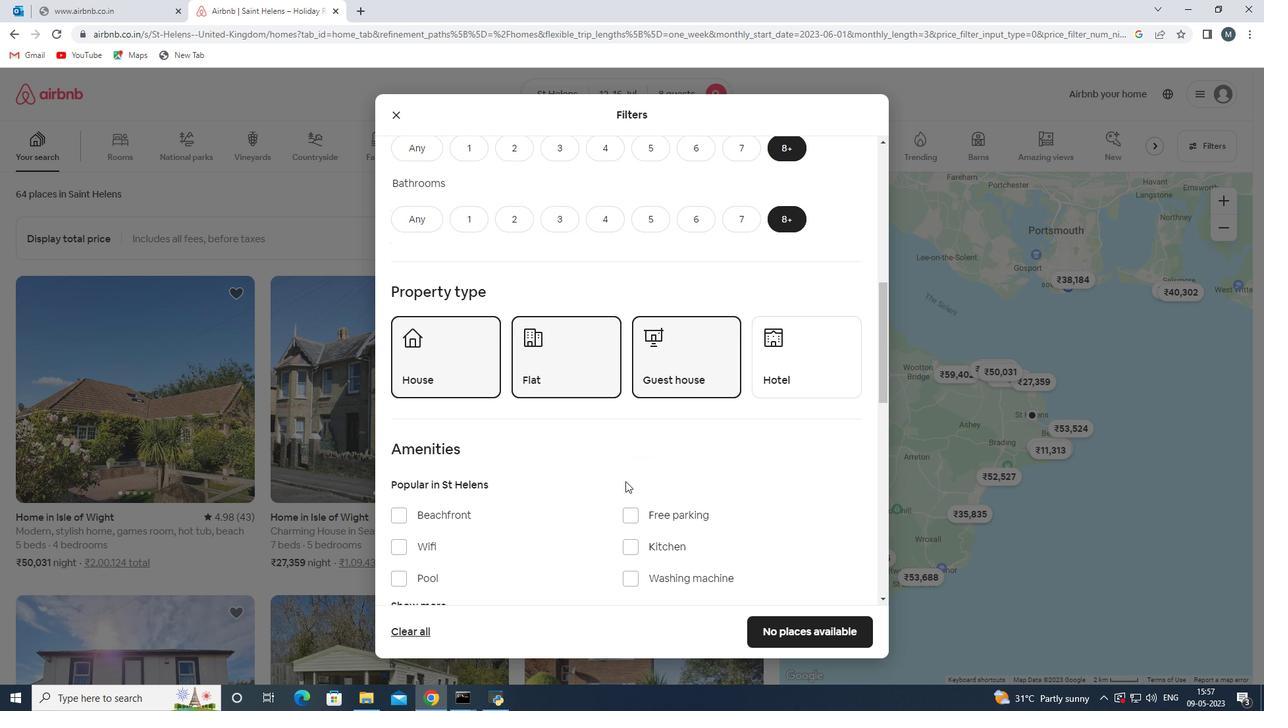
Action: Mouse scrolled (597, 482) with delta (0, 0)
Screenshot: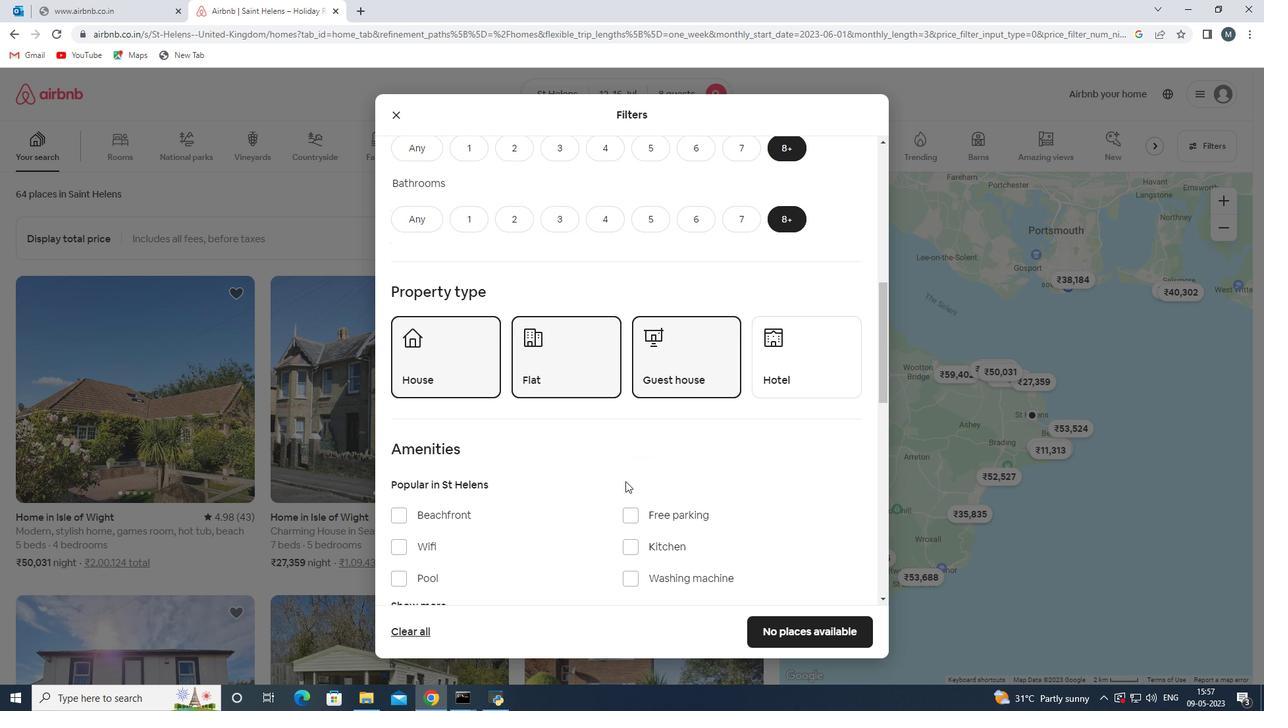 
Action: Mouse moved to (410, 420)
Screenshot: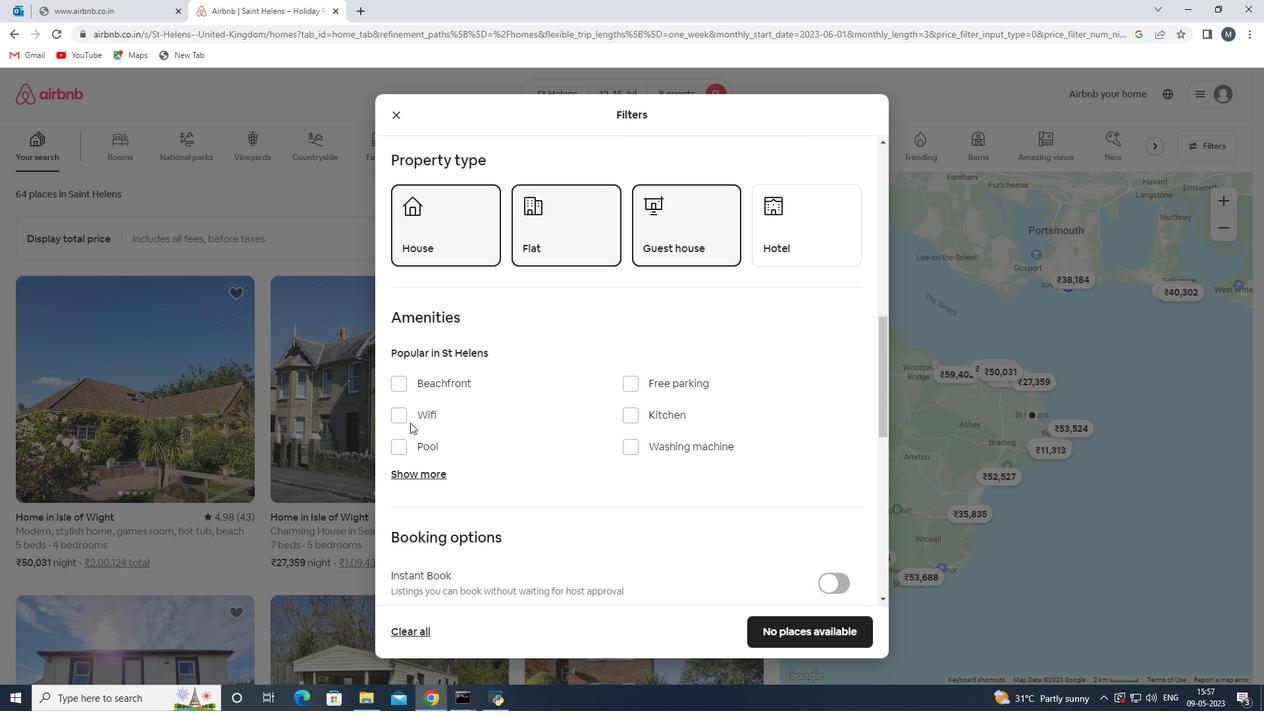 
Action: Mouse pressed left at (410, 420)
Screenshot: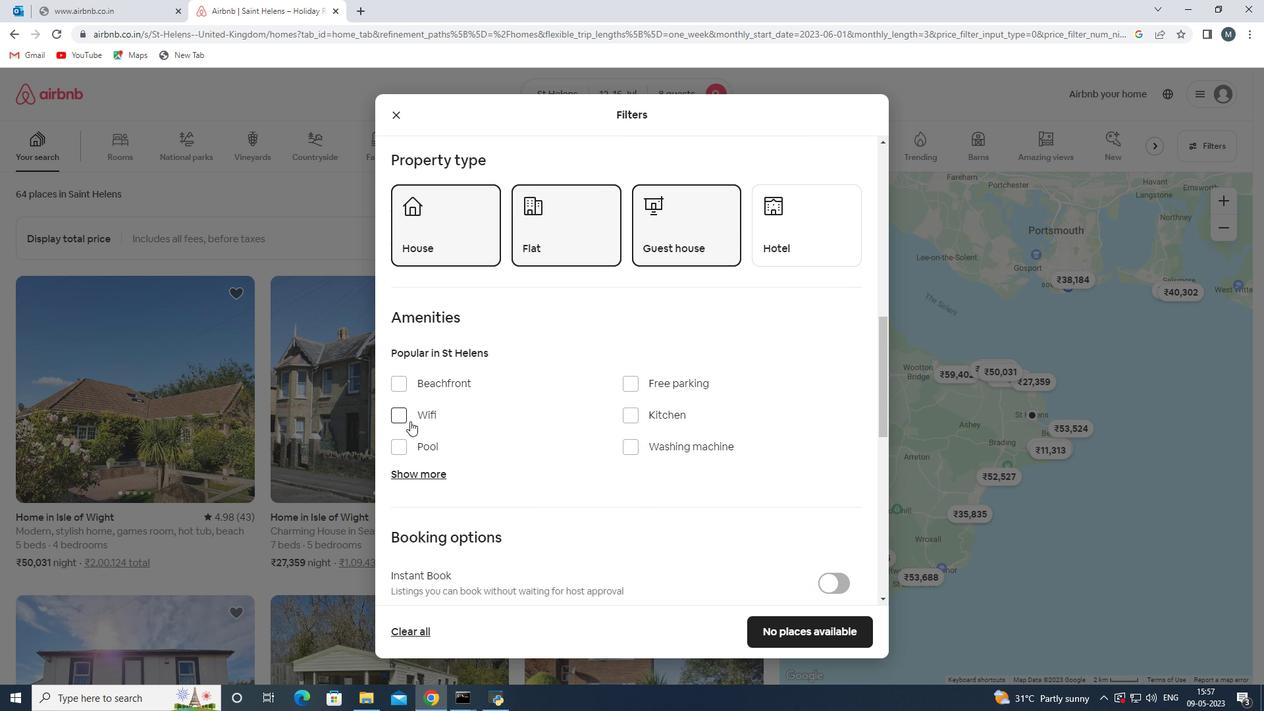 
Action: Mouse moved to (416, 469)
Screenshot: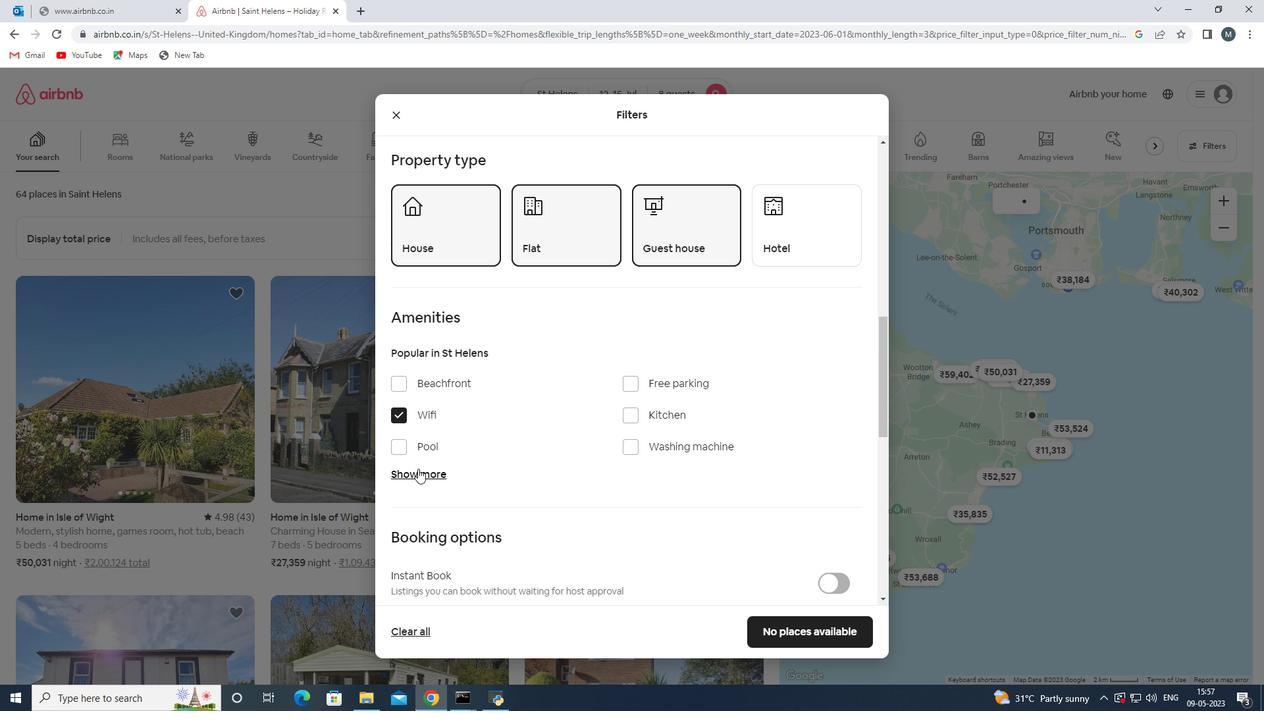 
Action: Mouse pressed left at (416, 469)
Screenshot: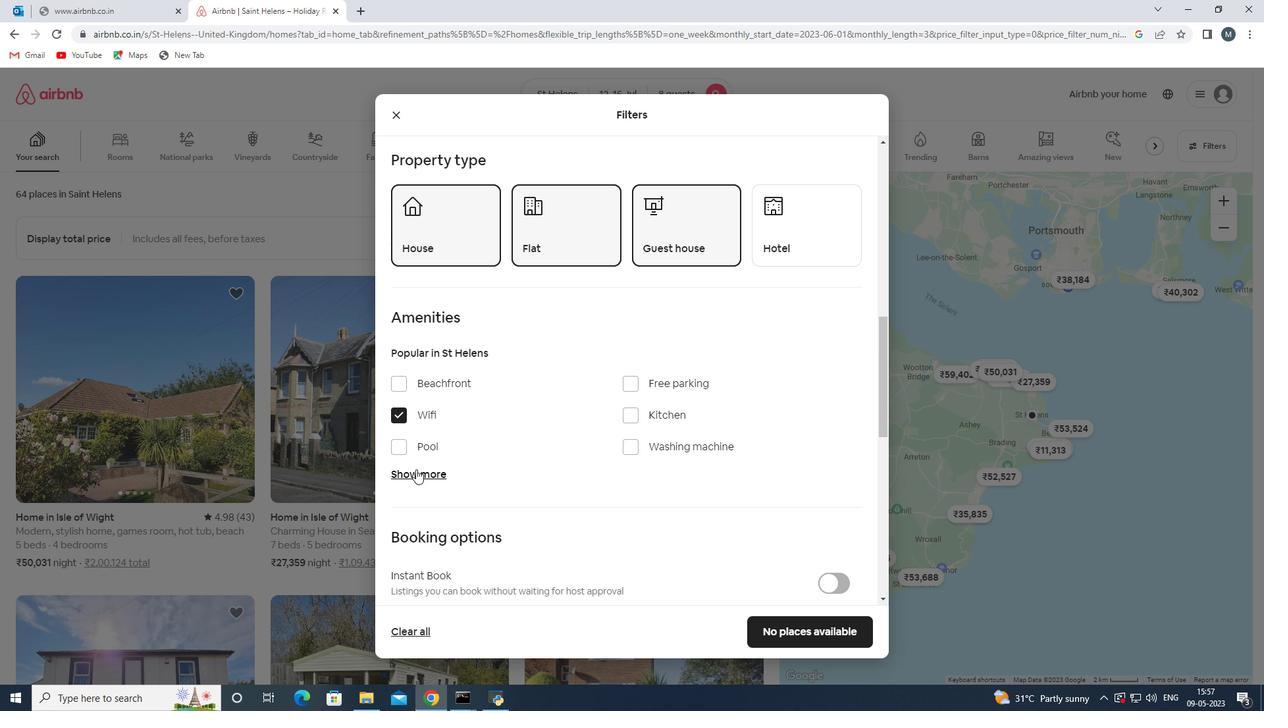 
Action: Mouse moved to (501, 445)
Screenshot: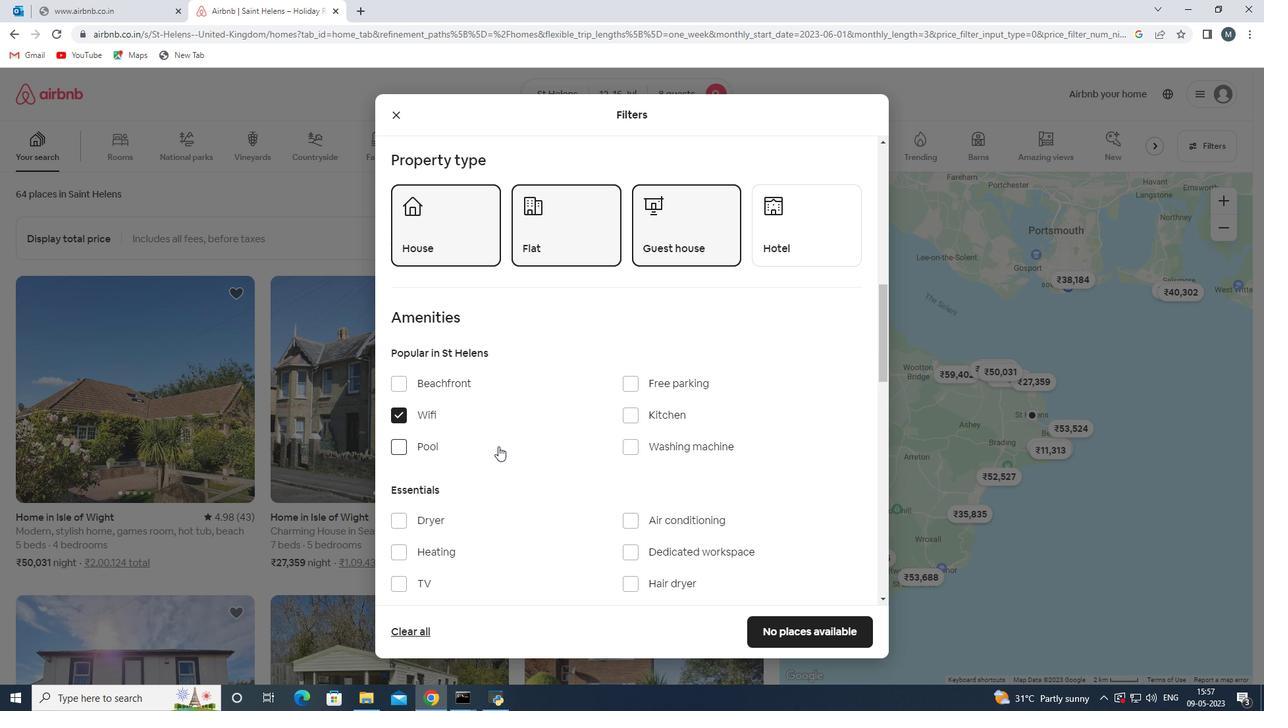 
Action: Mouse scrolled (501, 444) with delta (0, 0)
Screenshot: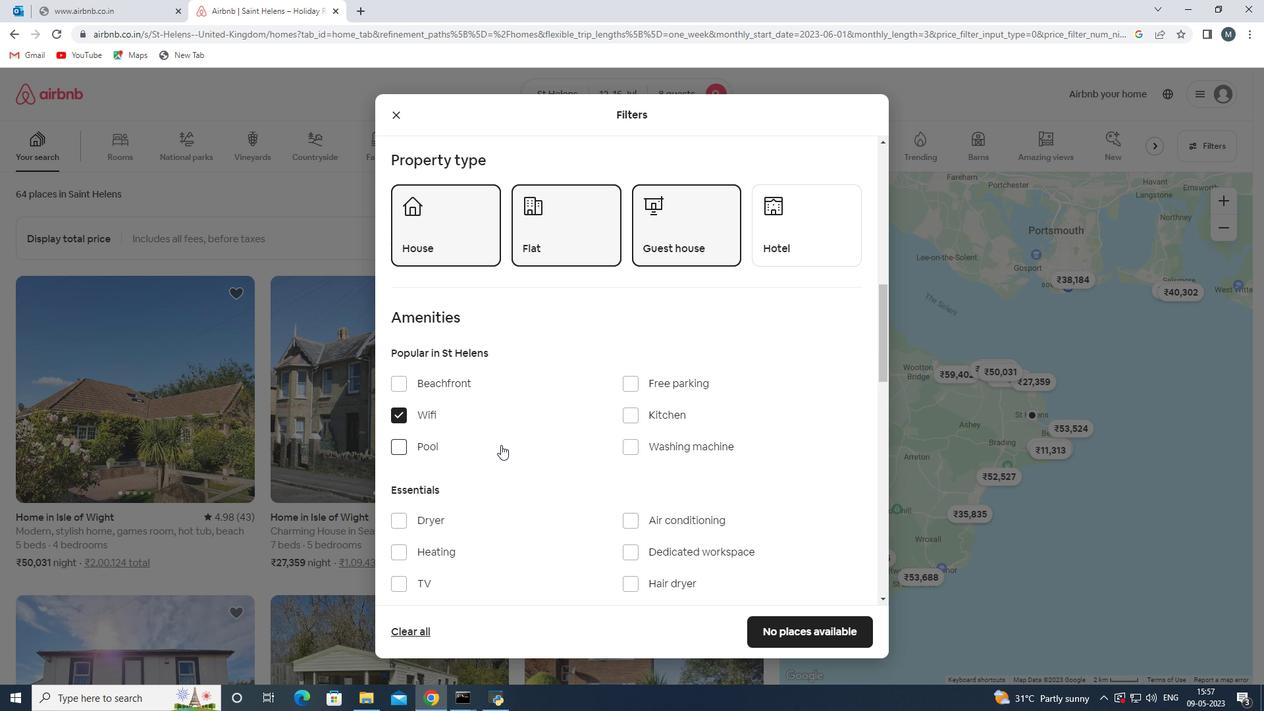 
Action: Mouse scrolled (501, 444) with delta (0, 0)
Screenshot: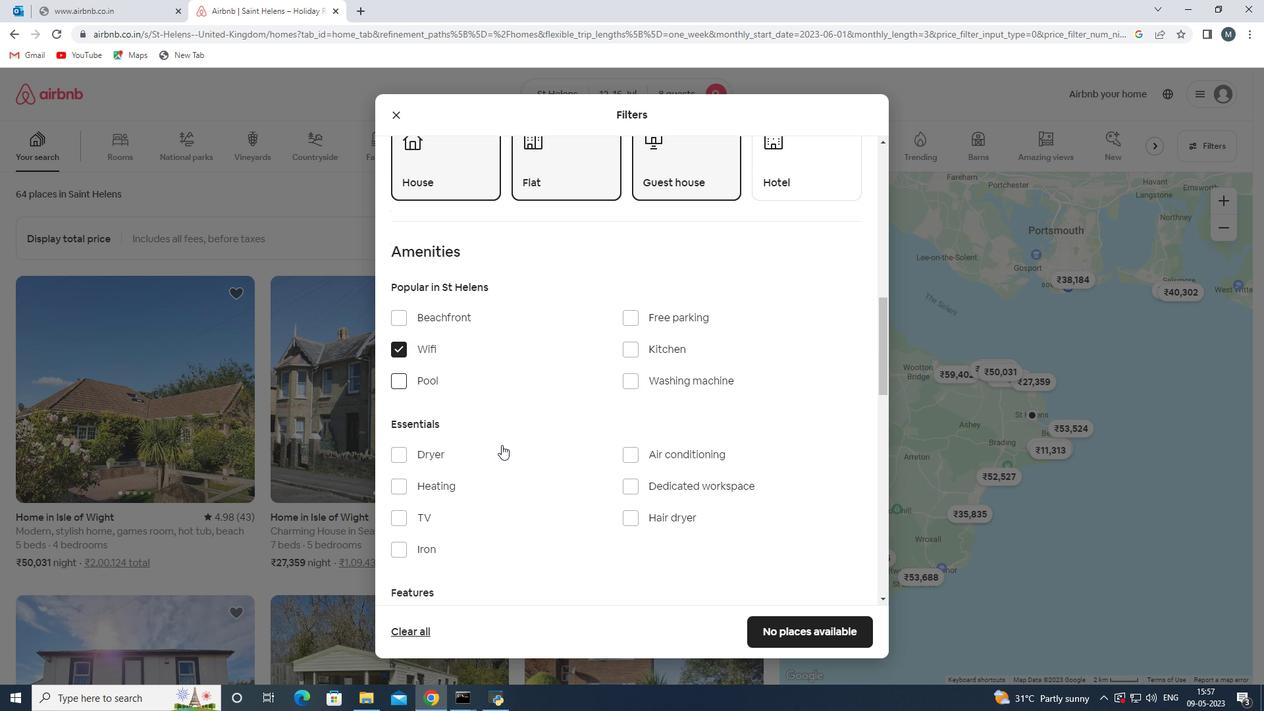 
Action: Mouse moved to (419, 447)
Screenshot: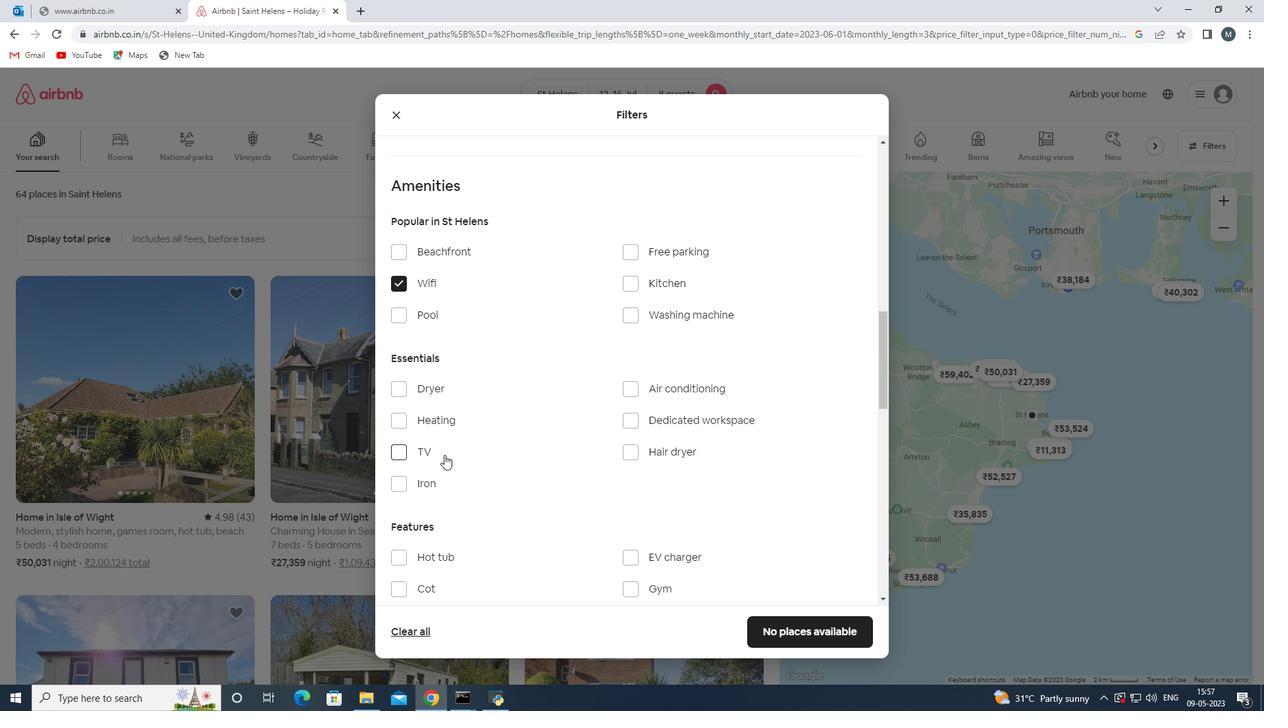 
Action: Mouse pressed left at (419, 447)
Screenshot: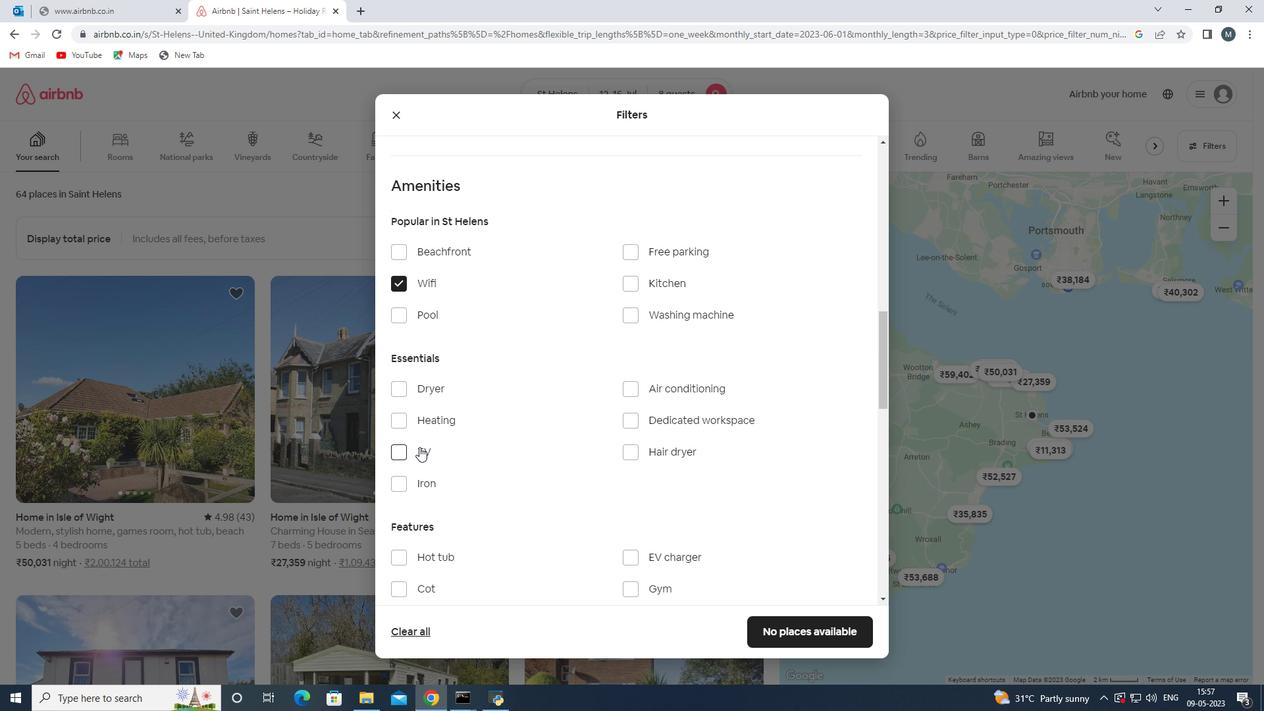 
Action: Mouse moved to (523, 388)
Screenshot: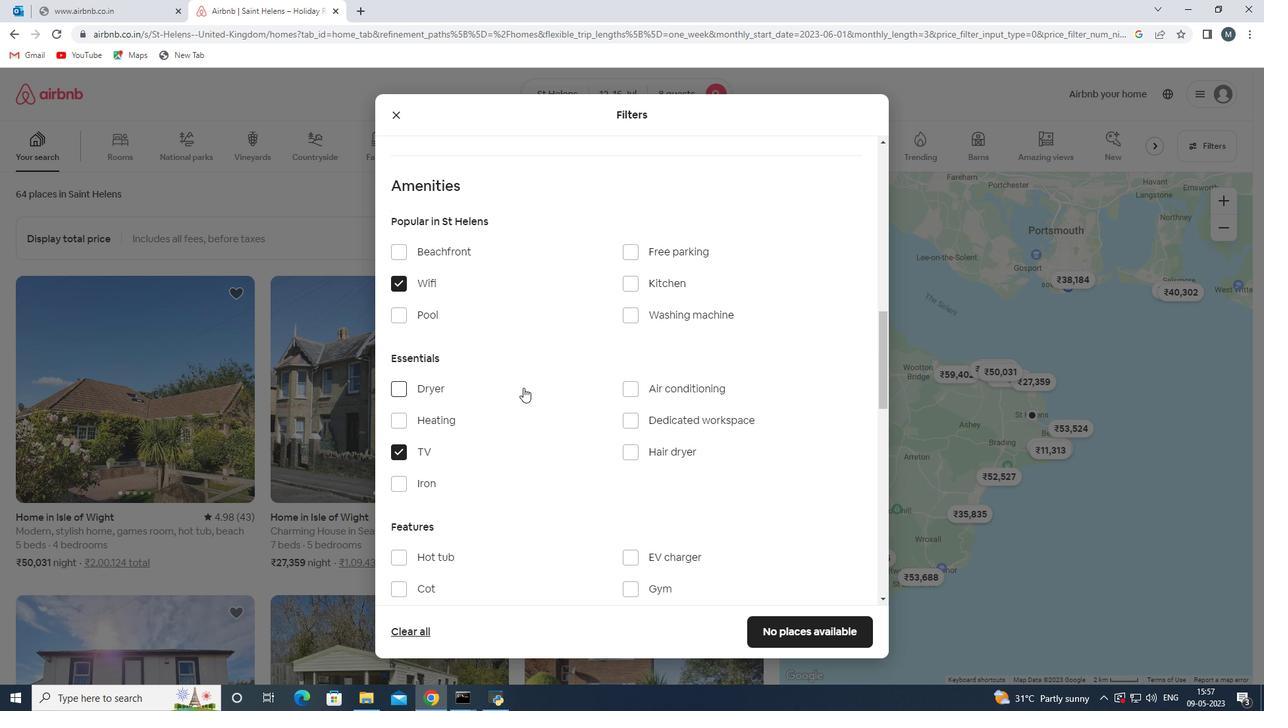 
Action: Mouse scrolled (523, 387) with delta (0, 0)
Screenshot: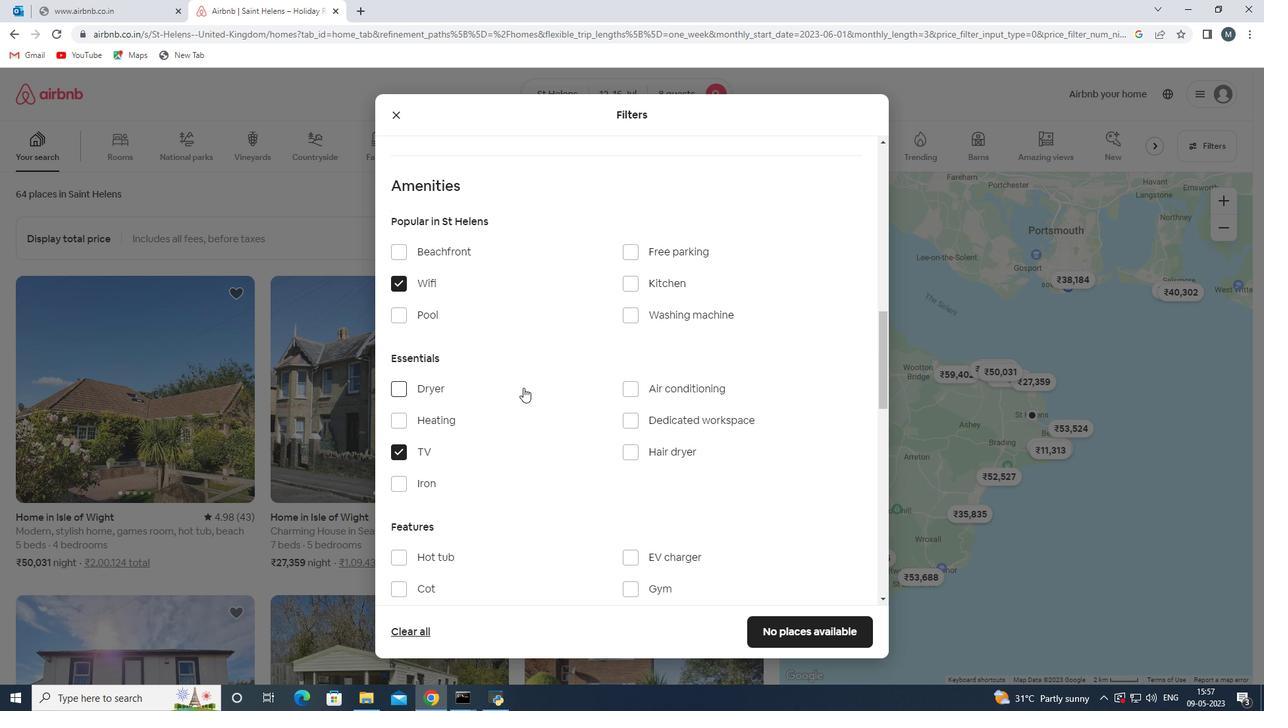 
Action: Mouse moved to (543, 384)
Screenshot: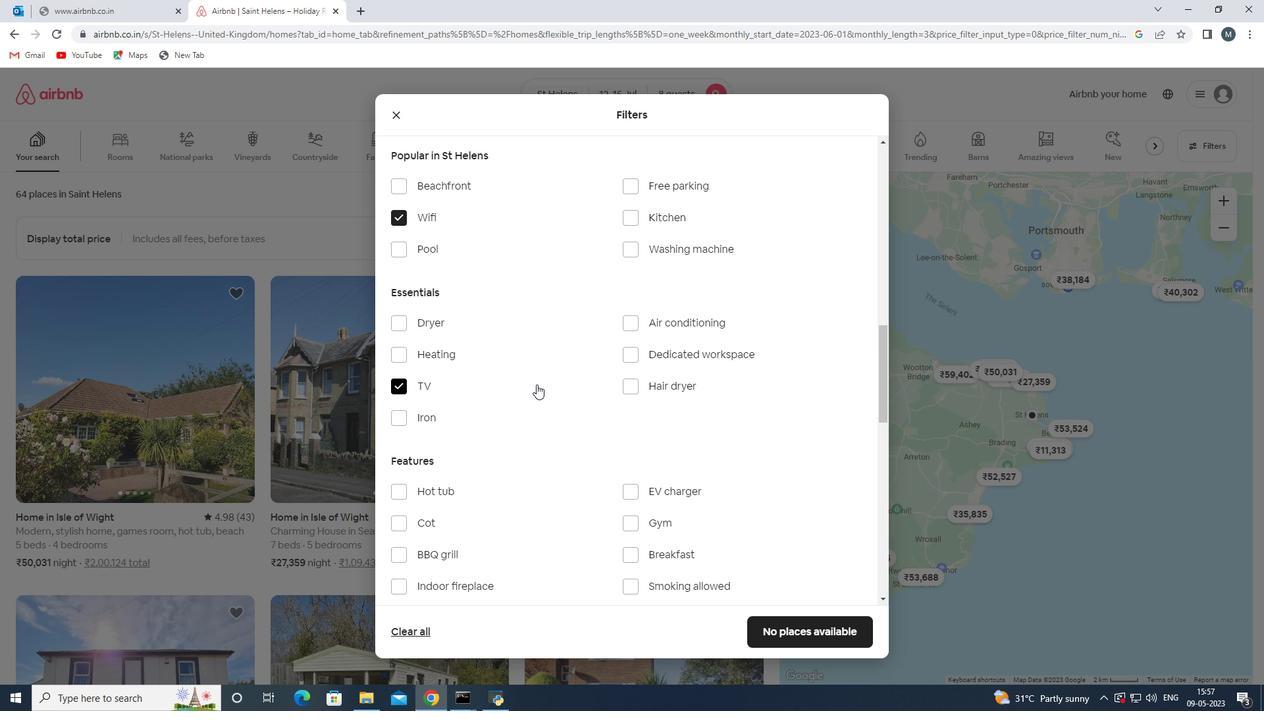 
Action: Mouse scrolled (543, 383) with delta (0, 0)
Screenshot: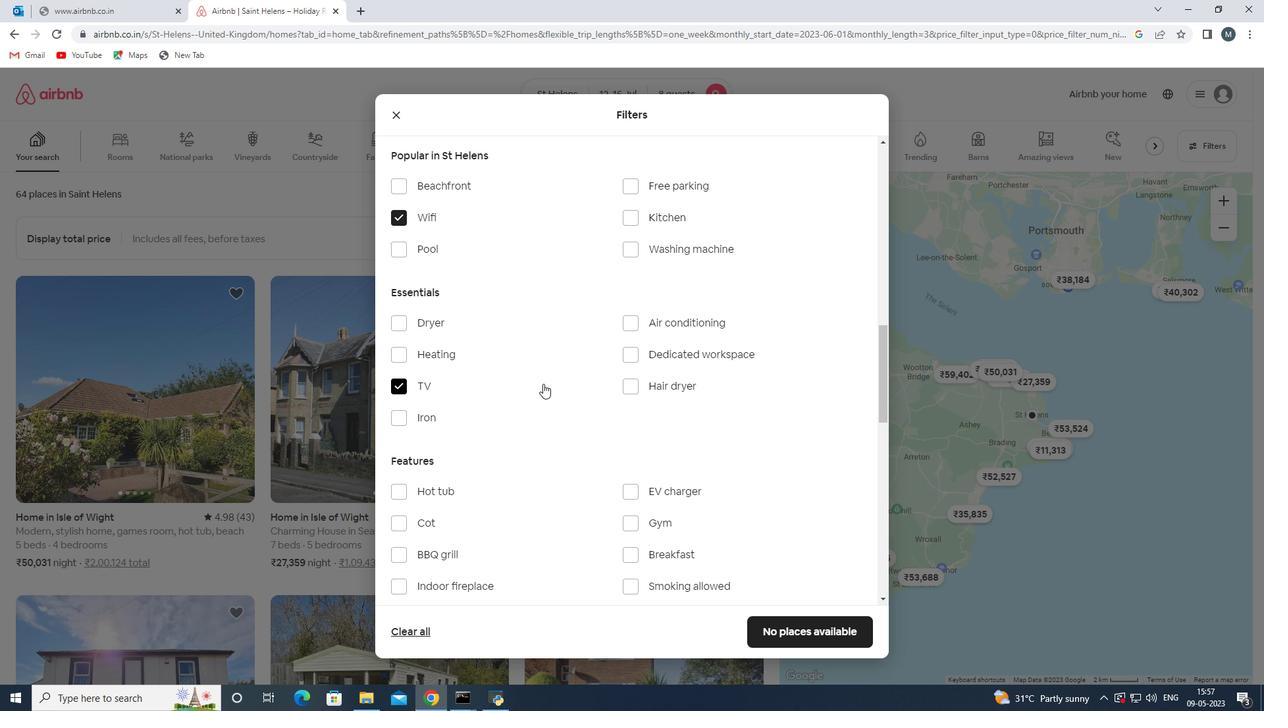 
Action: Mouse moved to (628, 455)
Screenshot: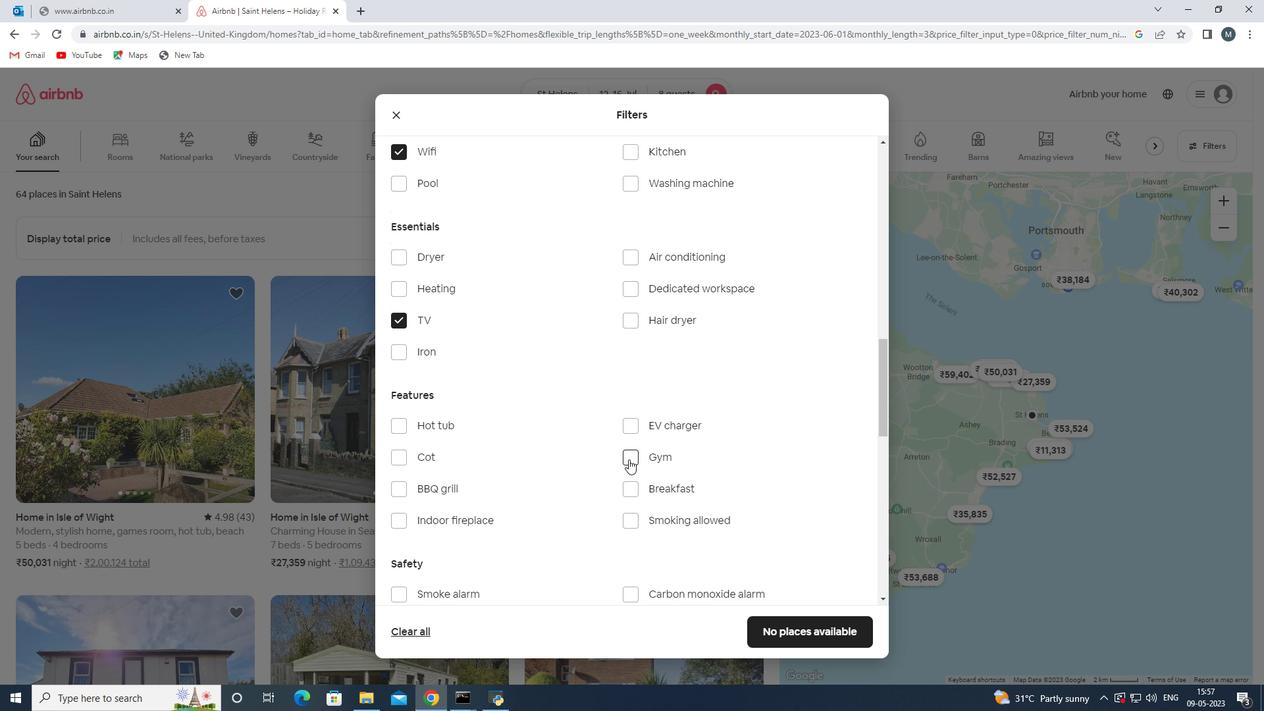 
Action: Mouse pressed left at (628, 455)
Screenshot: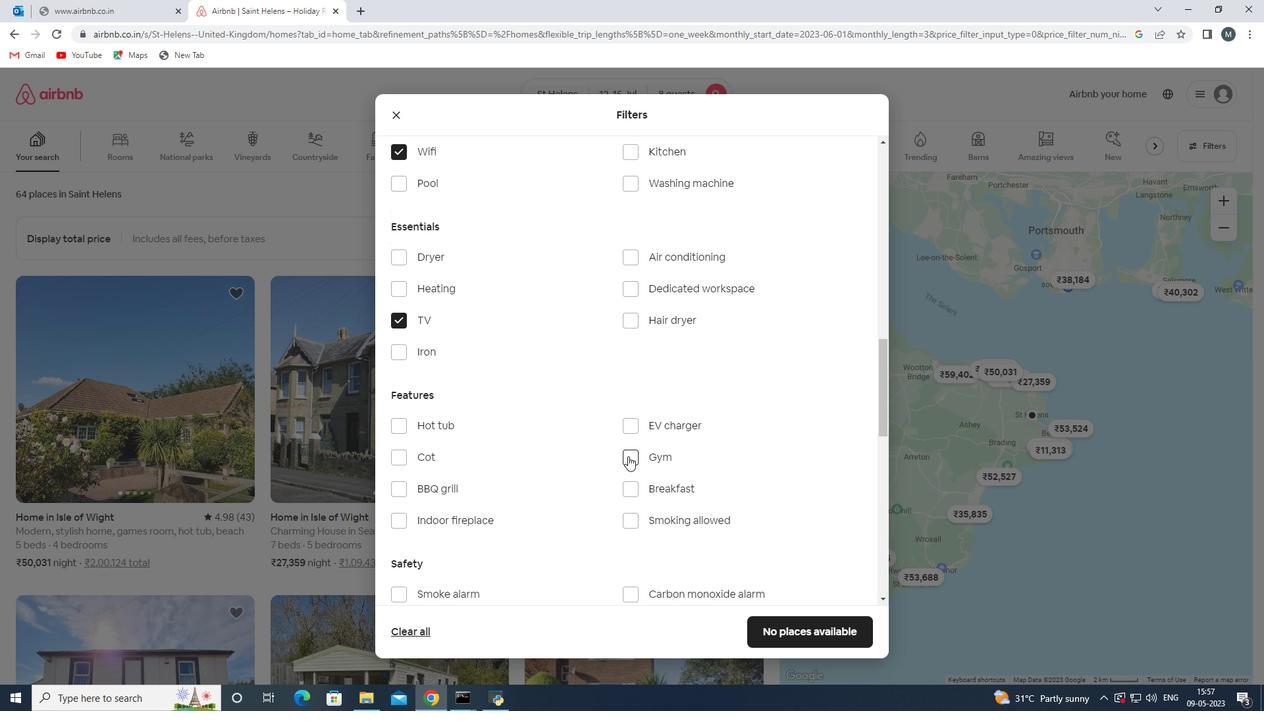 
Action: Mouse moved to (648, 498)
Screenshot: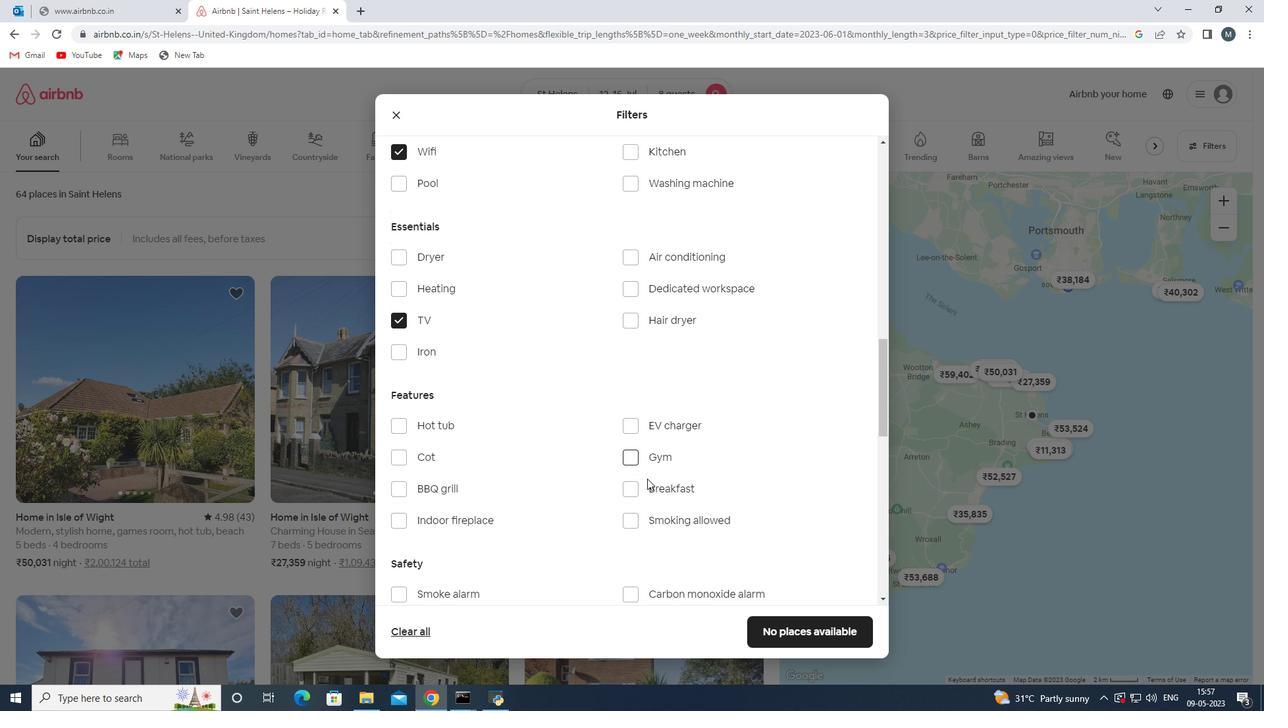 
Action: Mouse pressed left at (648, 498)
Screenshot: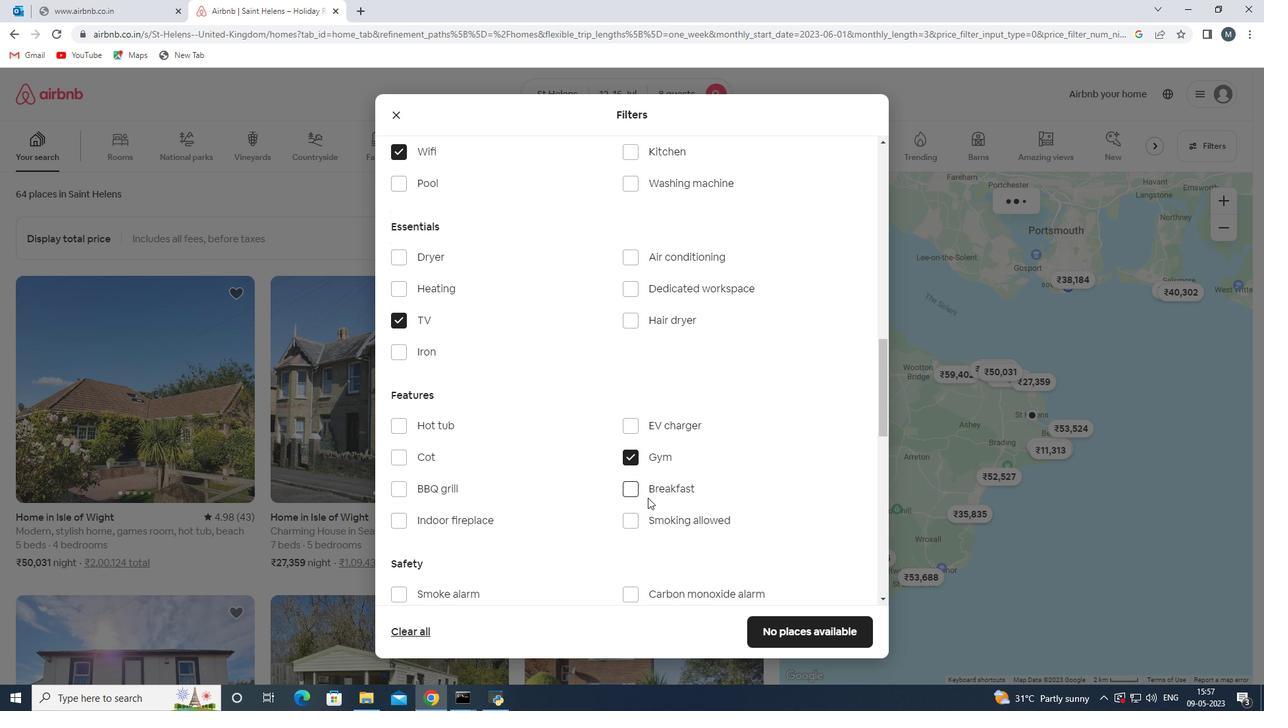 
Action: Mouse moved to (545, 449)
Screenshot: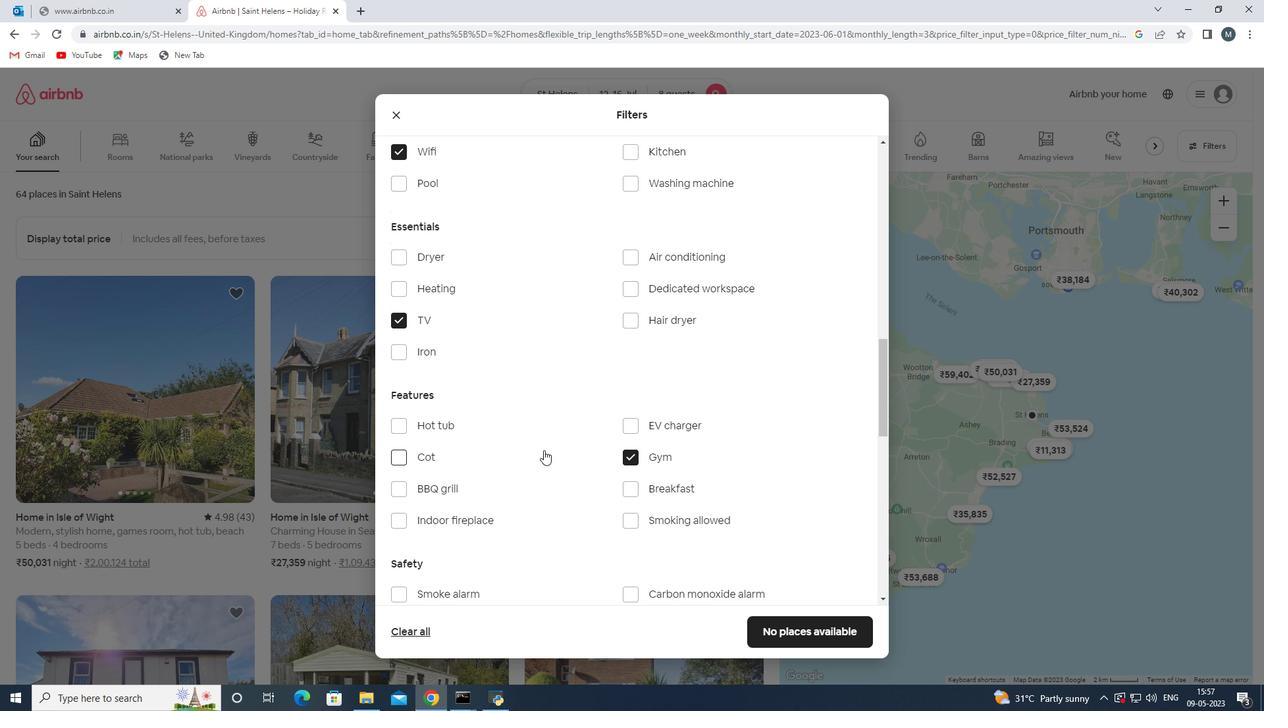 
Action: Mouse scrolled (545, 449) with delta (0, 0)
Screenshot: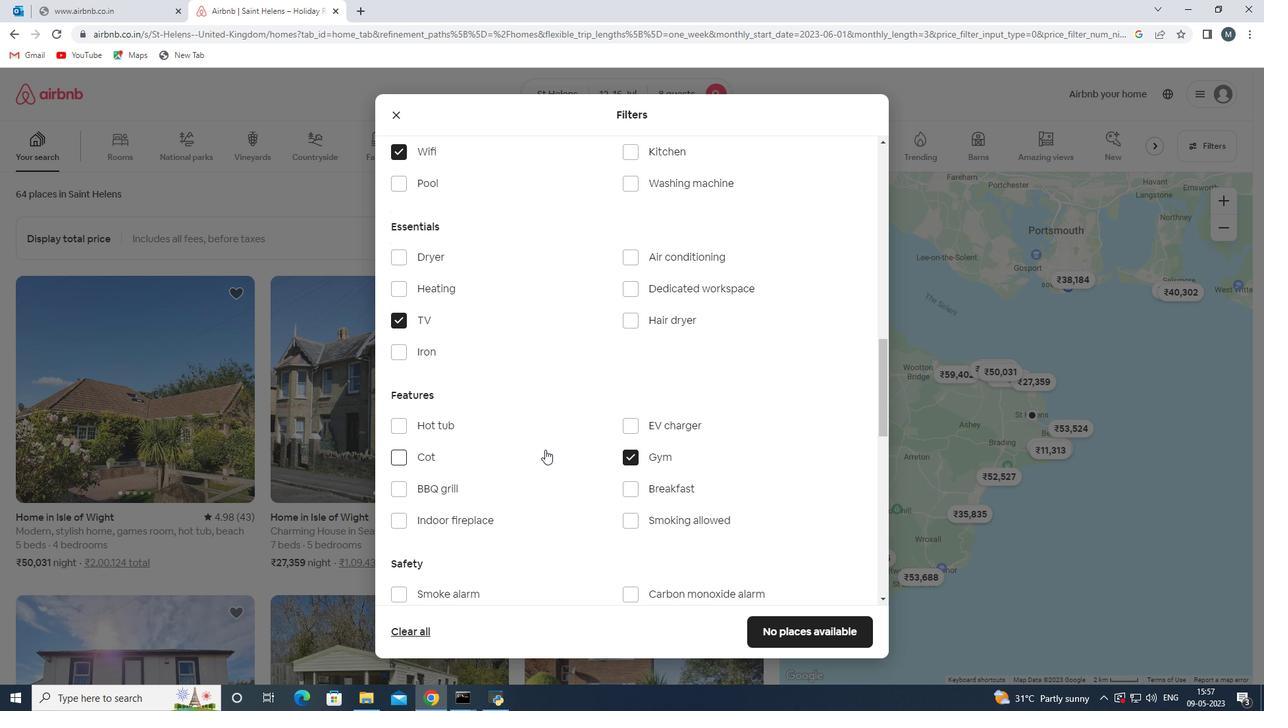 
Action: Mouse scrolled (545, 449) with delta (0, 0)
Screenshot: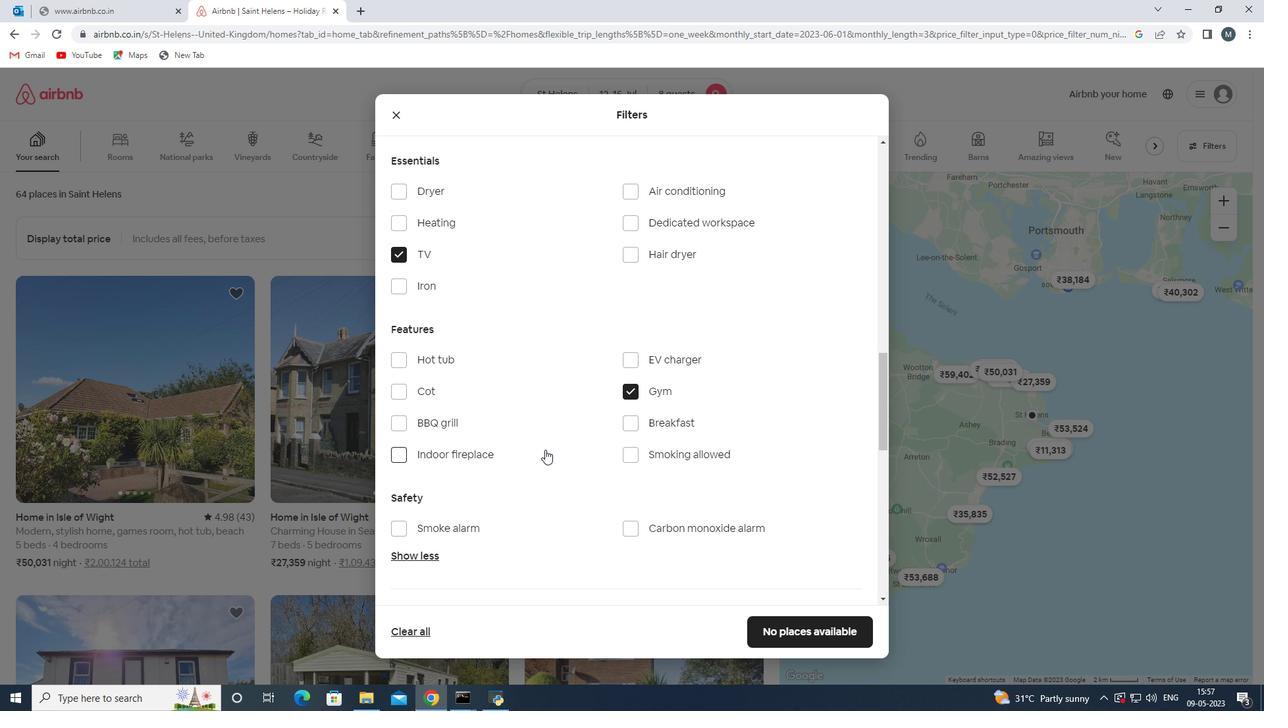
Action: Mouse moved to (546, 451)
Screenshot: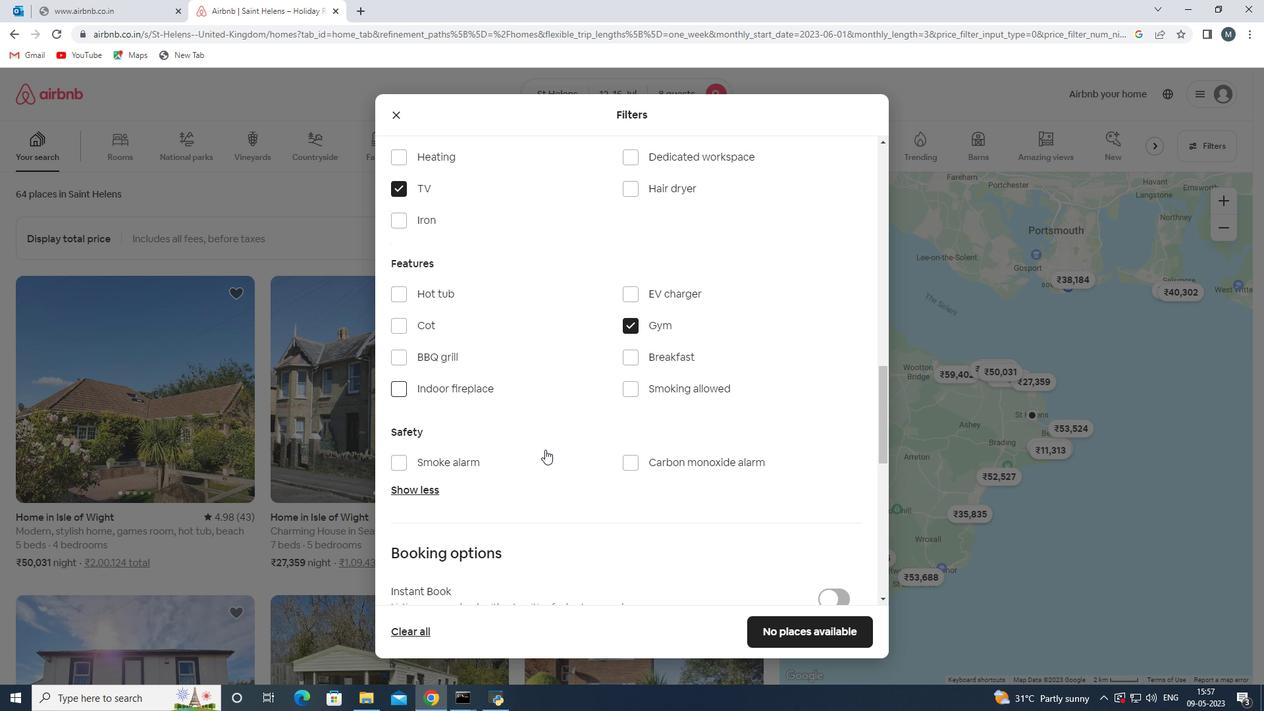 
Action: Mouse scrolled (546, 451) with delta (0, 0)
Screenshot: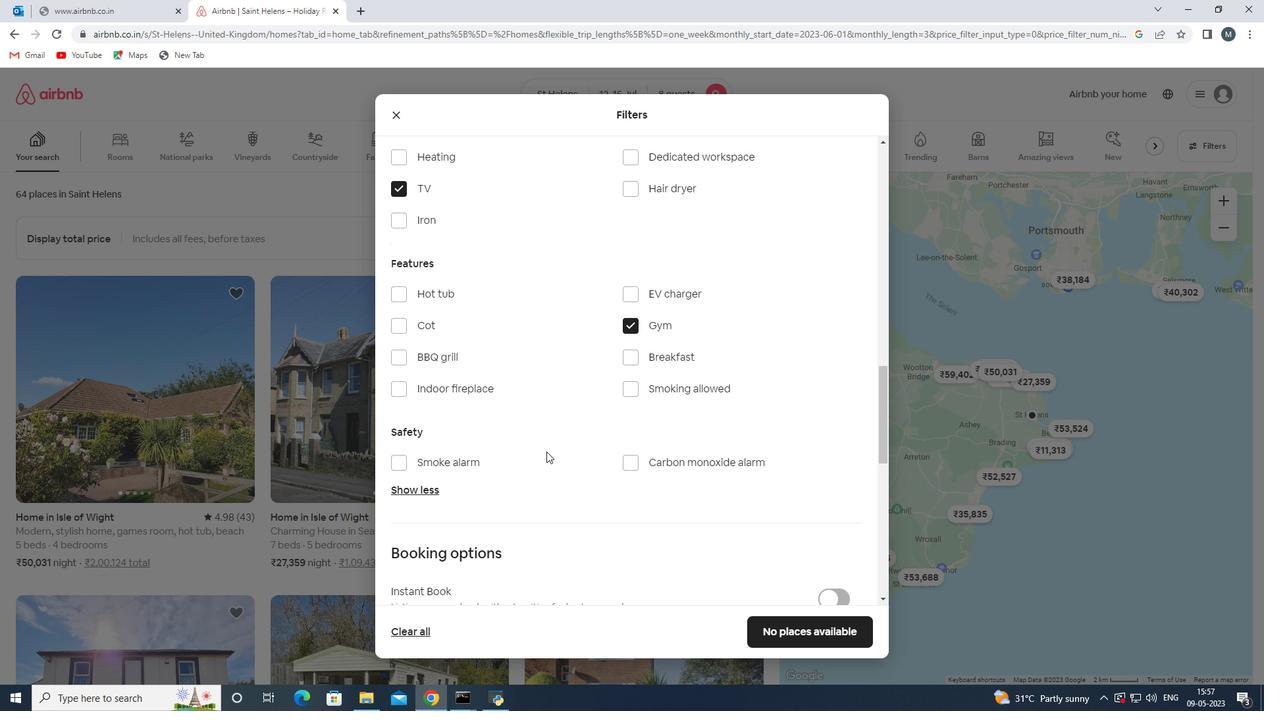 
Action: Mouse moved to (551, 452)
Screenshot: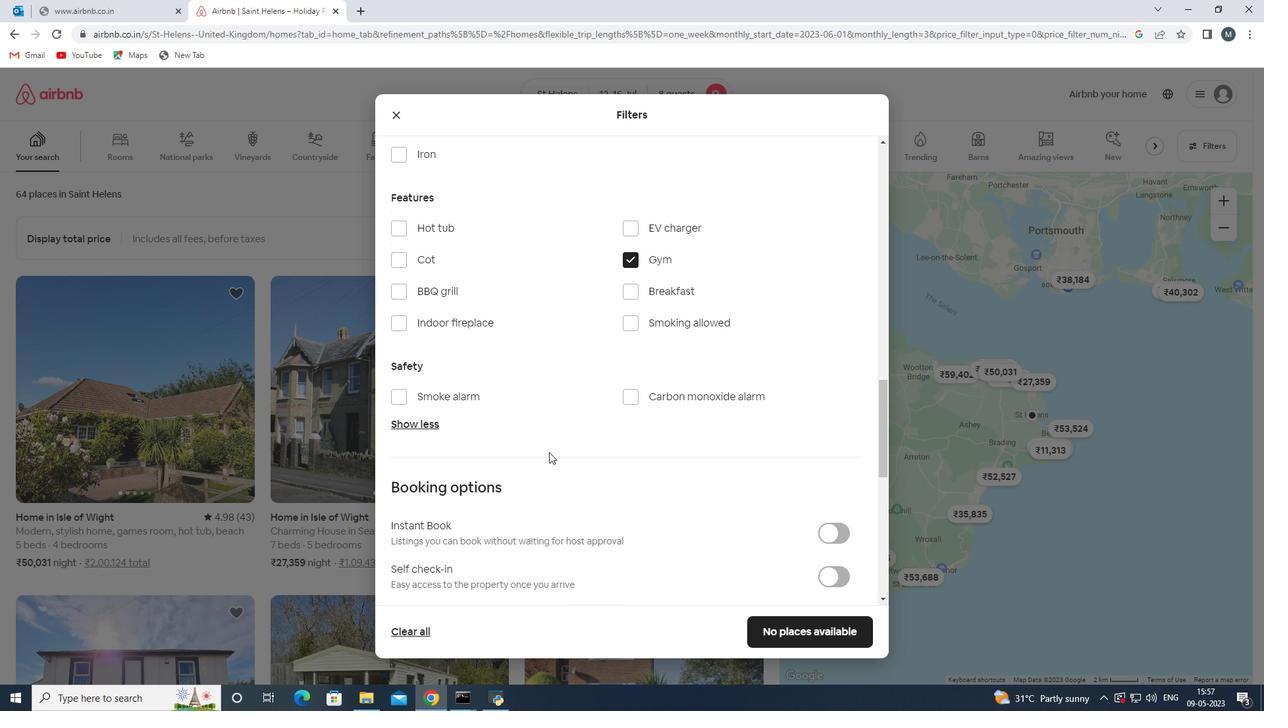 
Action: Mouse scrolled (551, 451) with delta (0, 0)
Screenshot: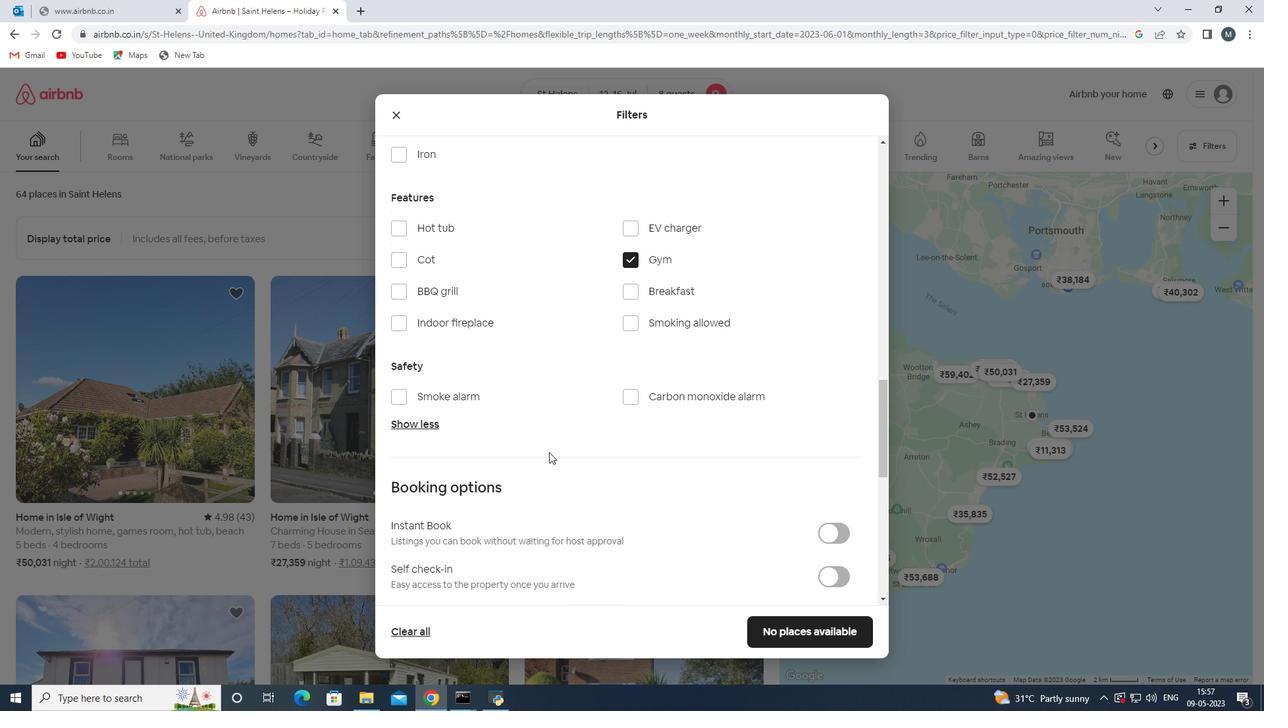 
Action: Mouse moved to (552, 453)
Screenshot: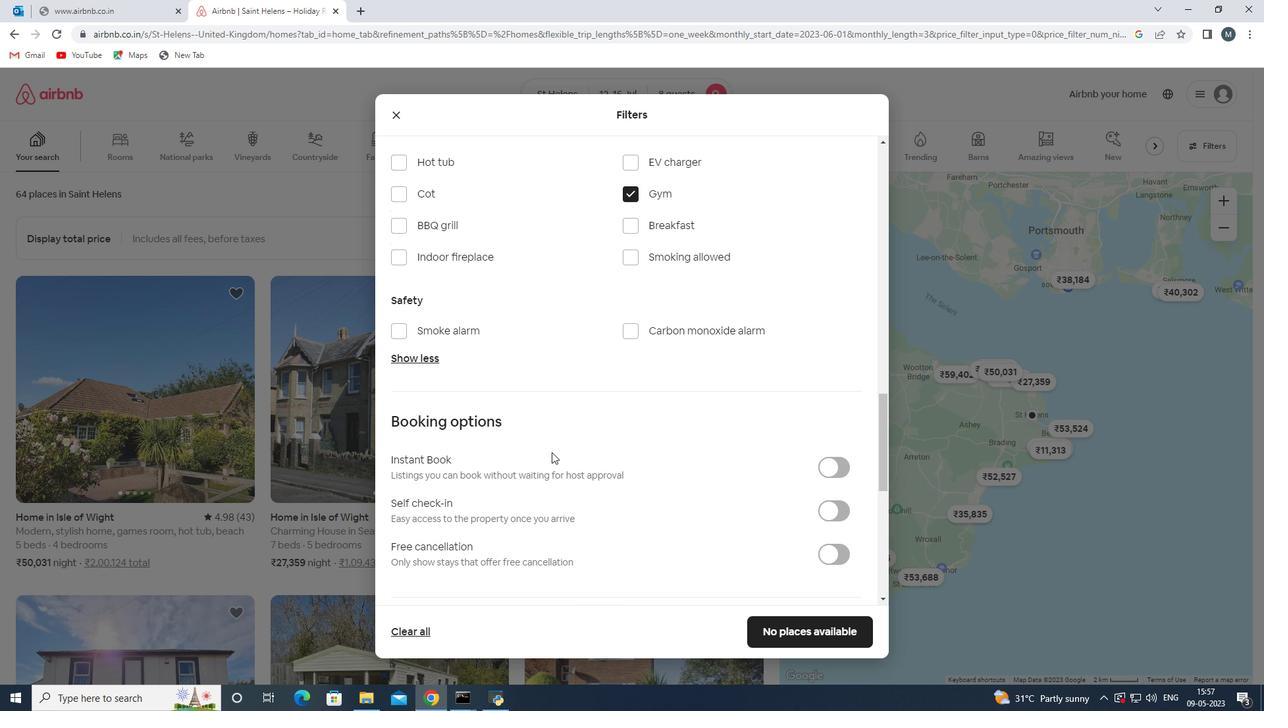 
Action: Mouse scrolled (552, 452) with delta (0, 0)
Screenshot: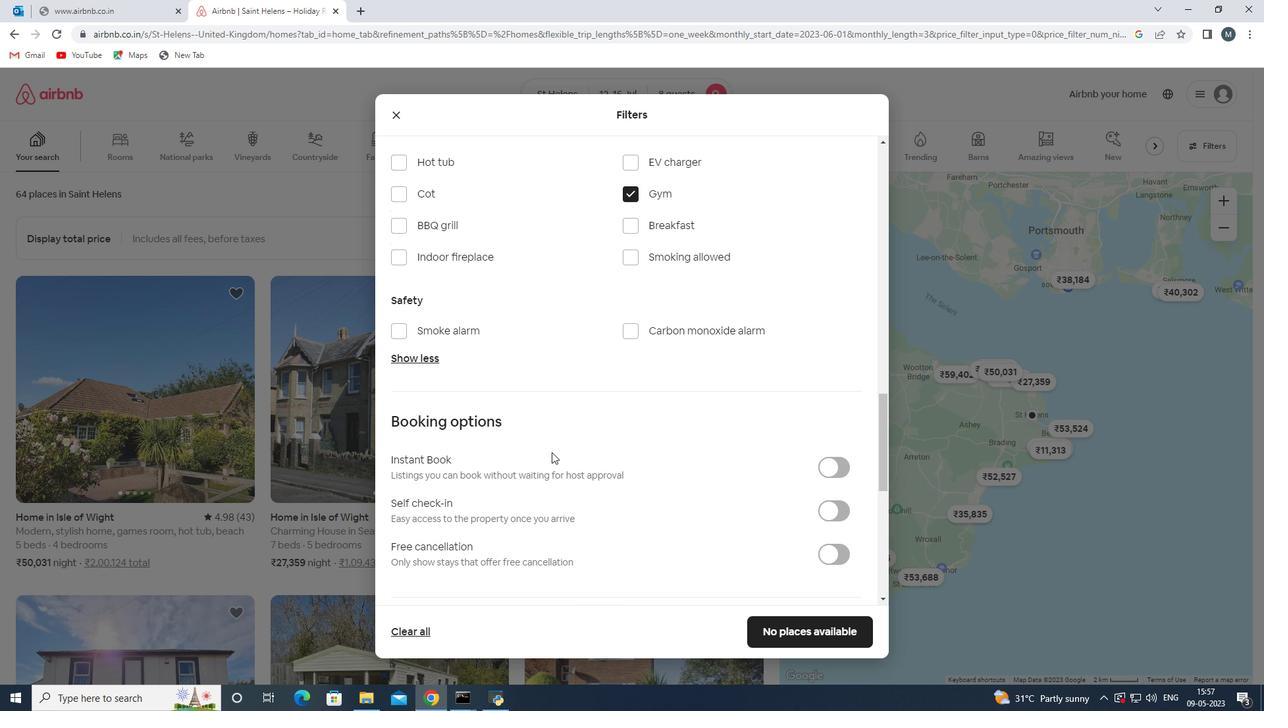 
Action: Mouse moved to (552, 453)
Screenshot: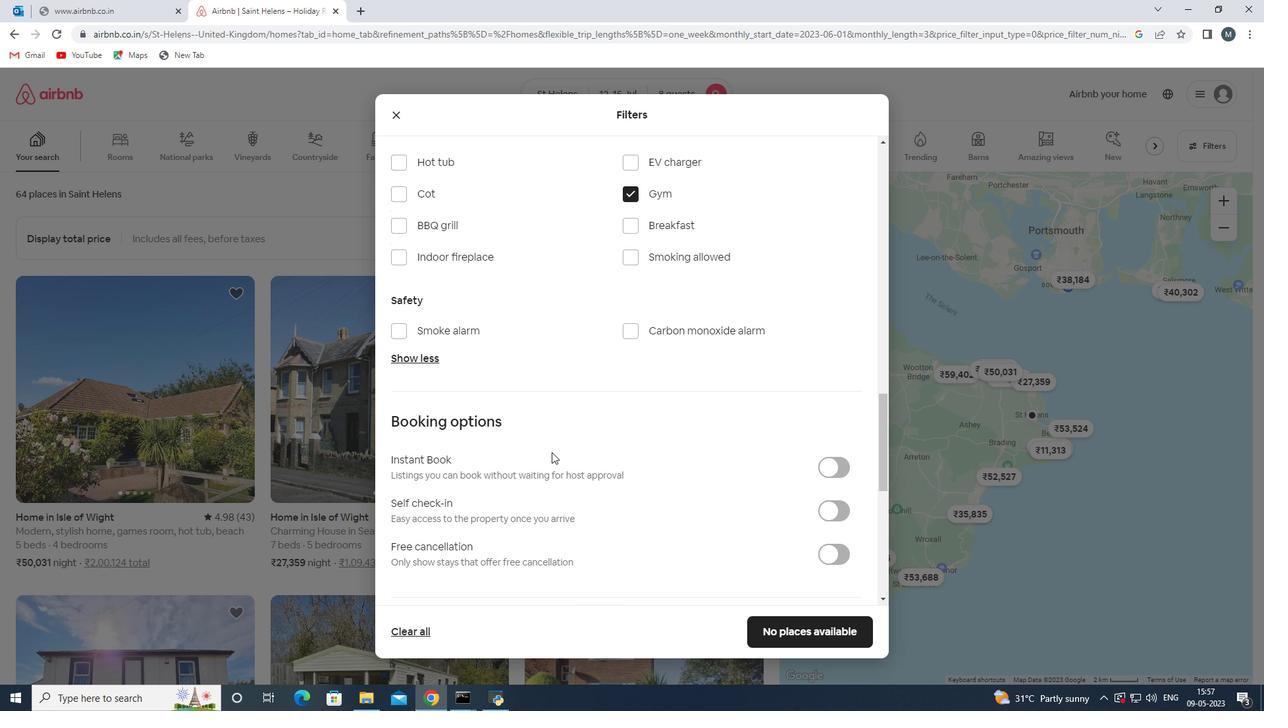 
Action: Mouse scrolled (552, 453) with delta (0, 0)
Screenshot: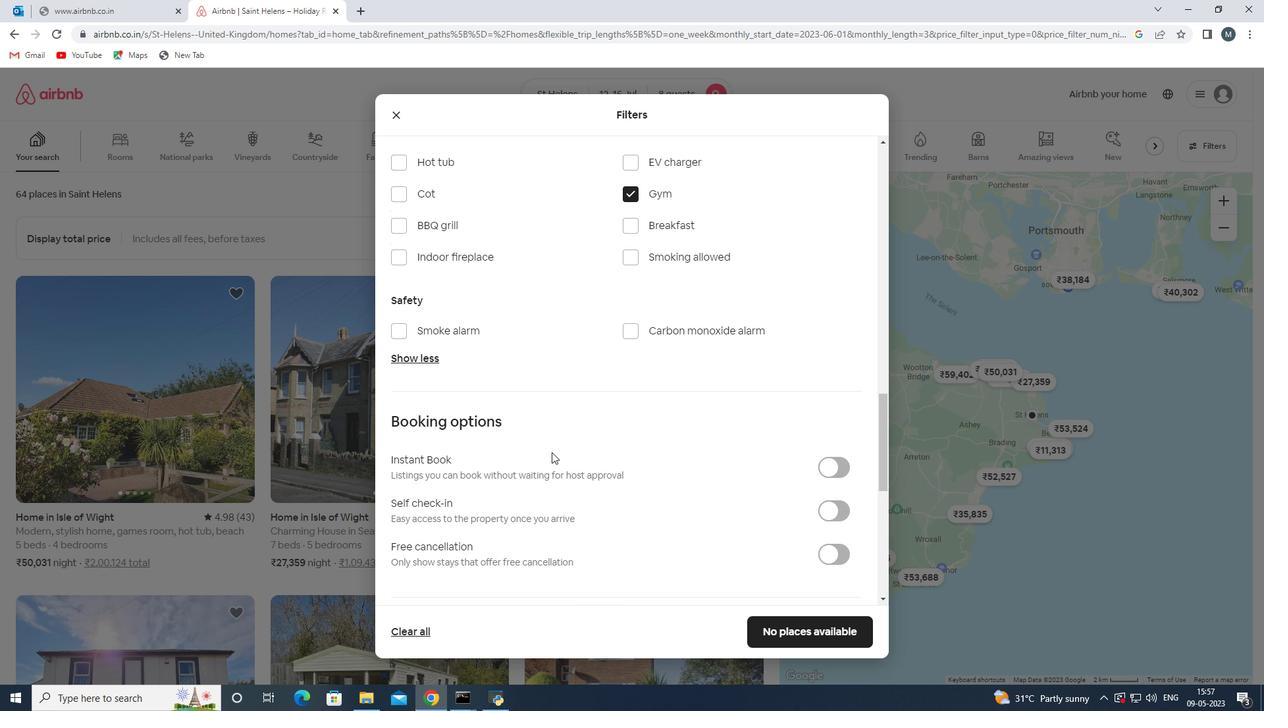 
Action: Mouse moved to (828, 376)
Screenshot: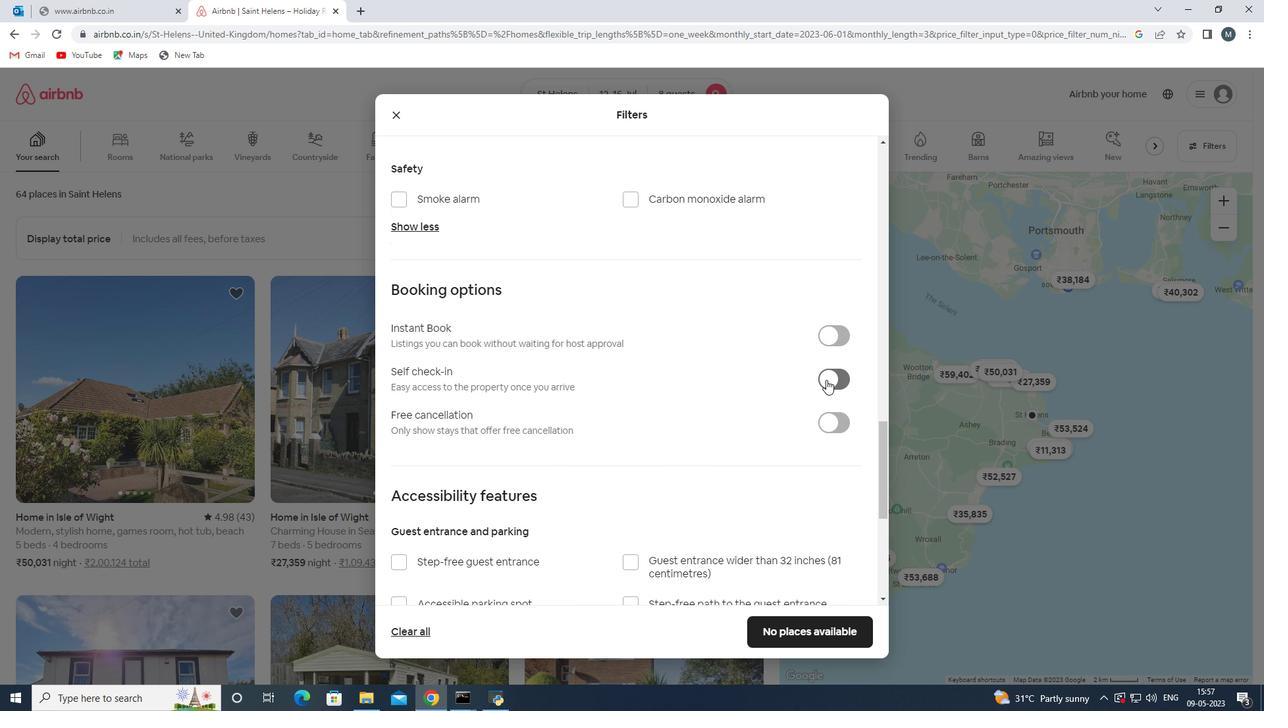 
Action: Mouse pressed left at (828, 376)
Screenshot: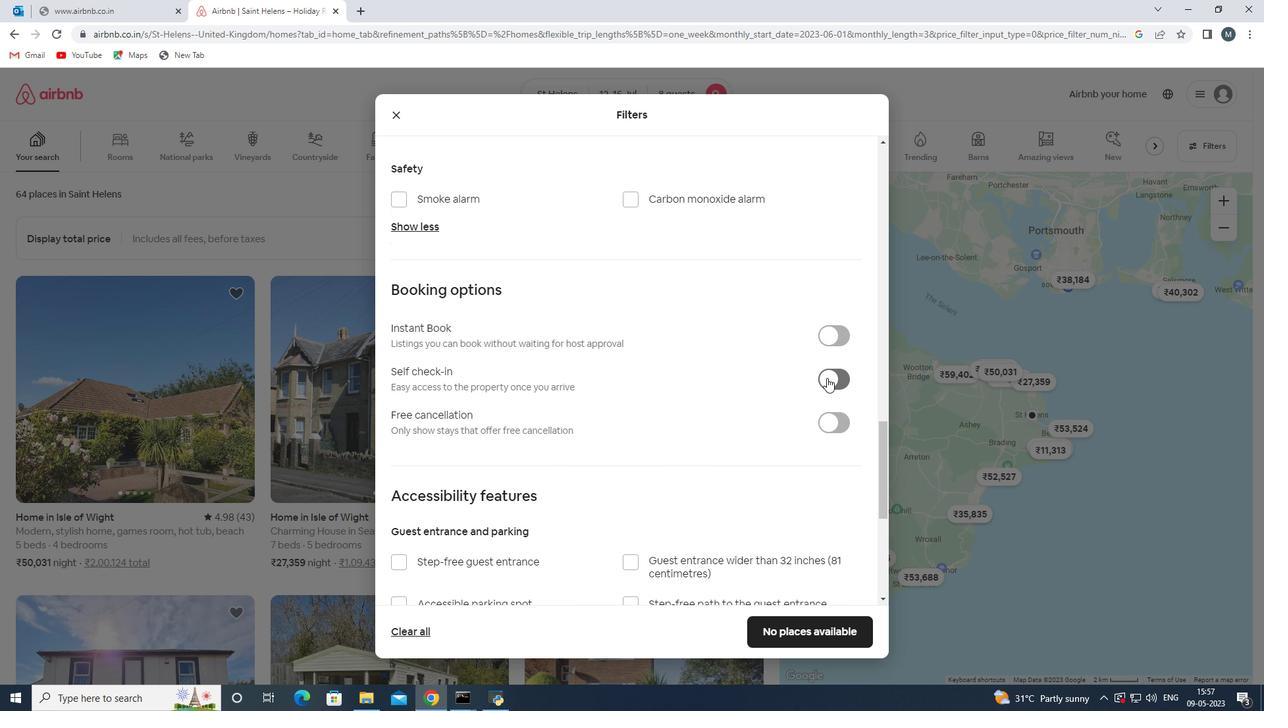 
Action: Mouse moved to (747, 409)
Screenshot: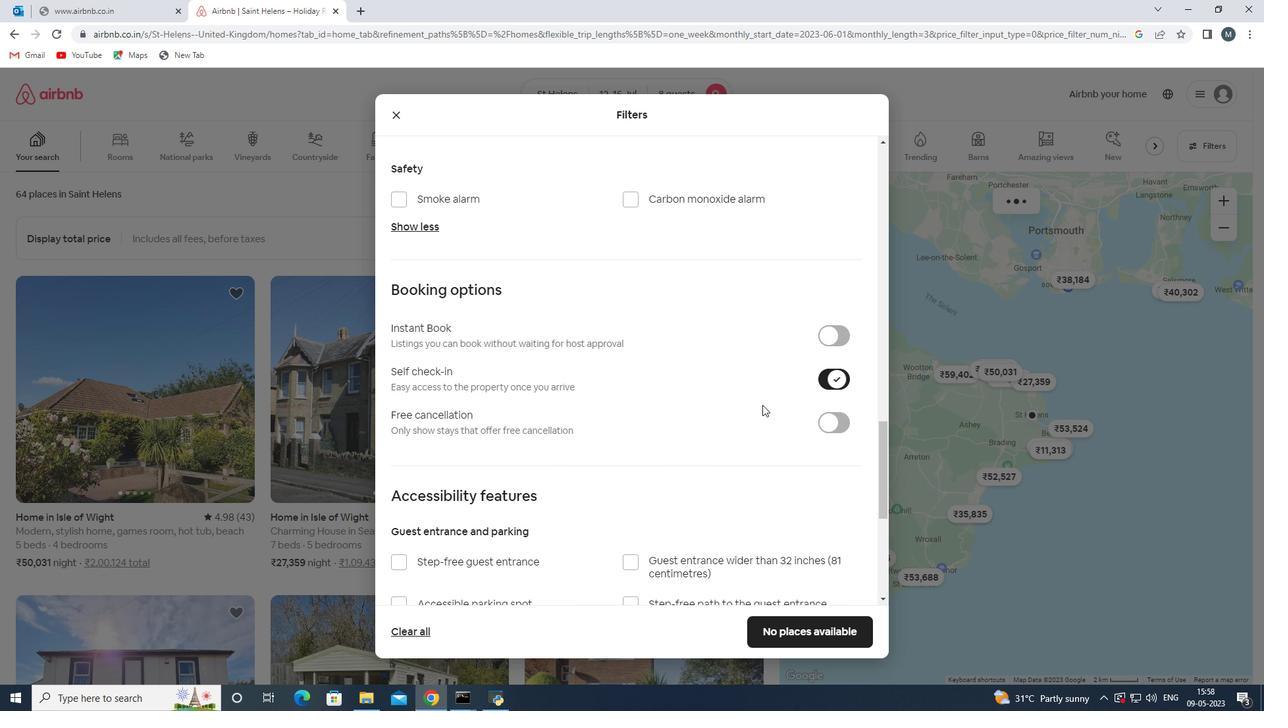 
Action: Mouse scrolled (747, 409) with delta (0, 0)
Screenshot: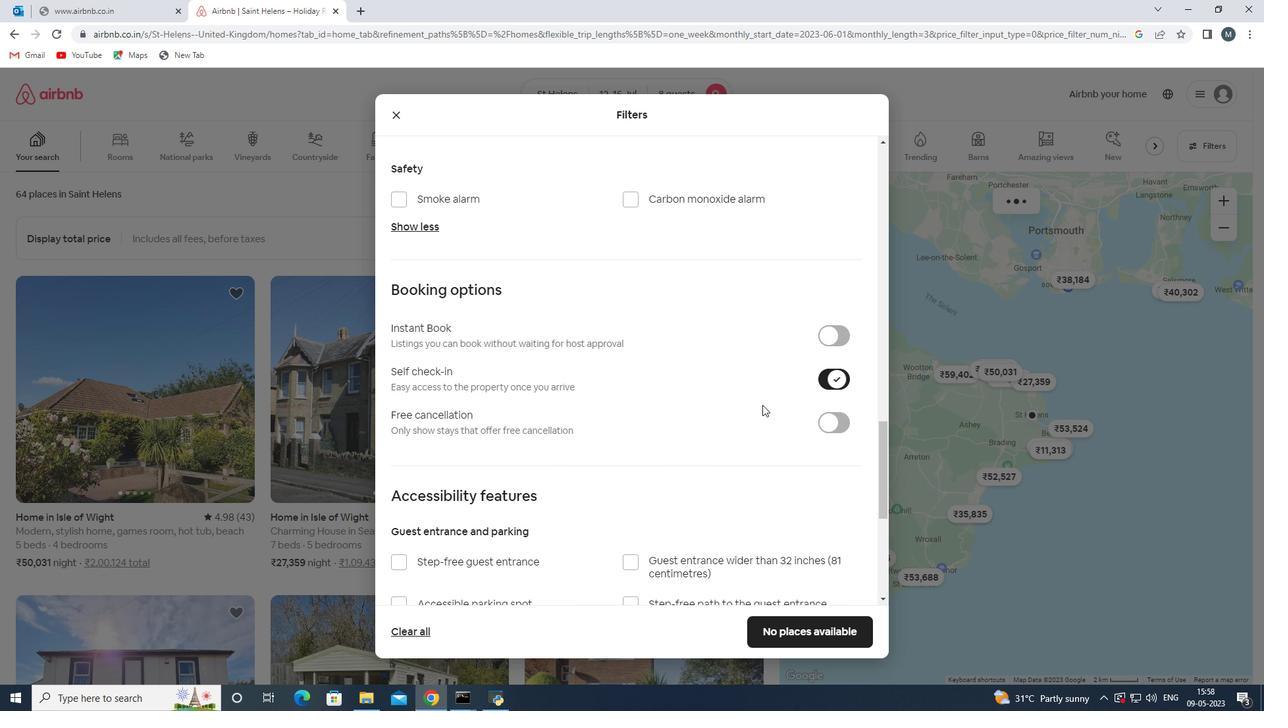 
Action: Mouse moved to (740, 414)
Screenshot: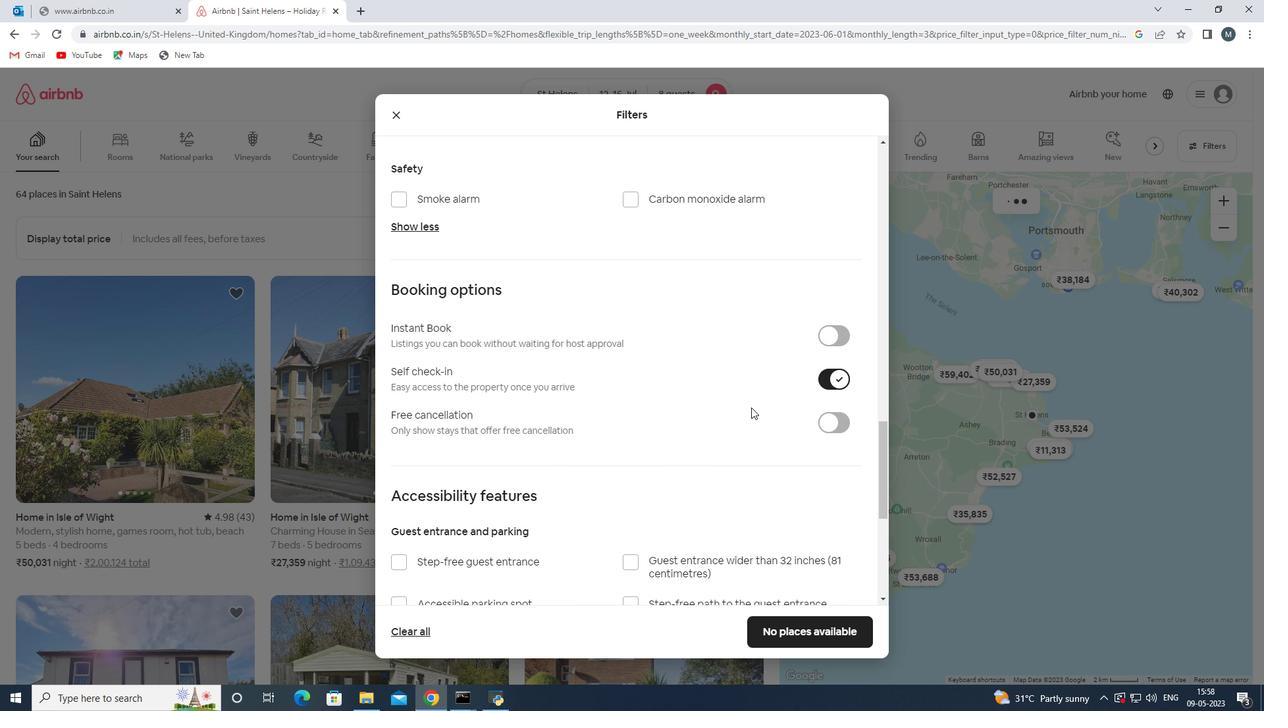 
Action: Mouse scrolled (740, 413) with delta (0, 0)
Screenshot: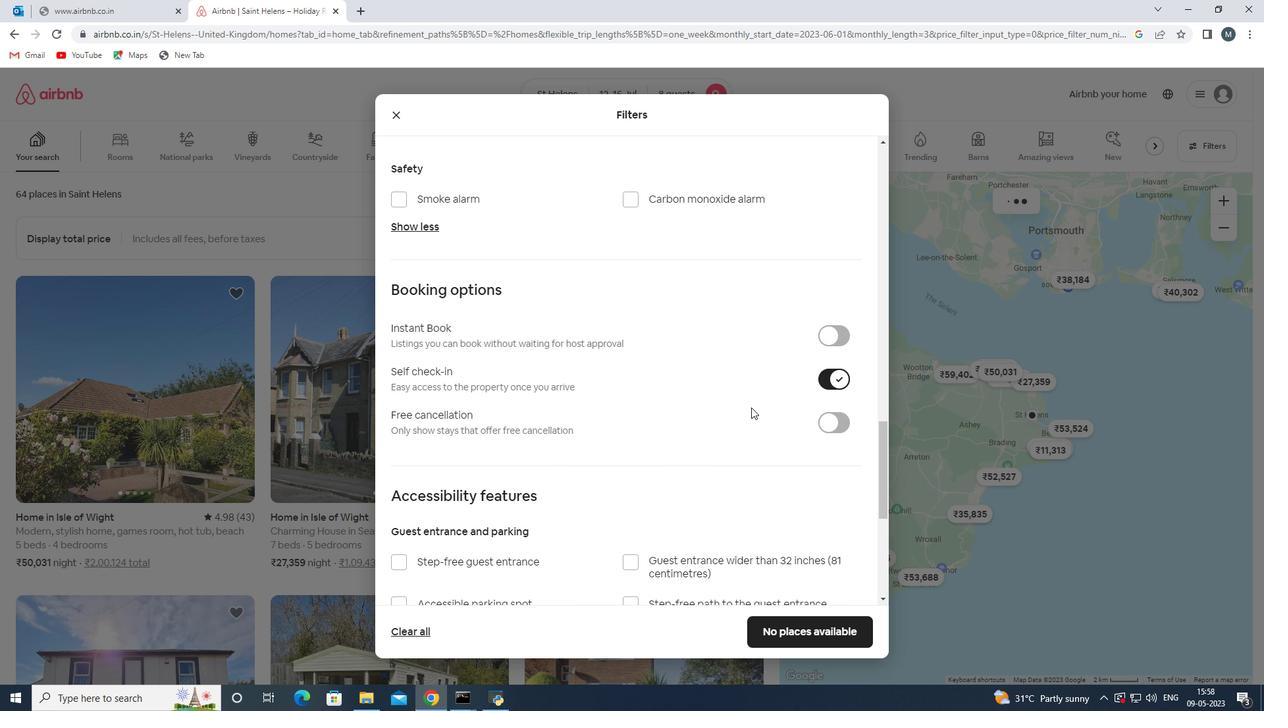 
Action: Mouse moved to (690, 422)
Screenshot: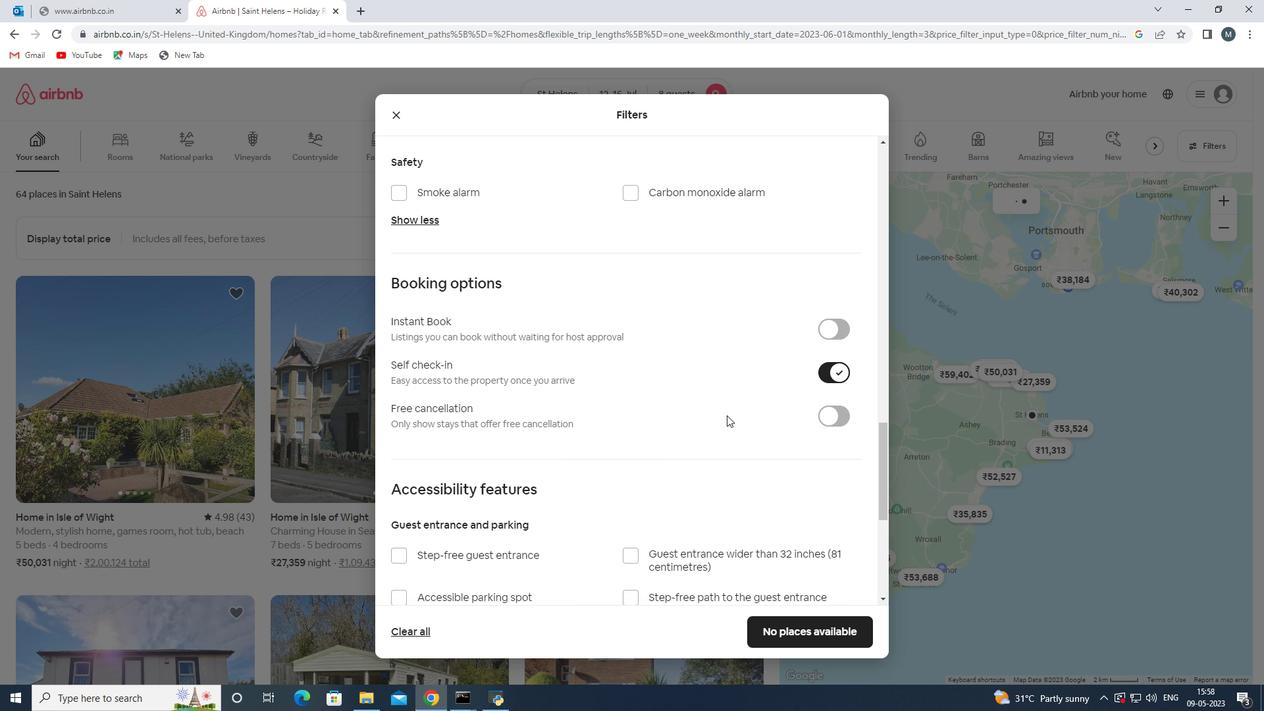 
Action: Mouse scrolled (690, 421) with delta (0, 0)
Screenshot: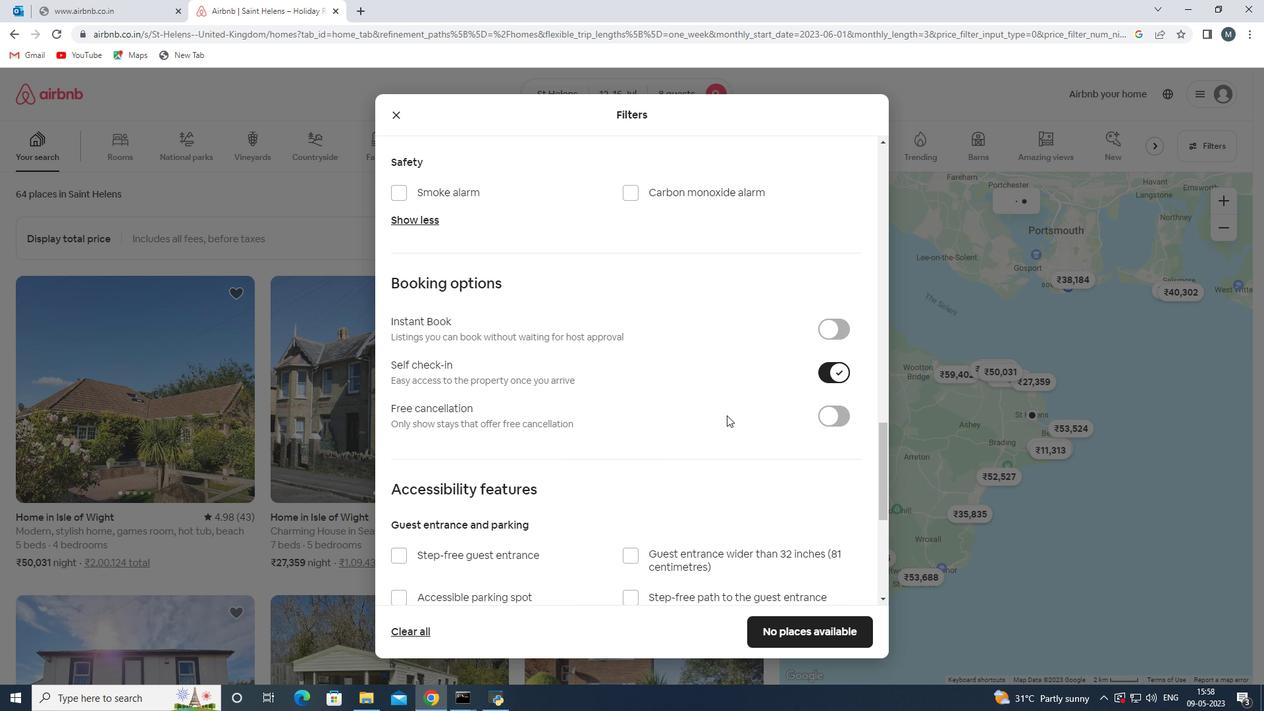 
Action: Mouse moved to (633, 428)
Screenshot: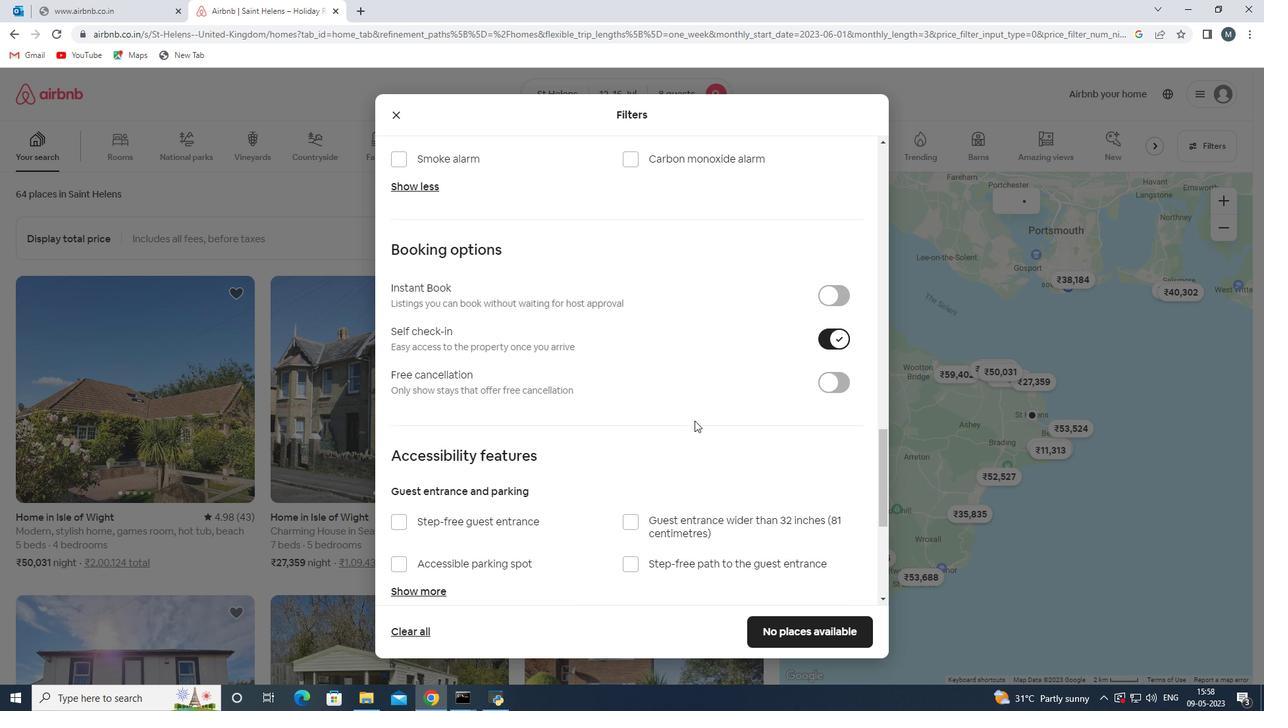 
Action: Mouse scrolled (638, 428) with delta (0, 0)
Screenshot: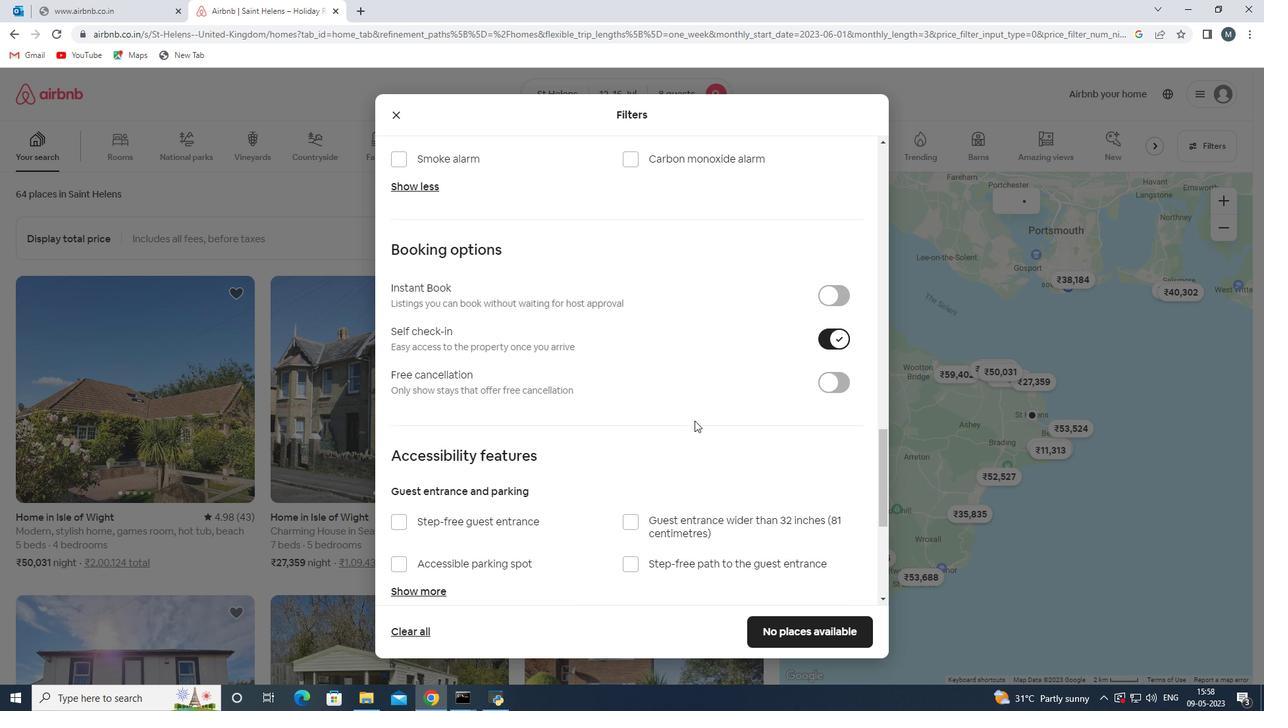 
Action: Mouse moved to (611, 434)
Screenshot: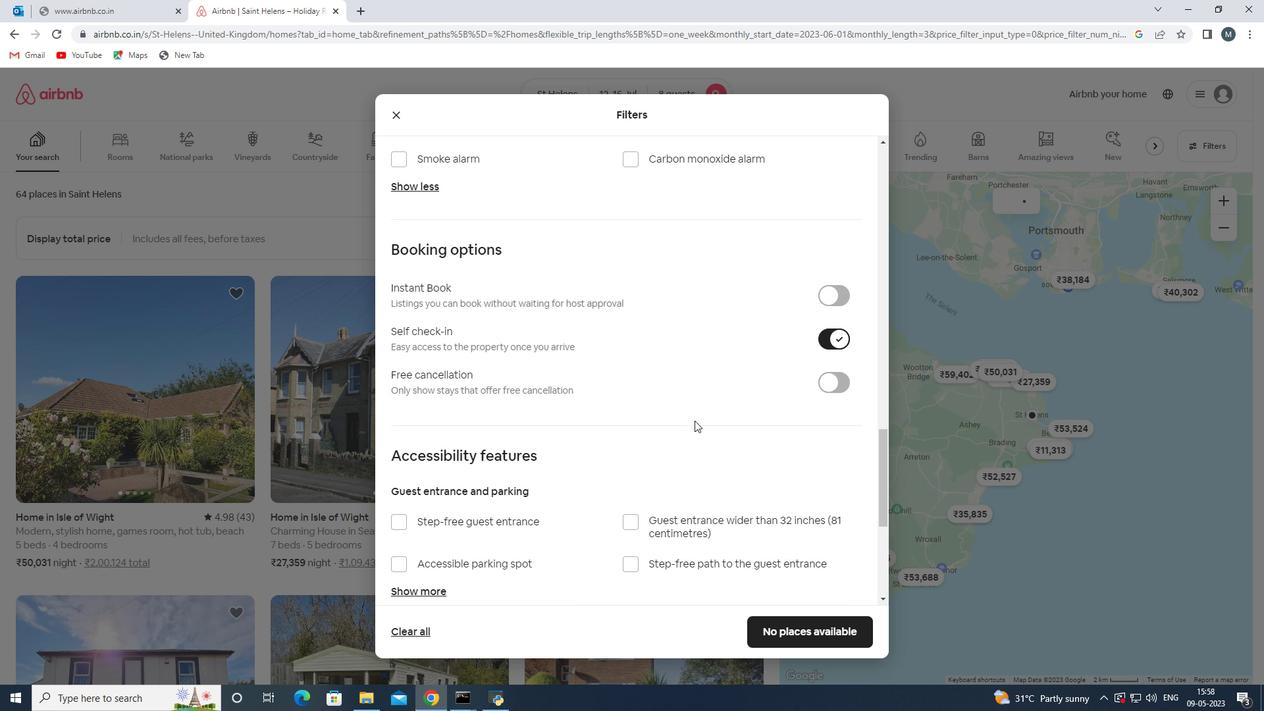 
Action: Mouse scrolled (611, 433) with delta (0, 0)
Screenshot: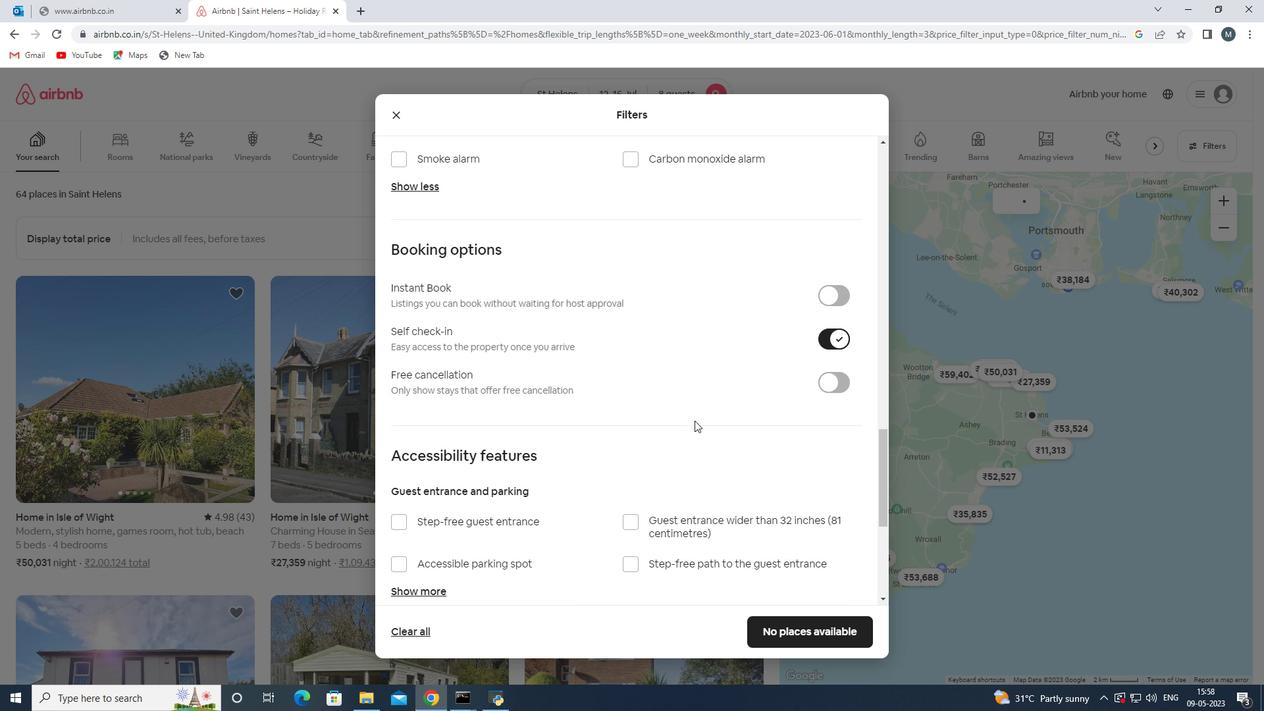
Action: Mouse moved to (425, 541)
Screenshot: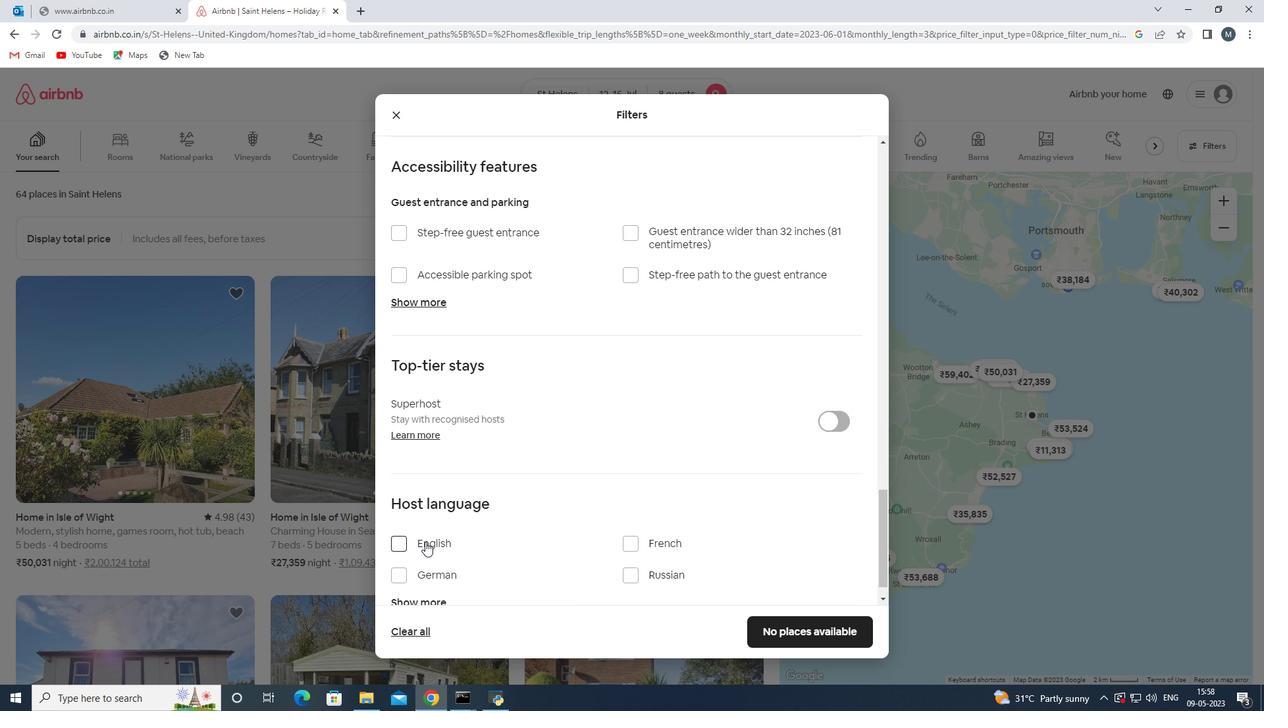 
Action: Mouse pressed left at (425, 541)
Screenshot: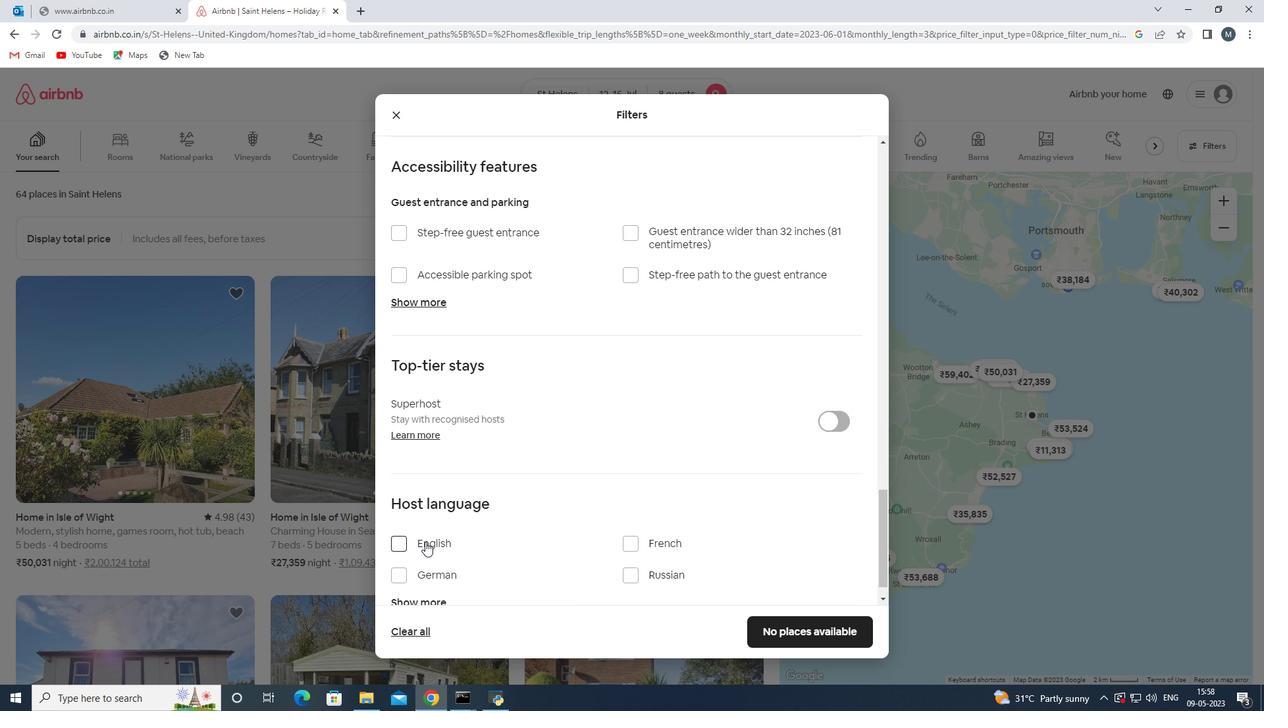 
Action: Mouse moved to (764, 630)
Screenshot: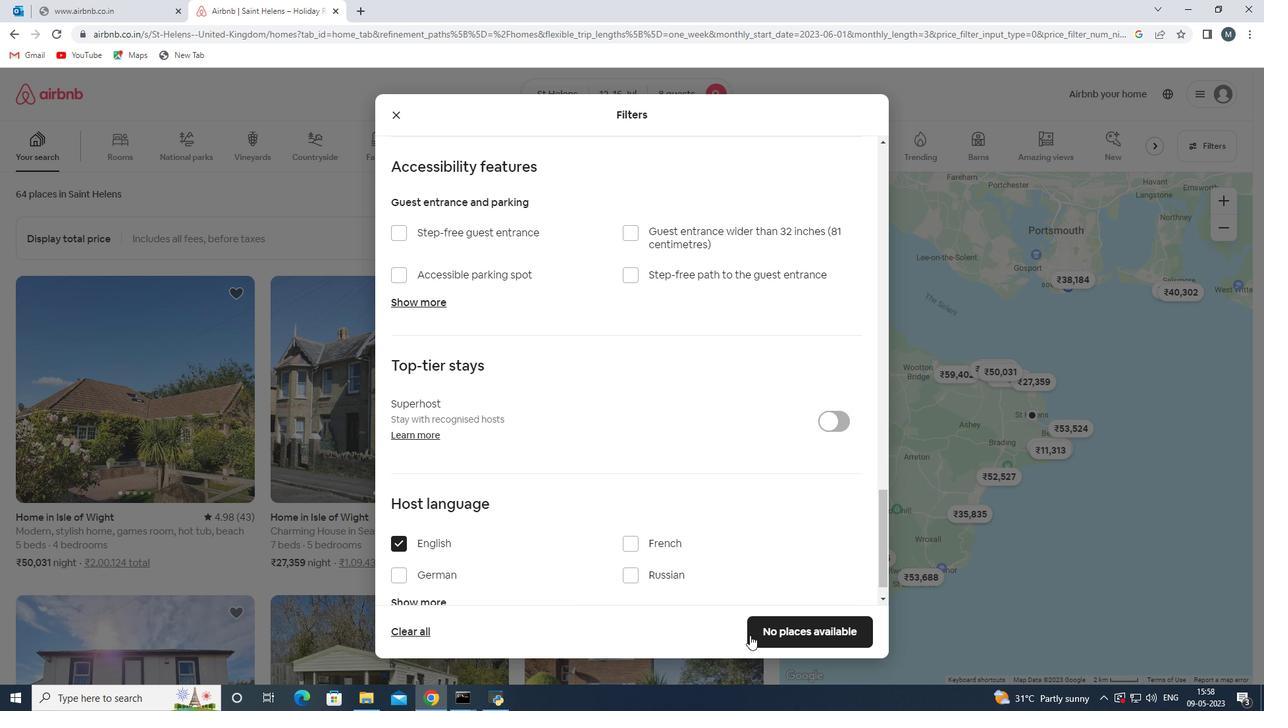 
Action: Mouse pressed left at (764, 630)
Screenshot: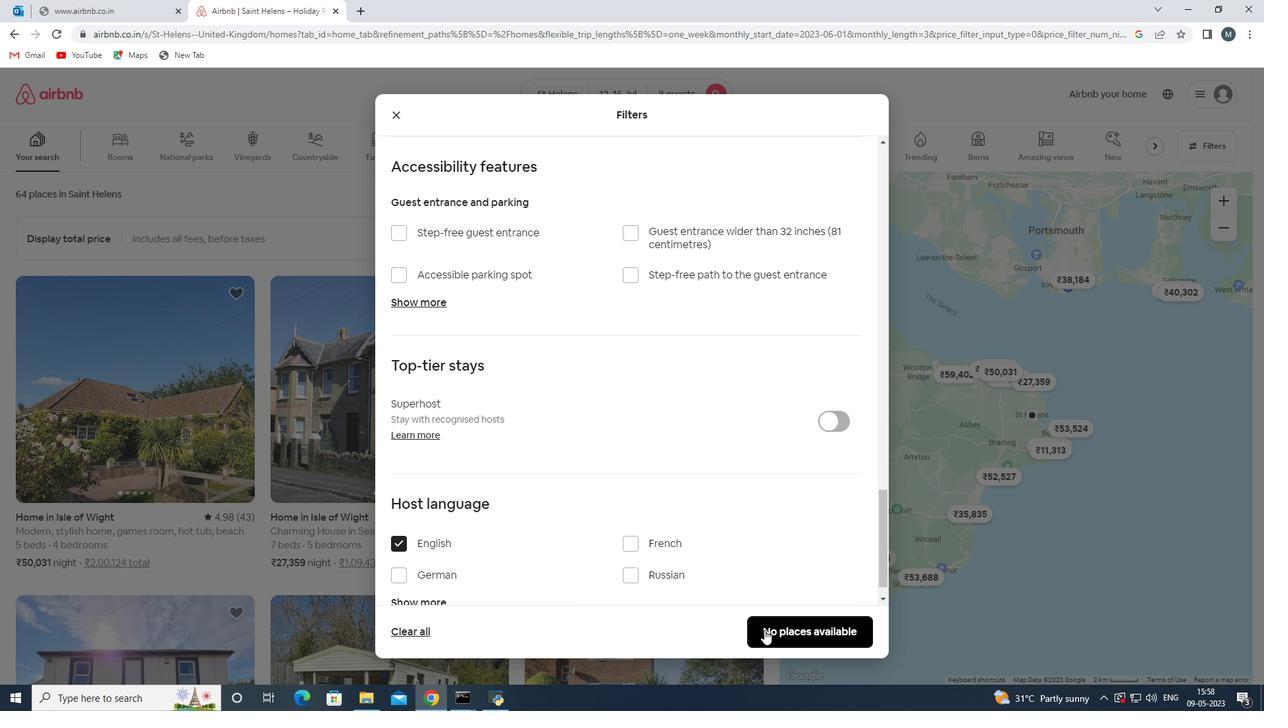 
Action: Mouse moved to (763, 629)
Screenshot: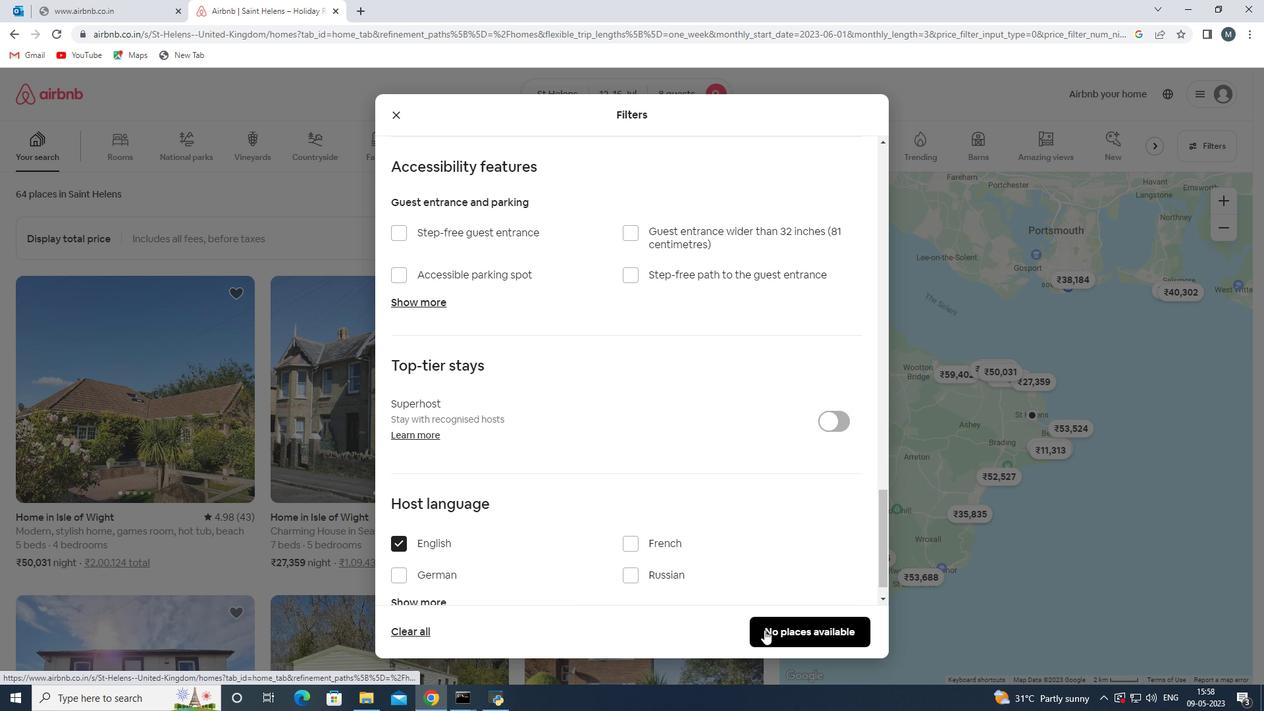 
